 Task: Find a place to stay in Shiqiao, China from 12th to 15th July for 3 guests, with a price range of ₹12,000 to ₹16,000, 2 bedrooms, 3 beds, and 1 bathroom.
Action: Mouse moved to (526, 122)
Screenshot: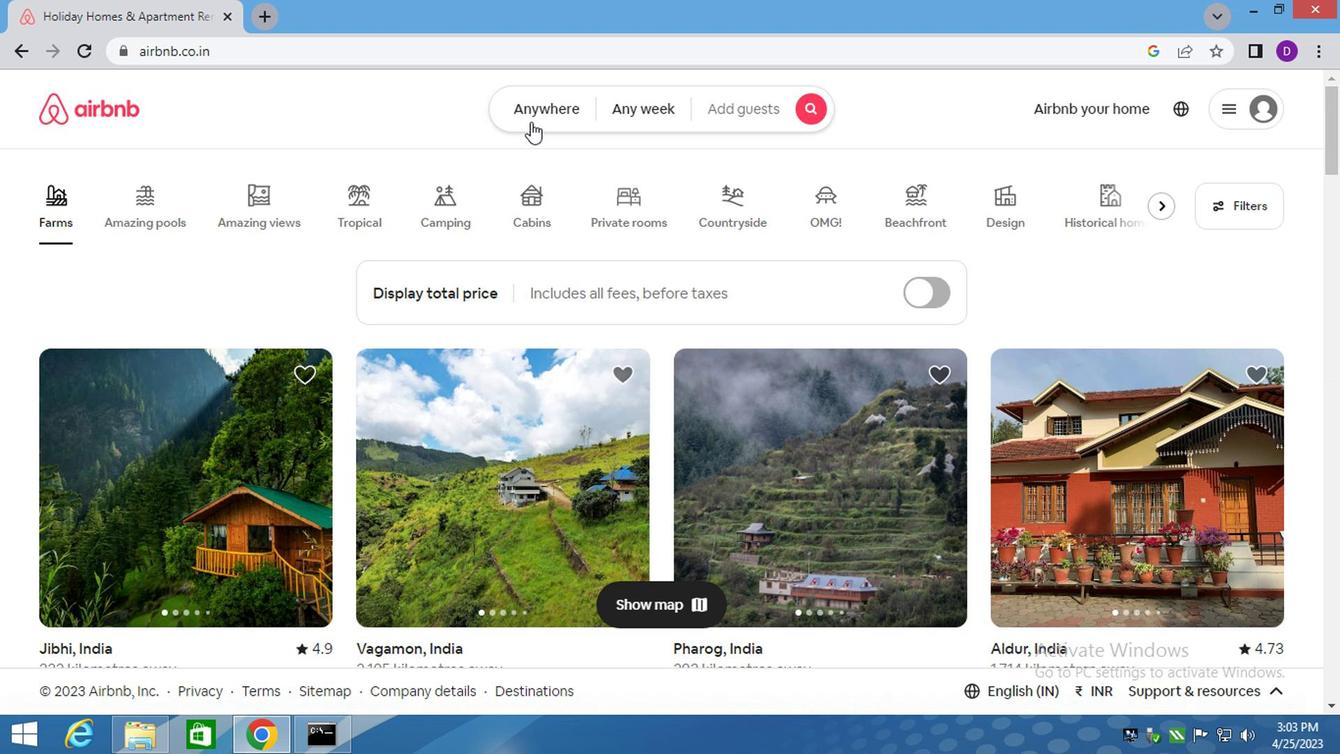 
Action: Mouse pressed left at (526, 122)
Screenshot: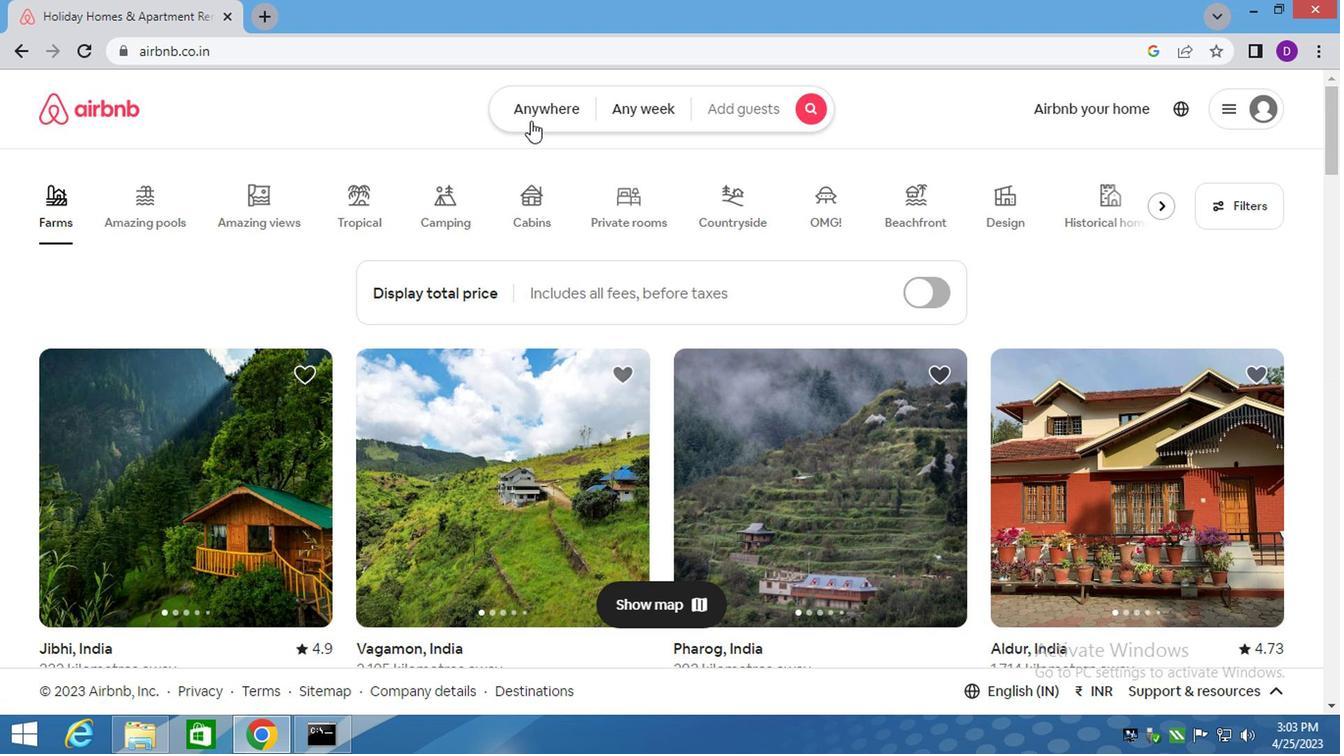 
Action: Mouse moved to (363, 192)
Screenshot: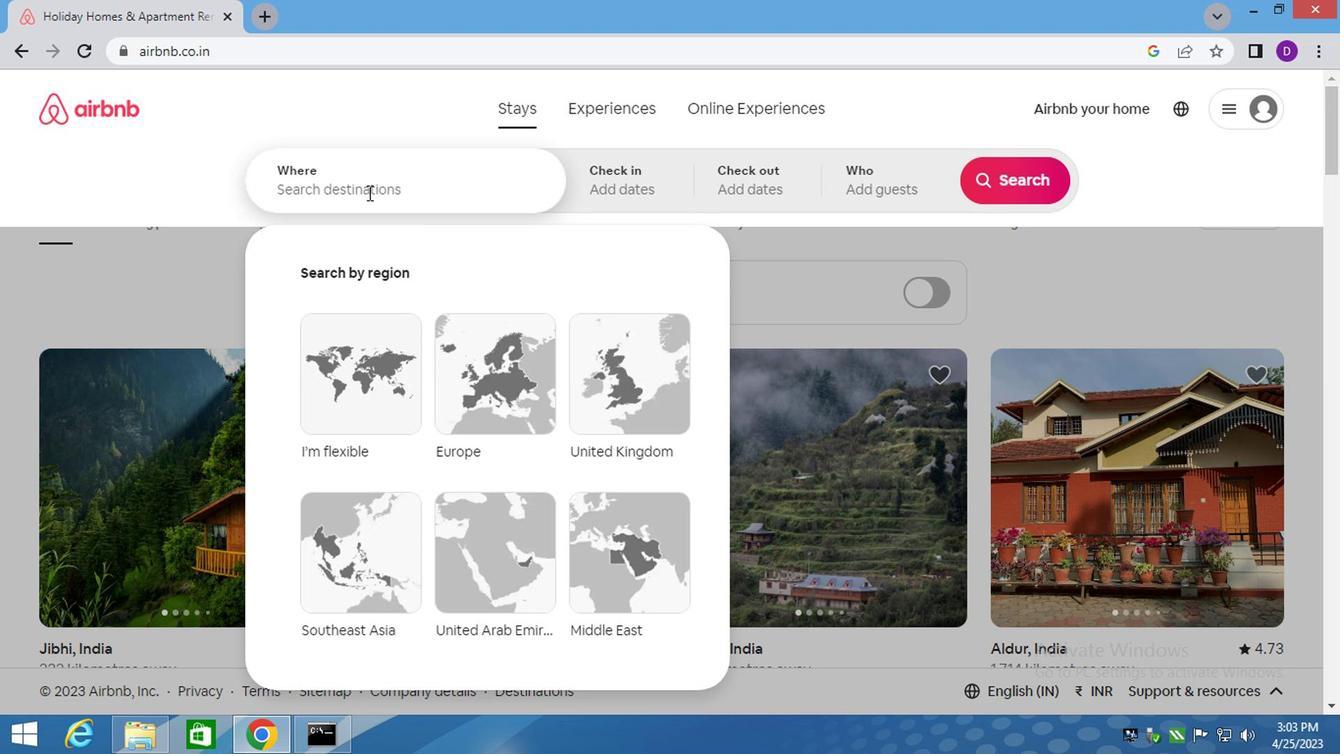 
Action: Mouse pressed left at (363, 192)
Screenshot: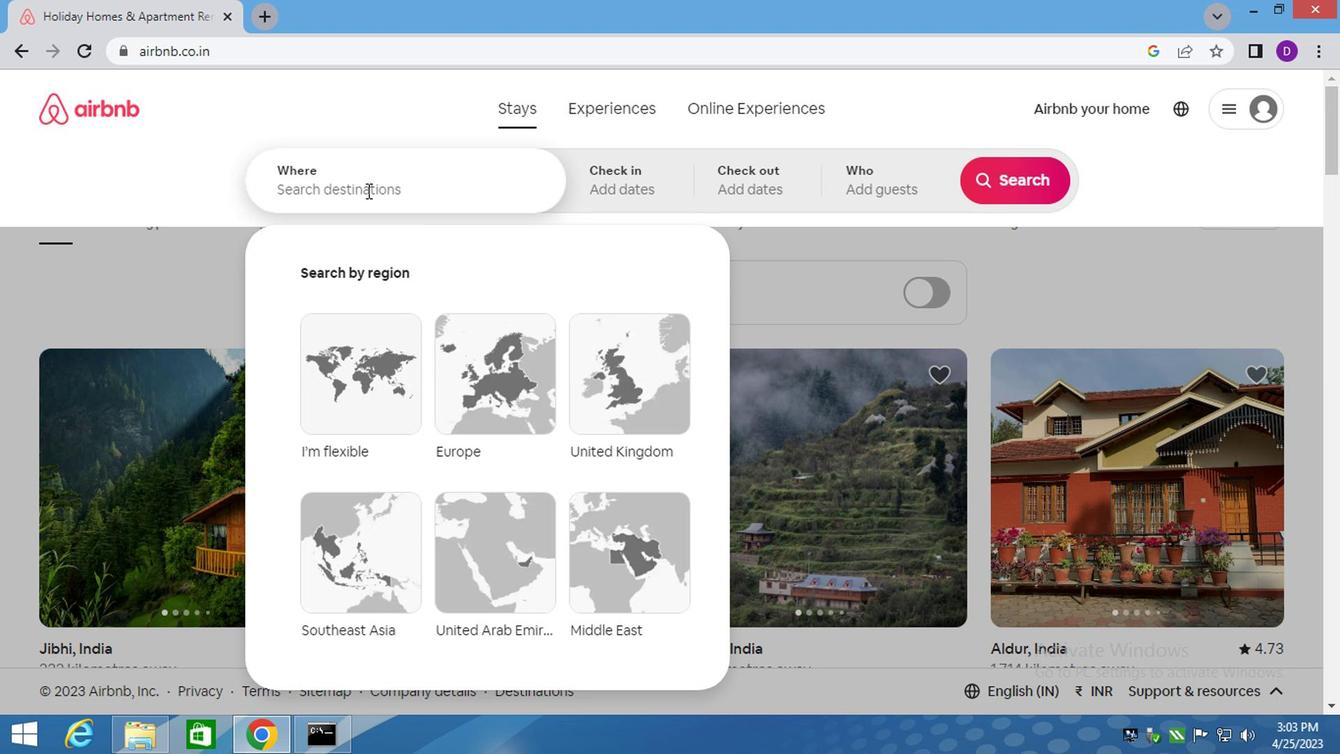 
Action: Key pressed <Key.shift>SHIQIAO,<Key.space><Key.shift>CHINA<Key.enter>
Screenshot: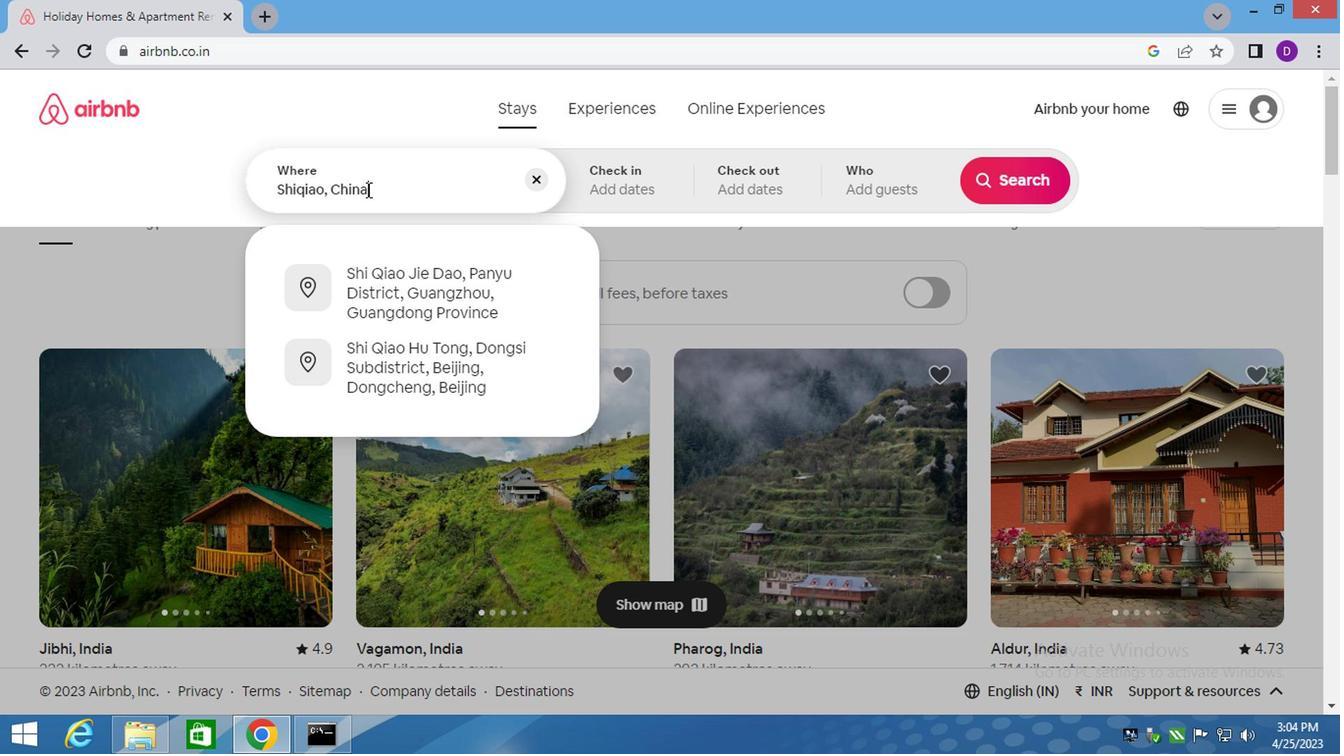 
Action: Mouse moved to (1001, 338)
Screenshot: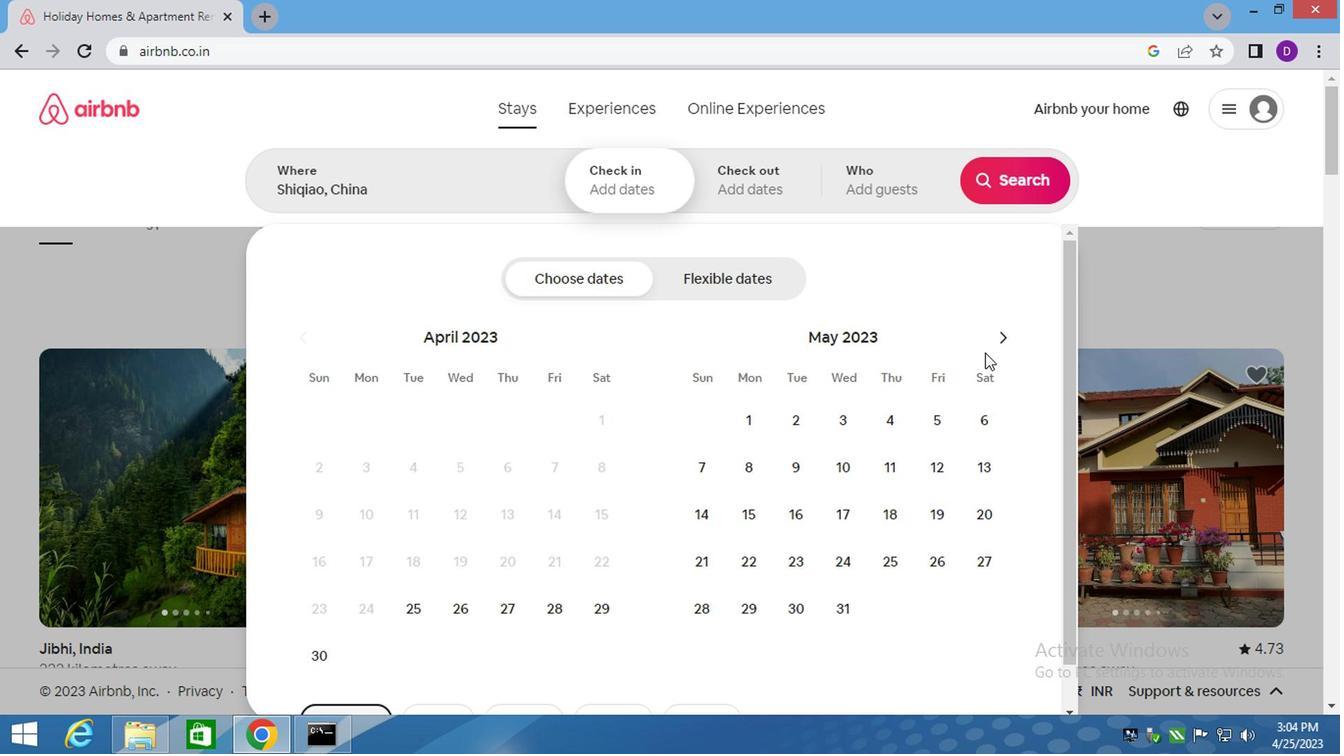 
Action: Mouse pressed left at (1001, 338)
Screenshot: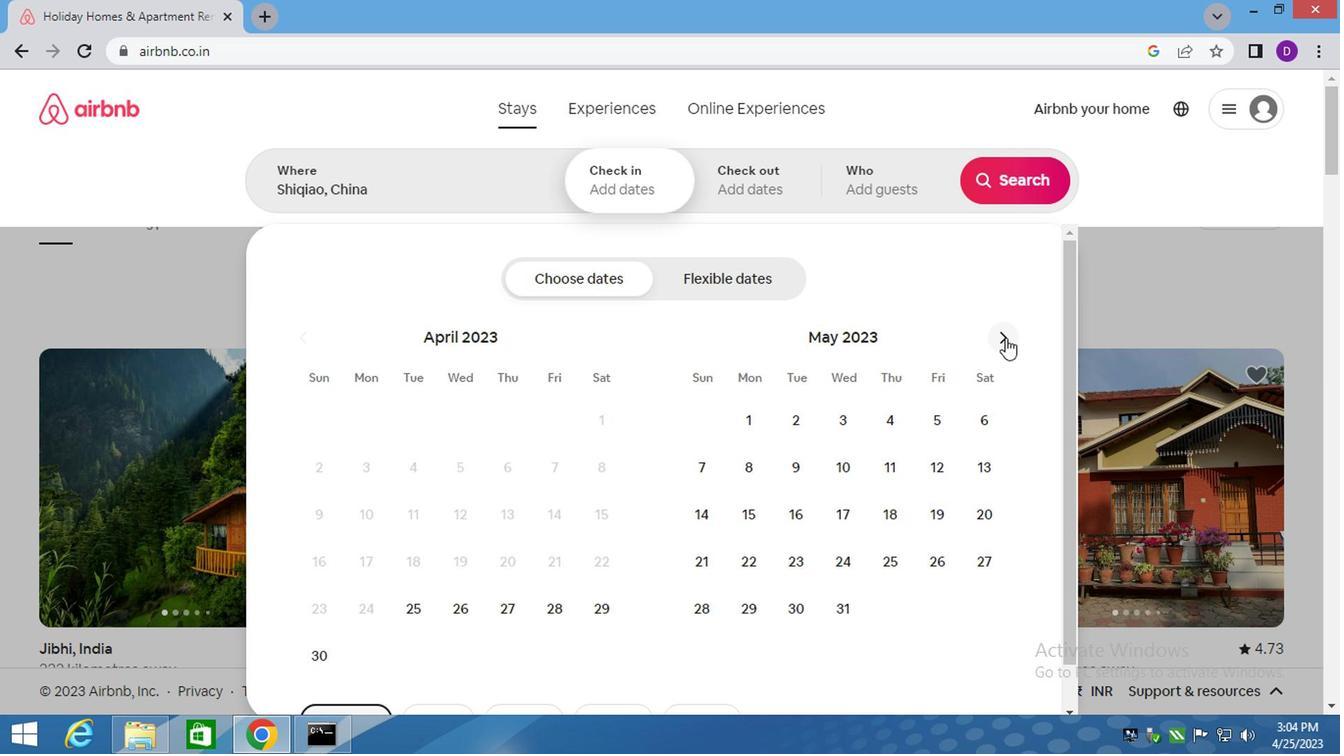 
Action: Mouse pressed left at (1001, 338)
Screenshot: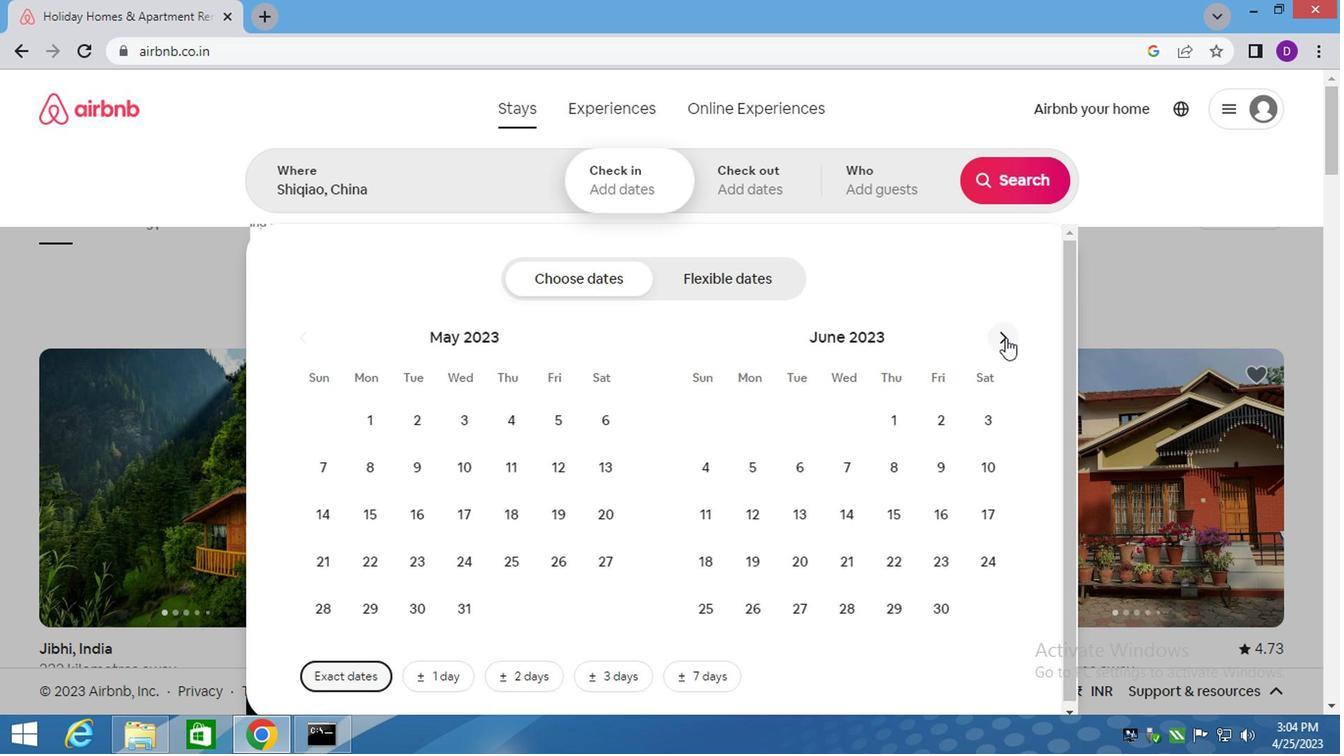 
Action: Mouse moved to (833, 517)
Screenshot: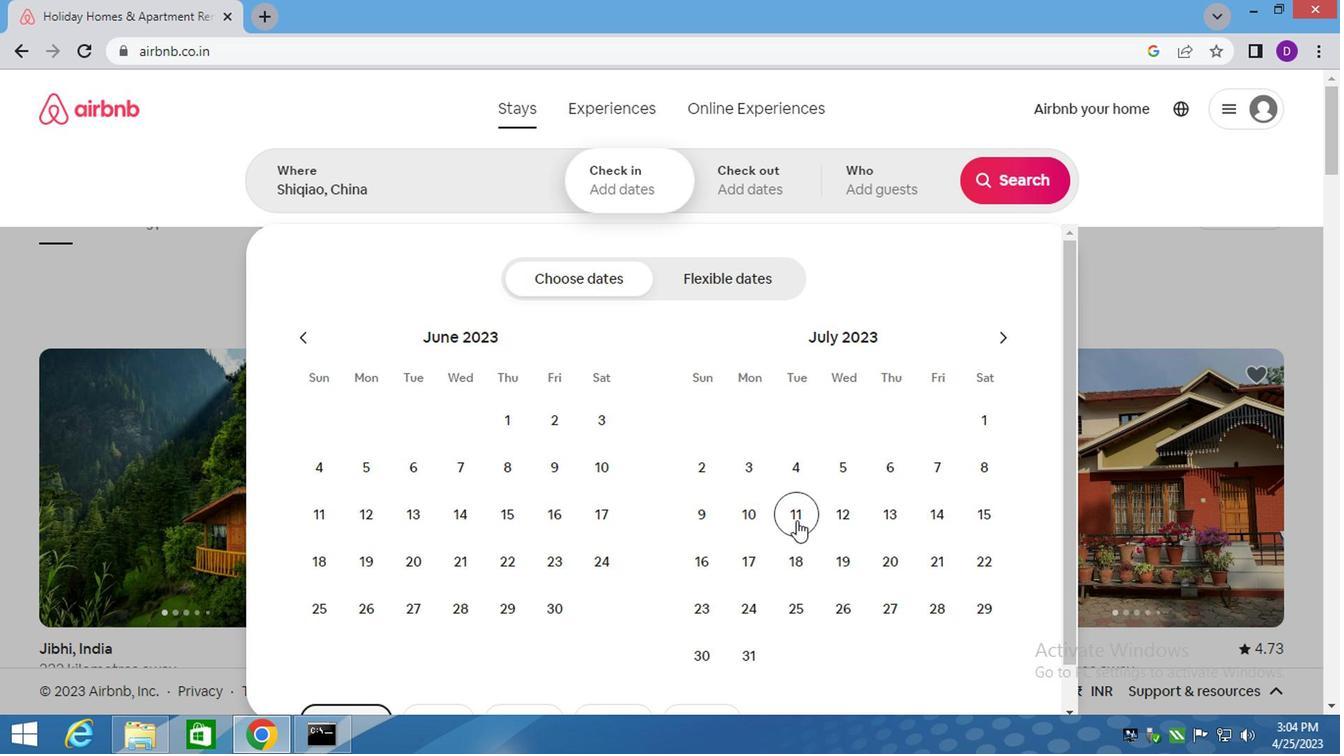 
Action: Mouse pressed left at (833, 517)
Screenshot: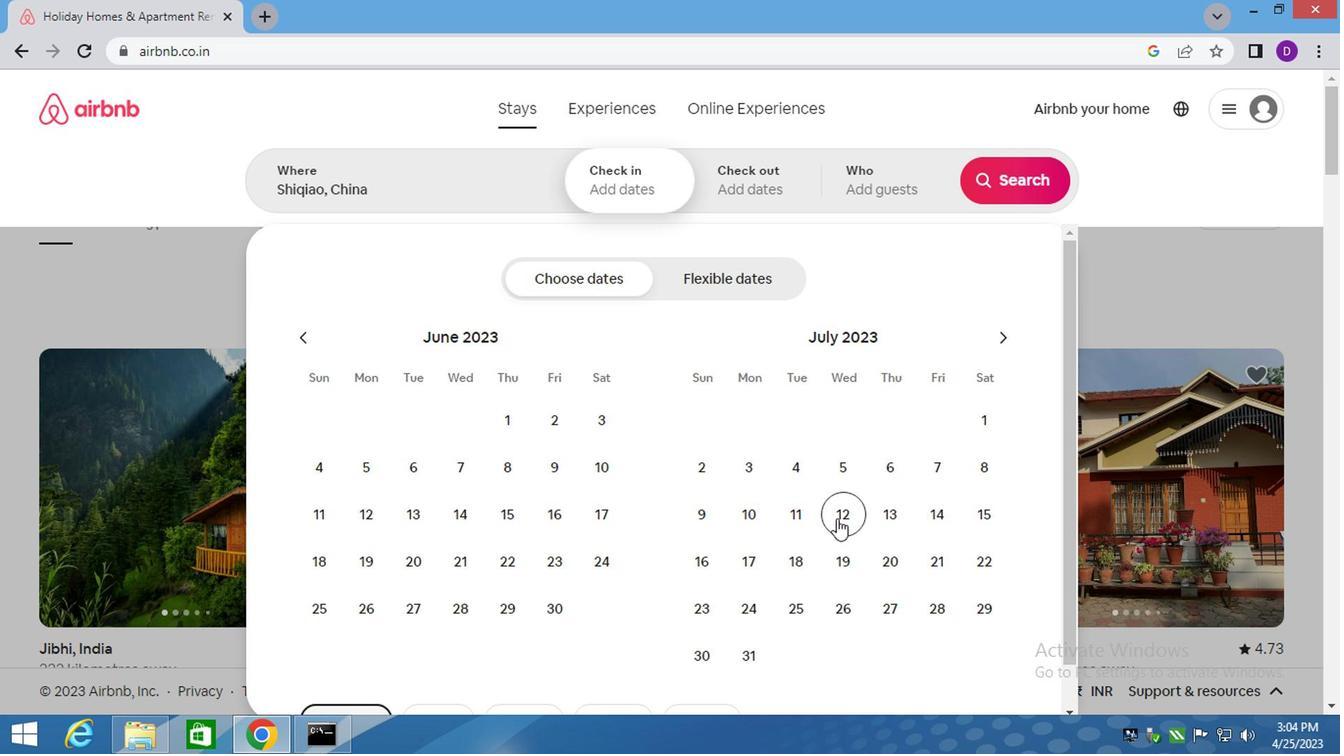 
Action: Mouse moved to (982, 516)
Screenshot: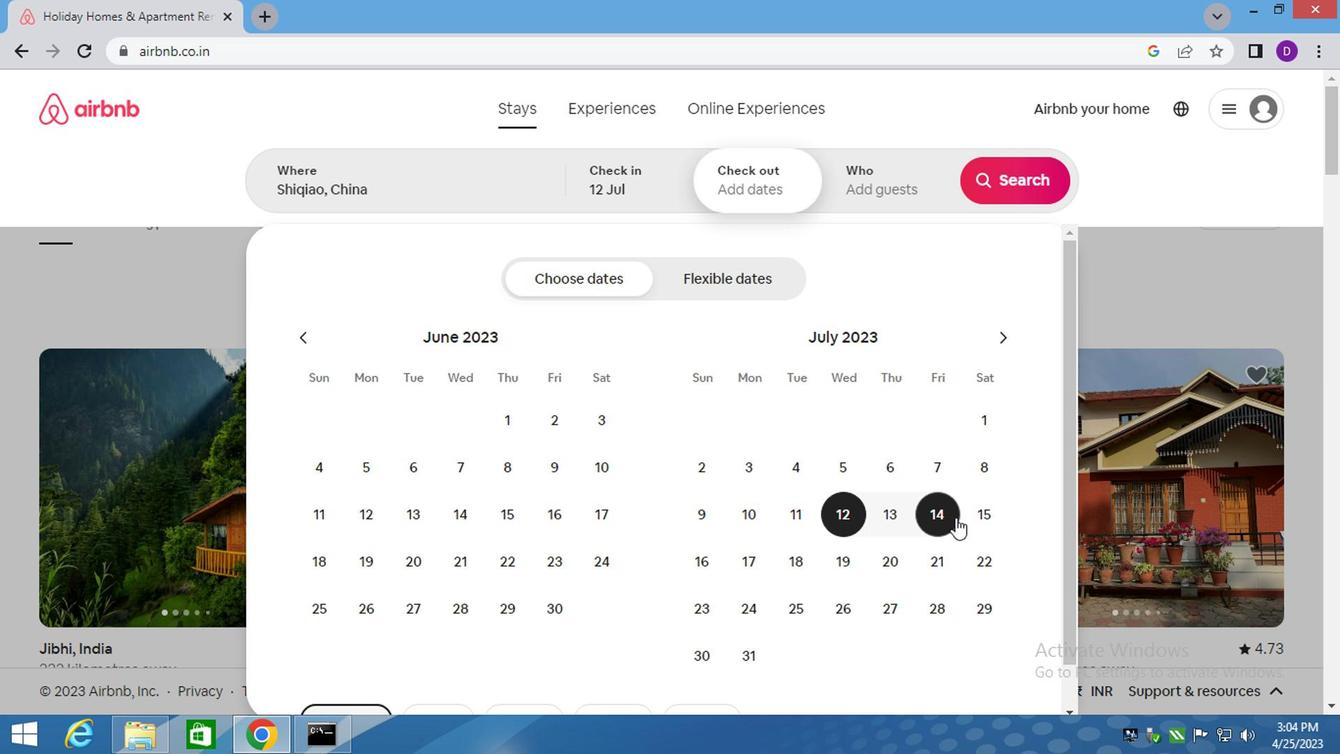 
Action: Mouse pressed left at (982, 516)
Screenshot: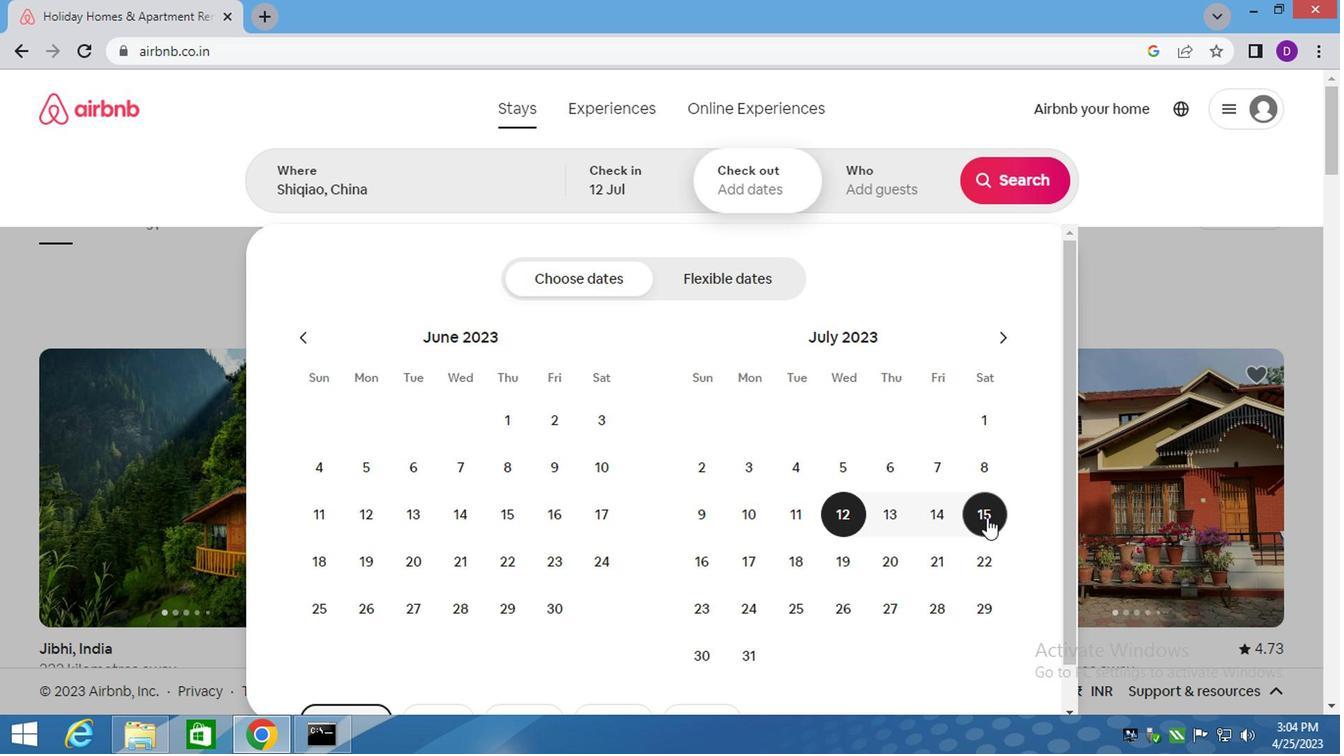 
Action: Mouse moved to (870, 201)
Screenshot: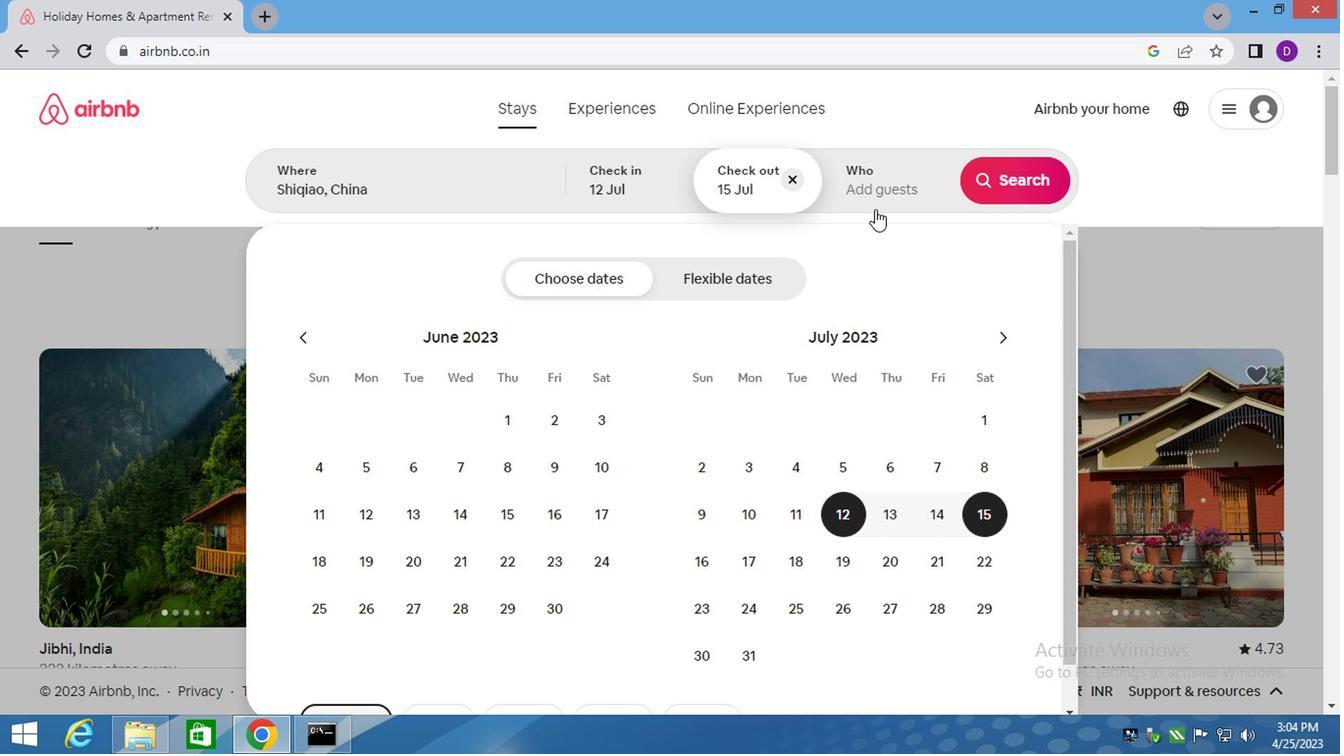
Action: Mouse pressed left at (870, 201)
Screenshot: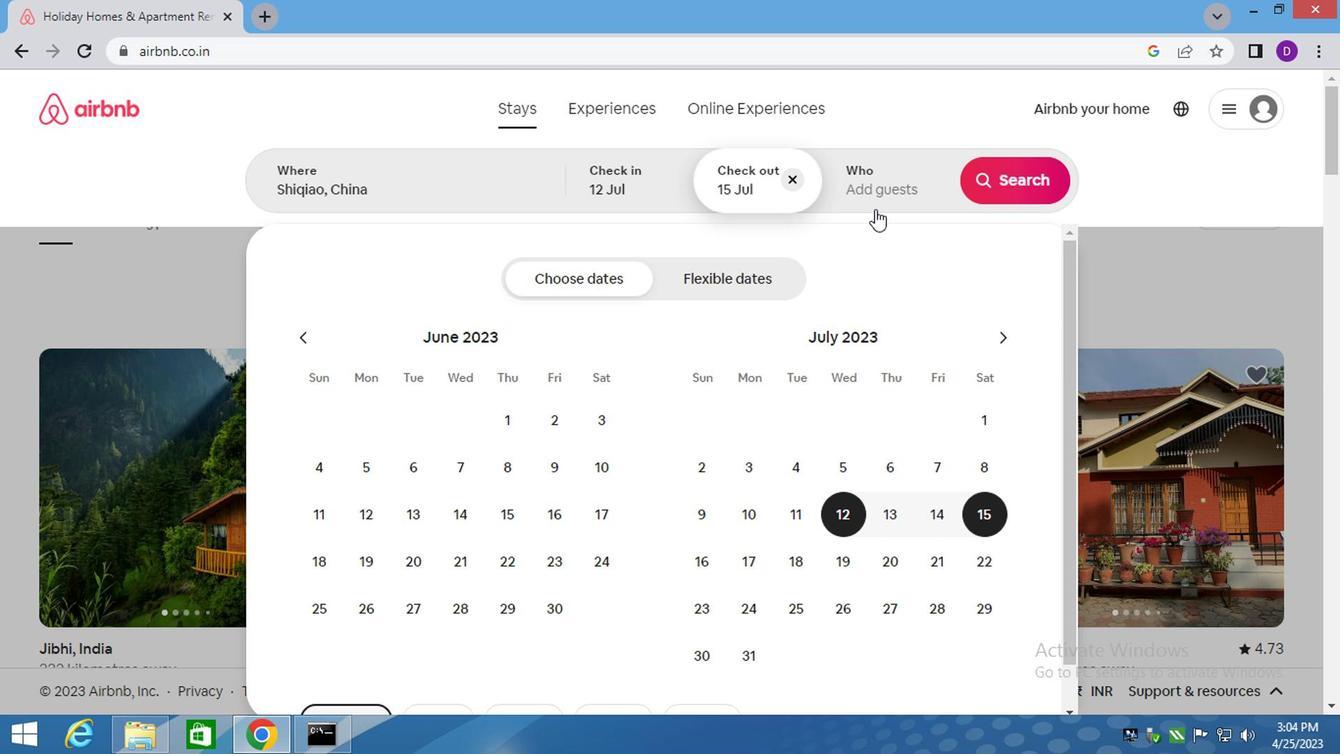 
Action: Mouse moved to (1022, 291)
Screenshot: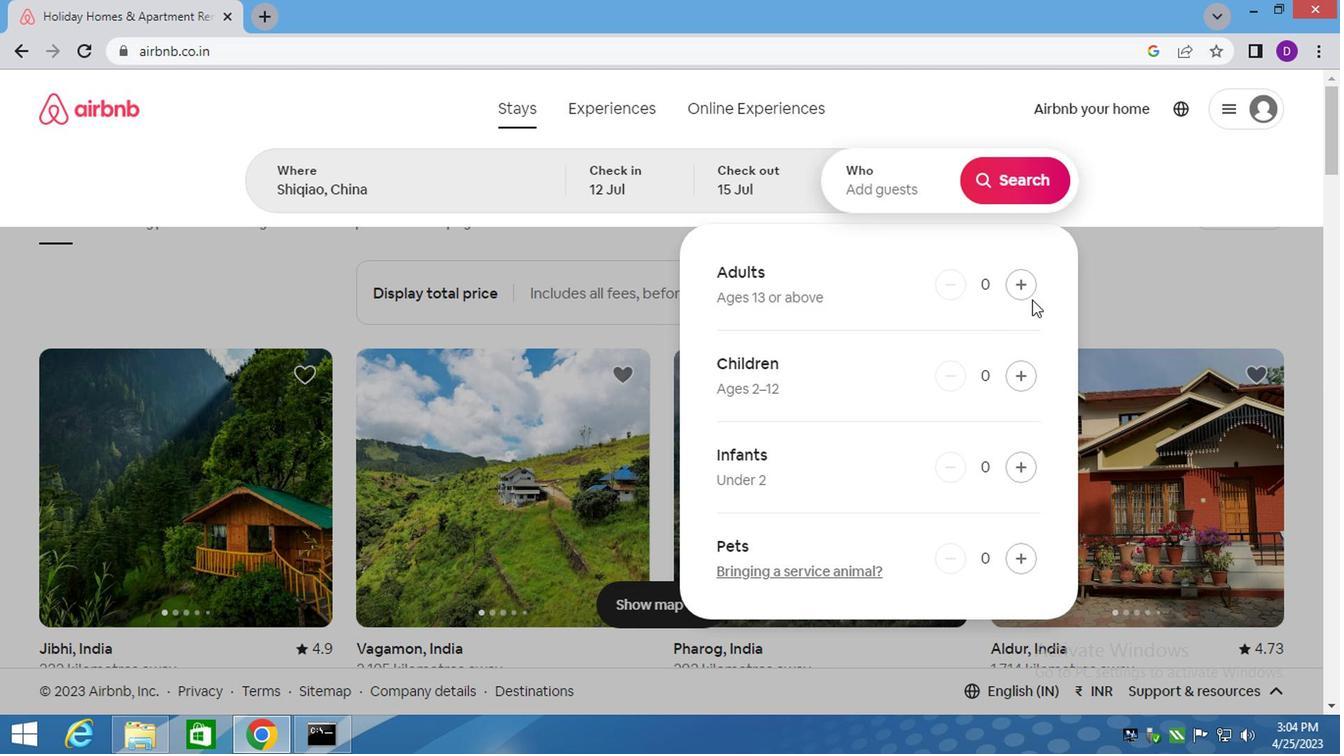
Action: Mouse pressed left at (1022, 291)
Screenshot: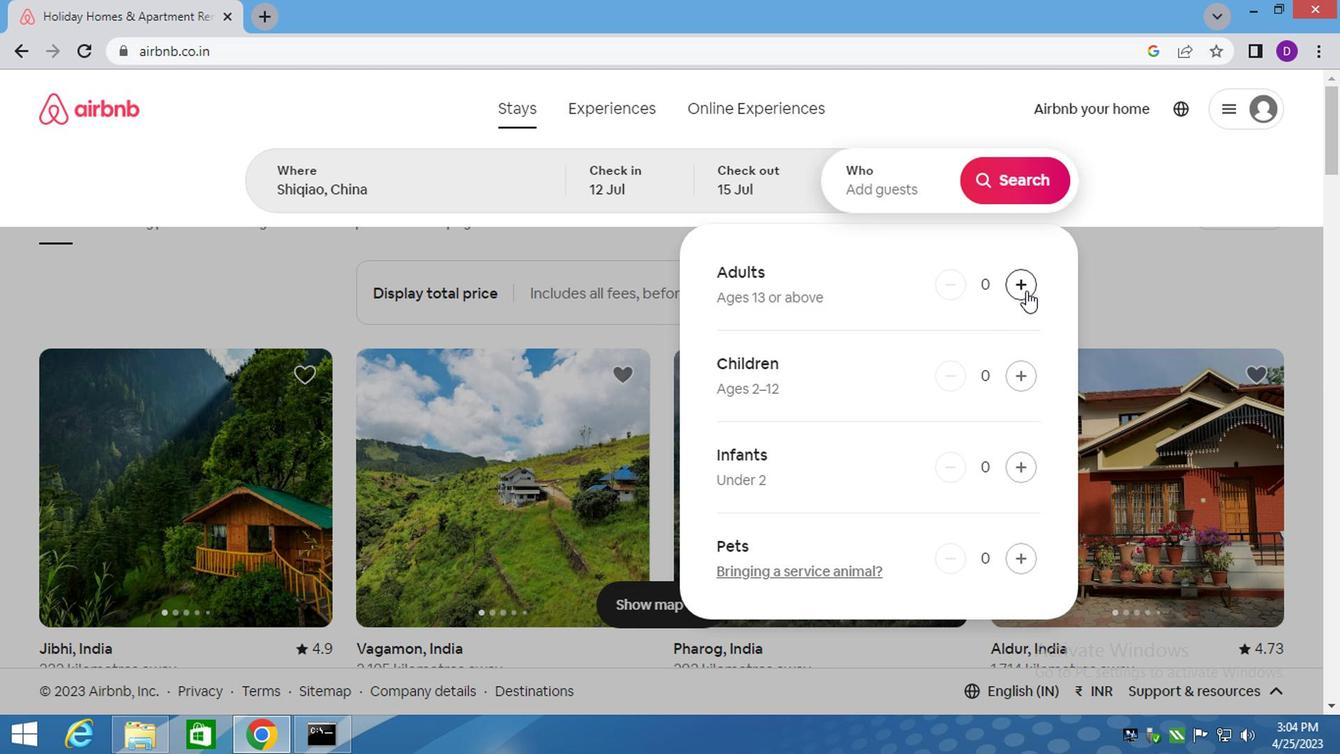 
Action: Mouse pressed left at (1022, 291)
Screenshot: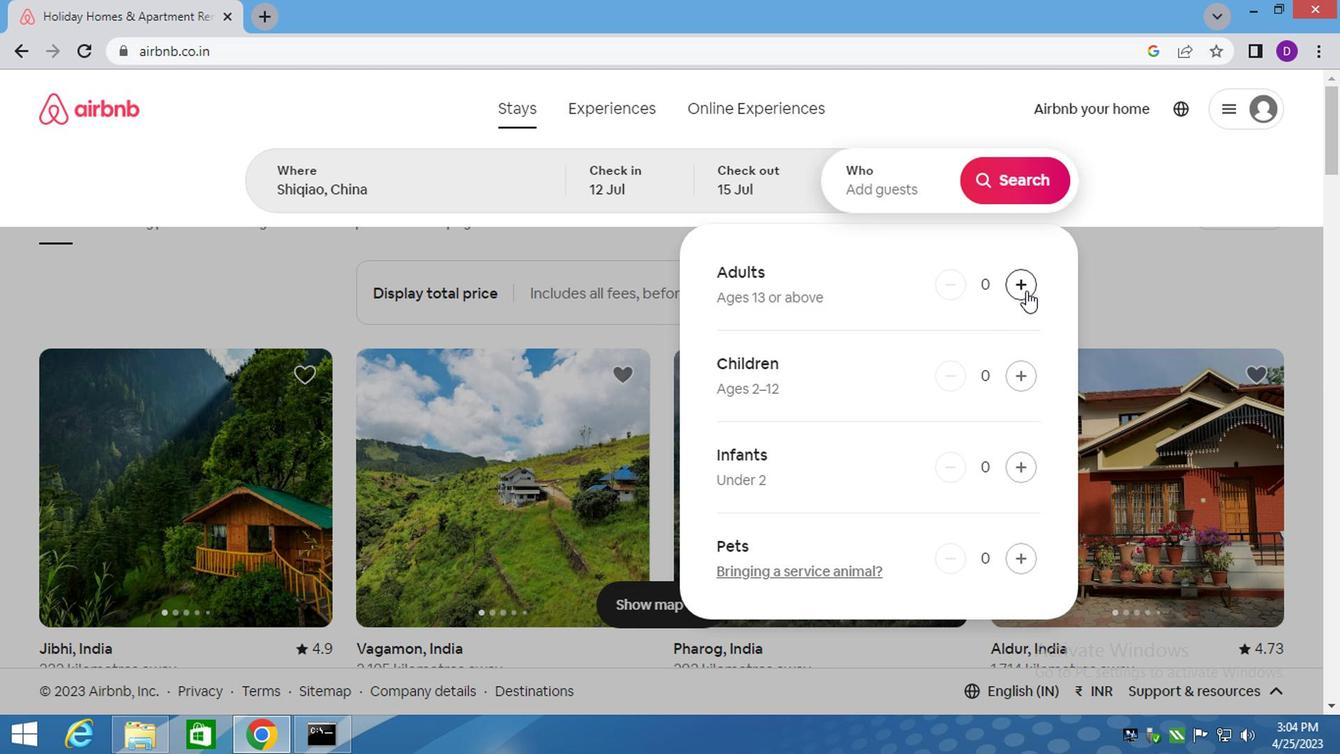
Action: Mouse pressed left at (1022, 291)
Screenshot: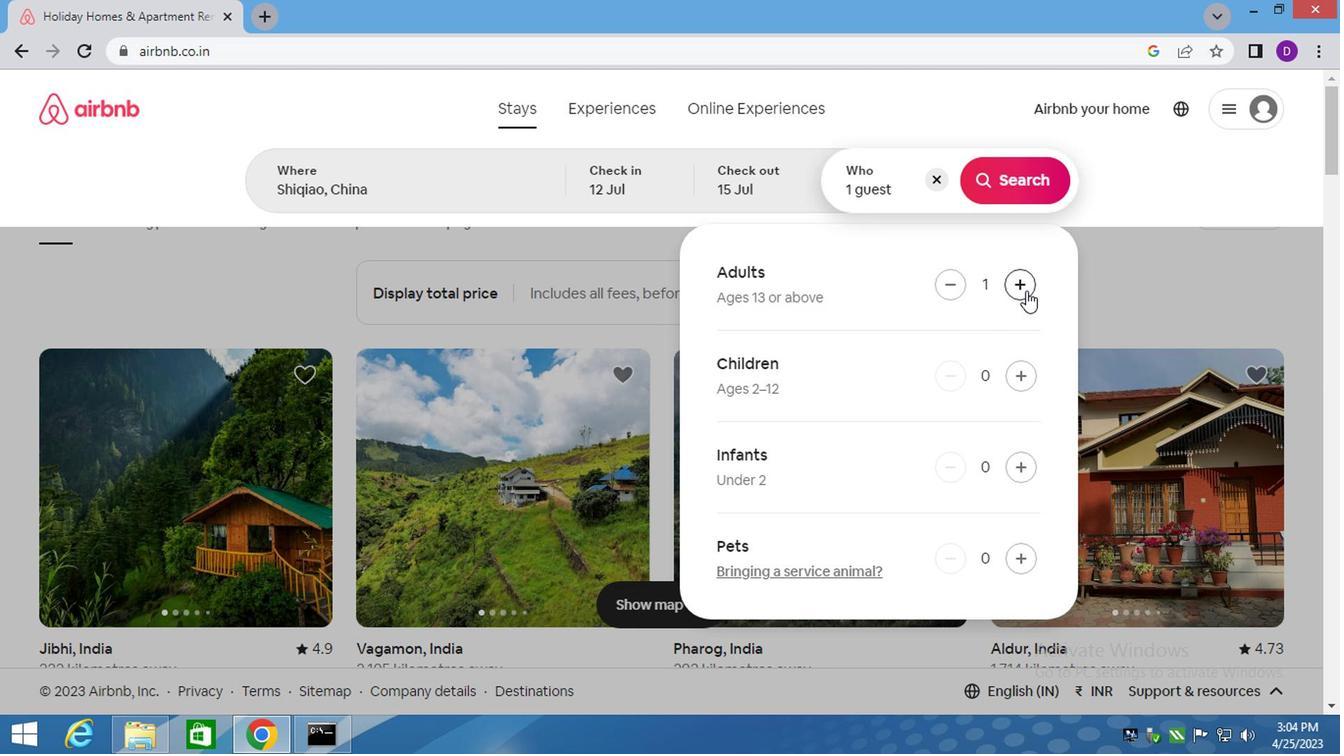 
Action: Mouse moved to (1022, 173)
Screenshot: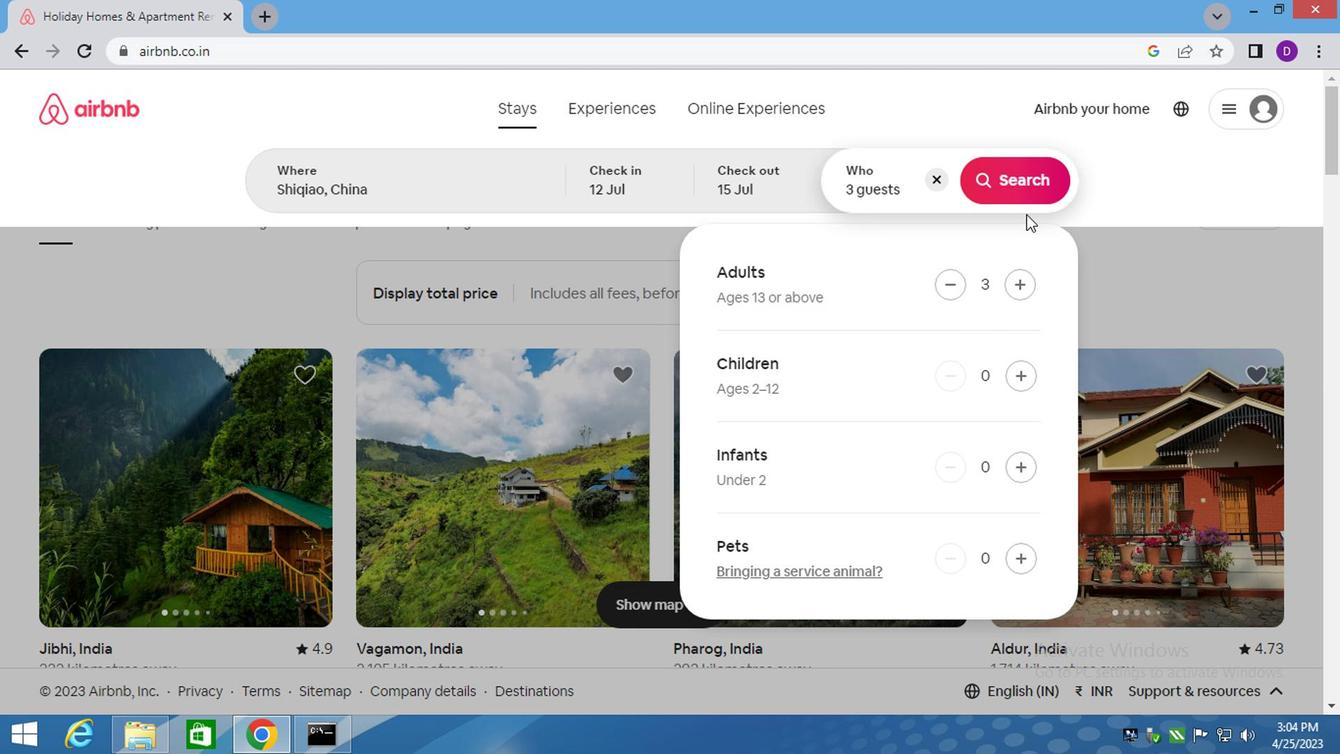
Action: Mouse pressed left at (1022, 173)
Screenshot: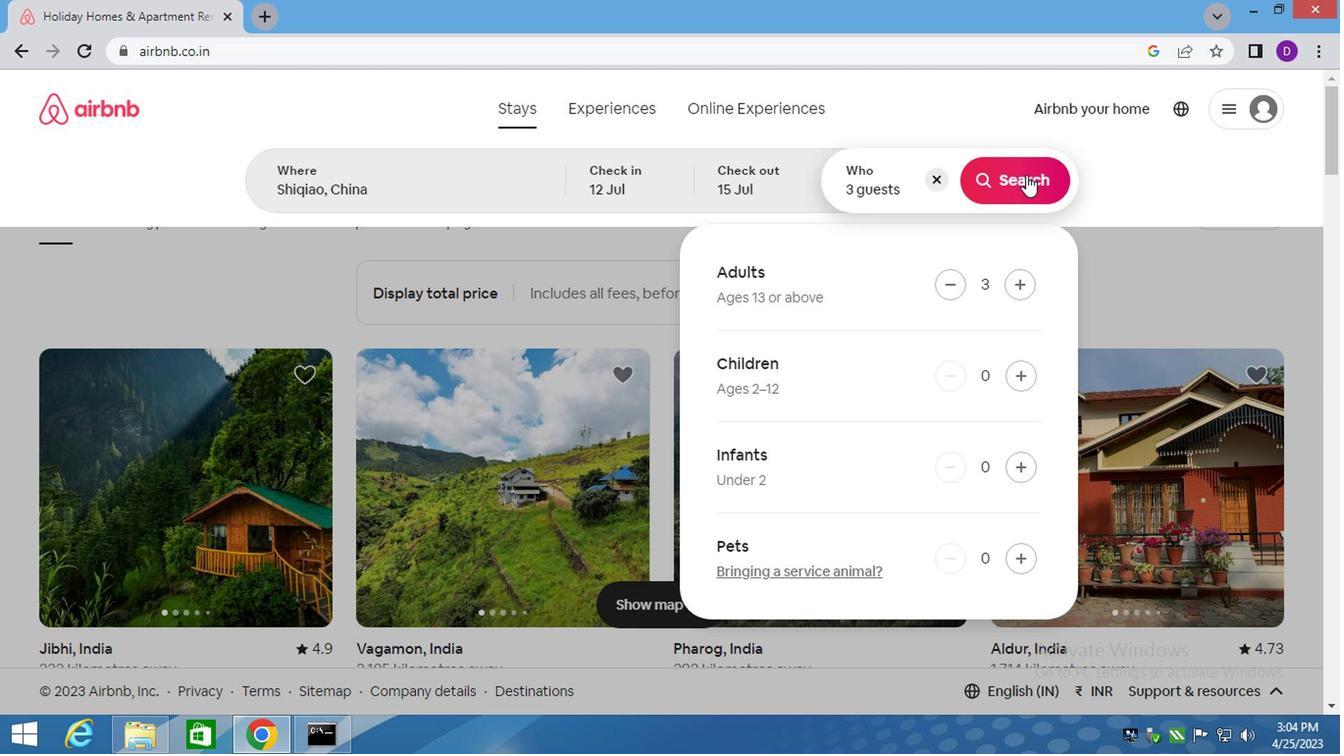 
Action: Mouse moved to (1243, 187)
Screenshot: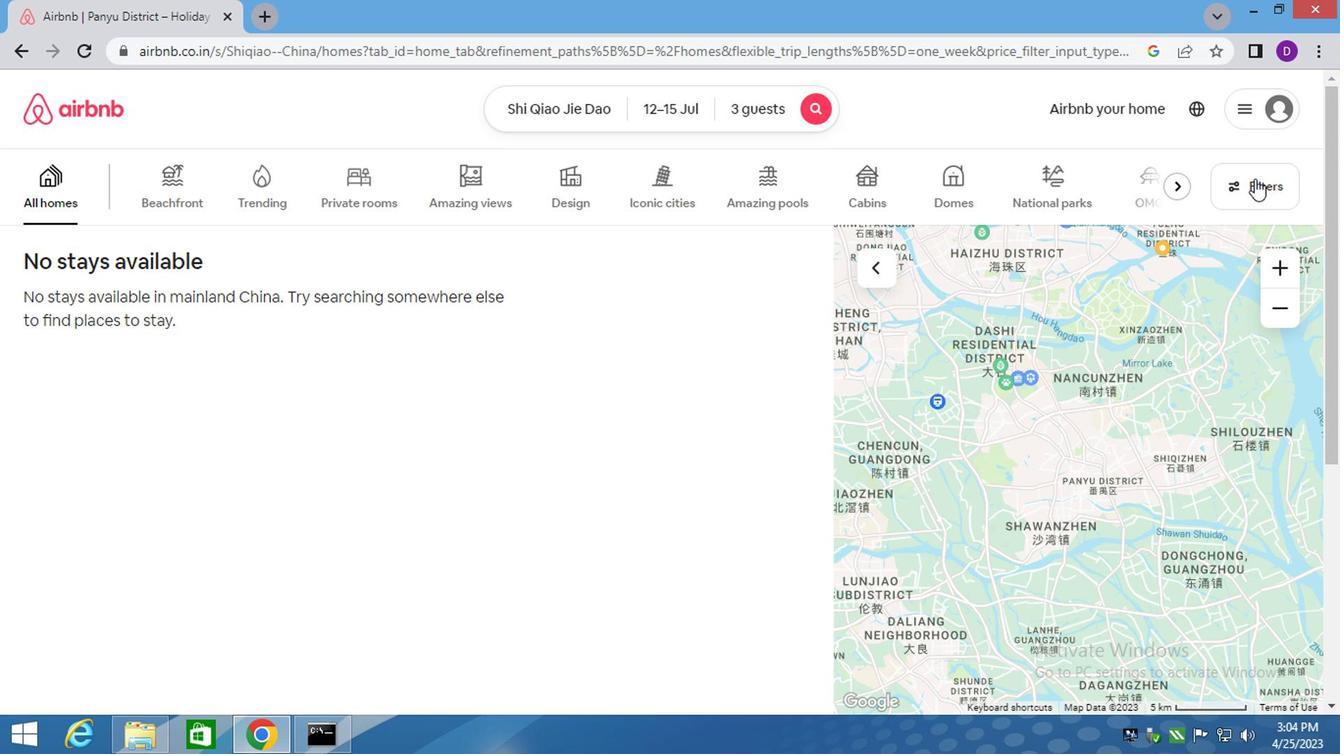 
Action: Mouse pressed left at (1243, 187)
Screenshot: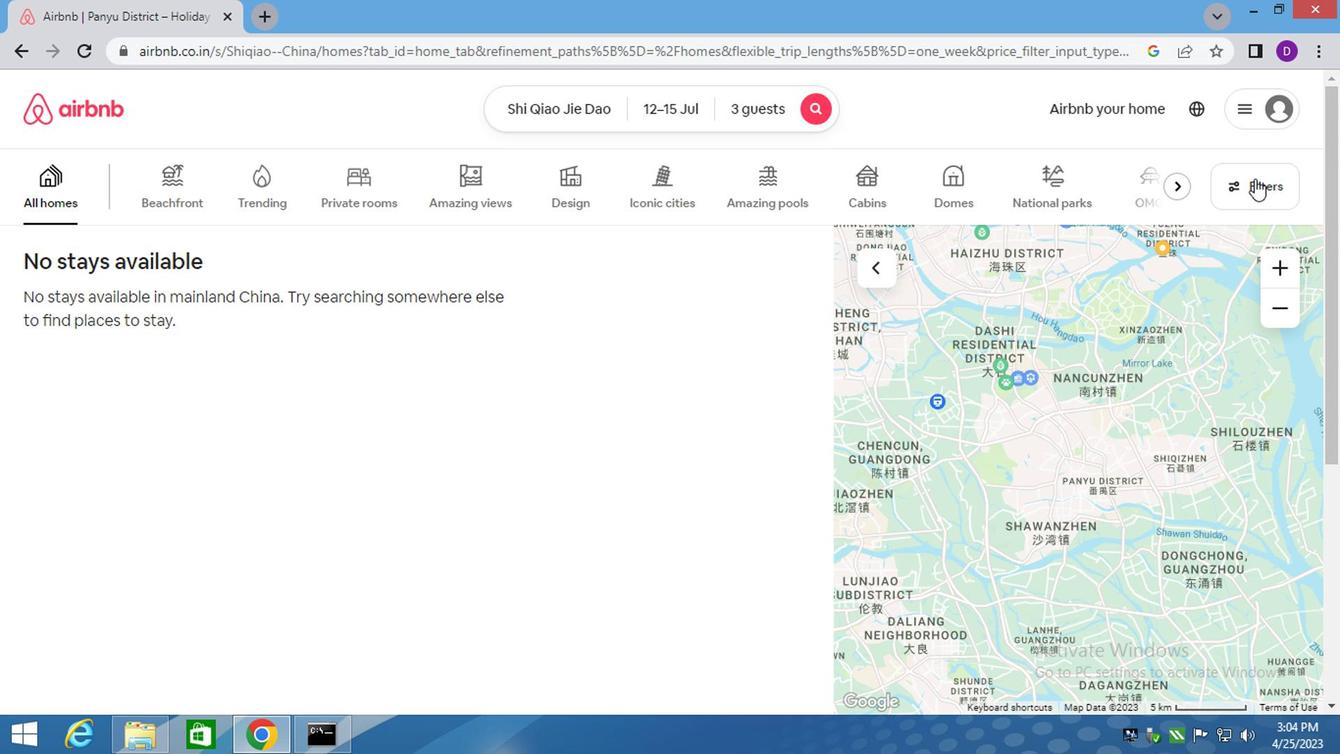 
Action: Mouse moved to (467, 313)
Screenshot: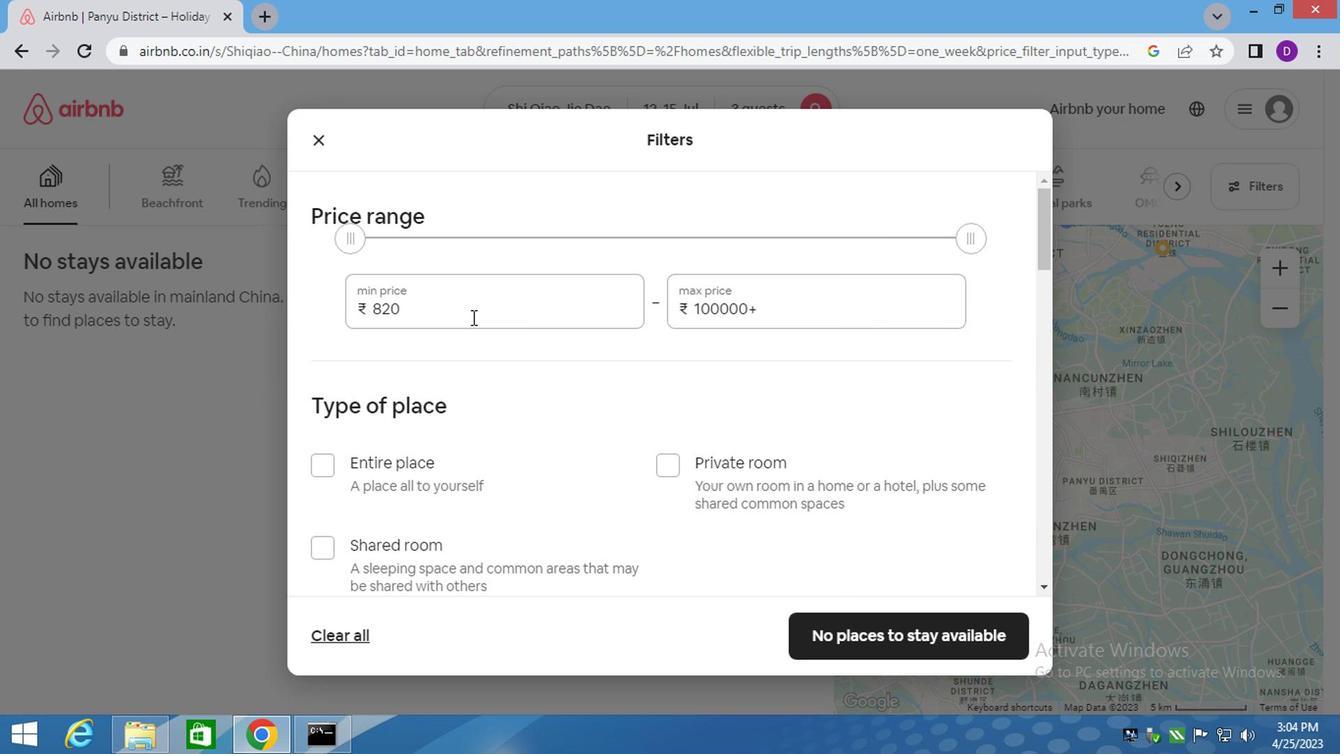 
Action: Mouse pressed left at (467, 313)
Screenshot: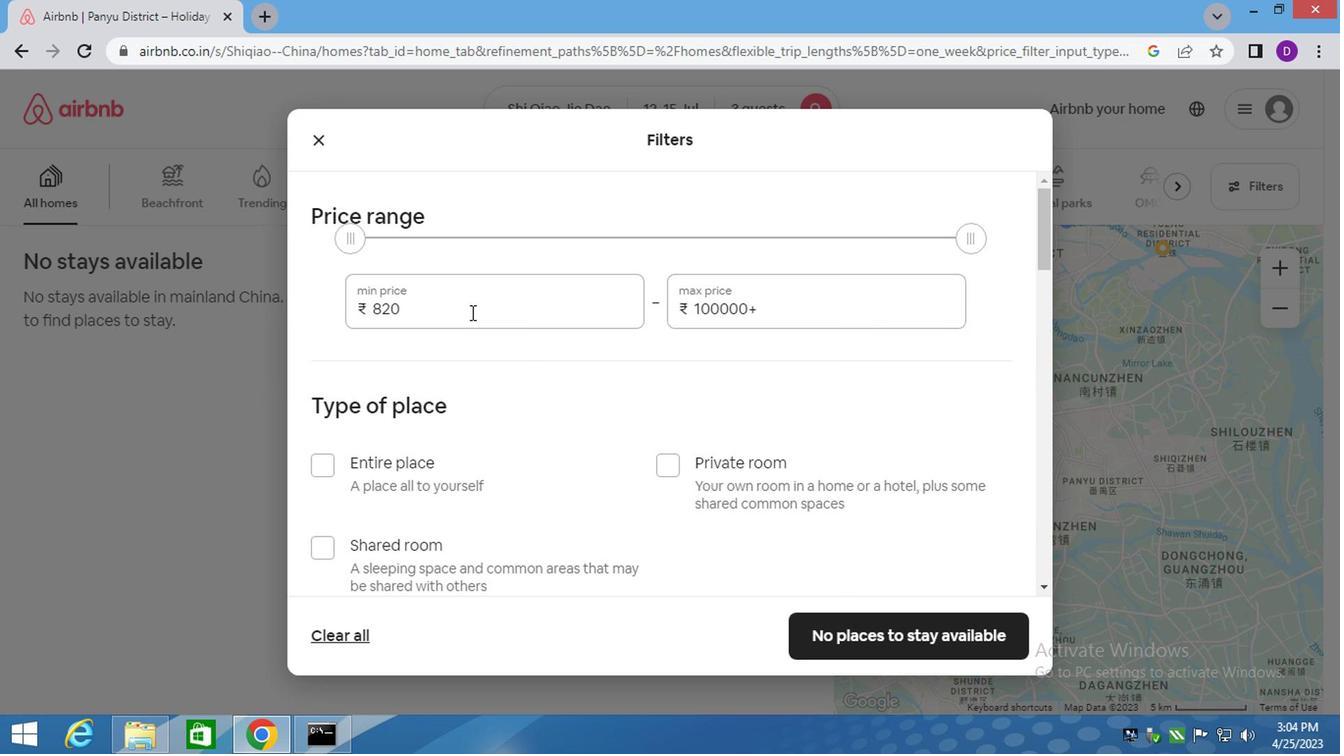 
Action: Mouse pressed left at (467, 313)
Screenshot: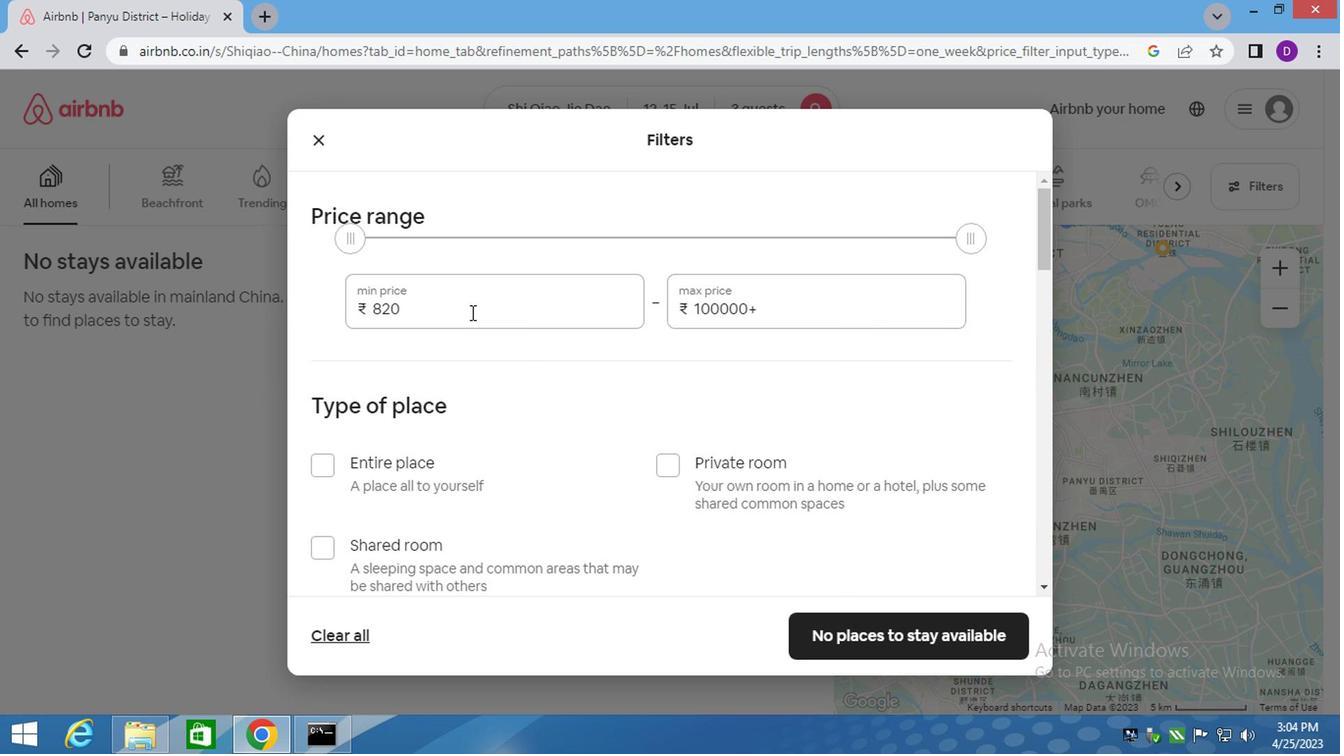 
Action: Key pressed 12000<Key.tab>16000
Screenshot: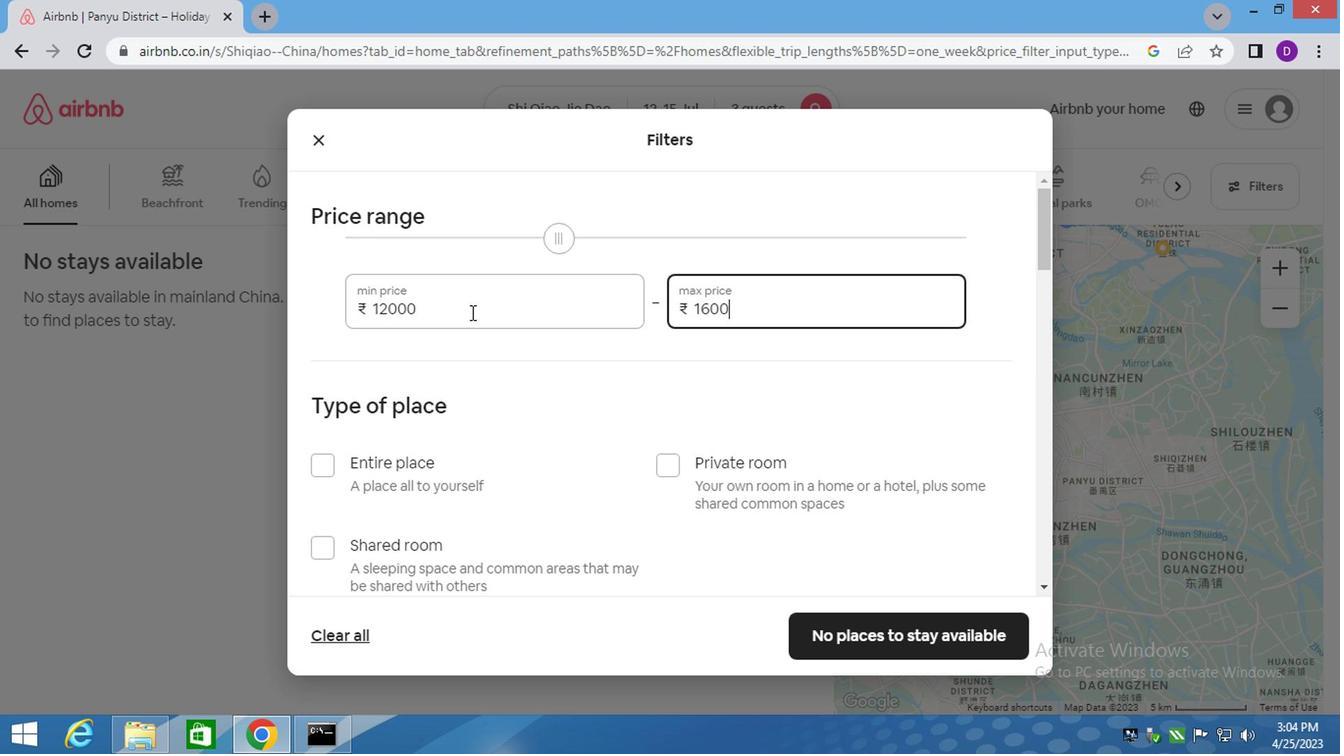 
Action: Mouse moved to (531, 356)
Screenshot: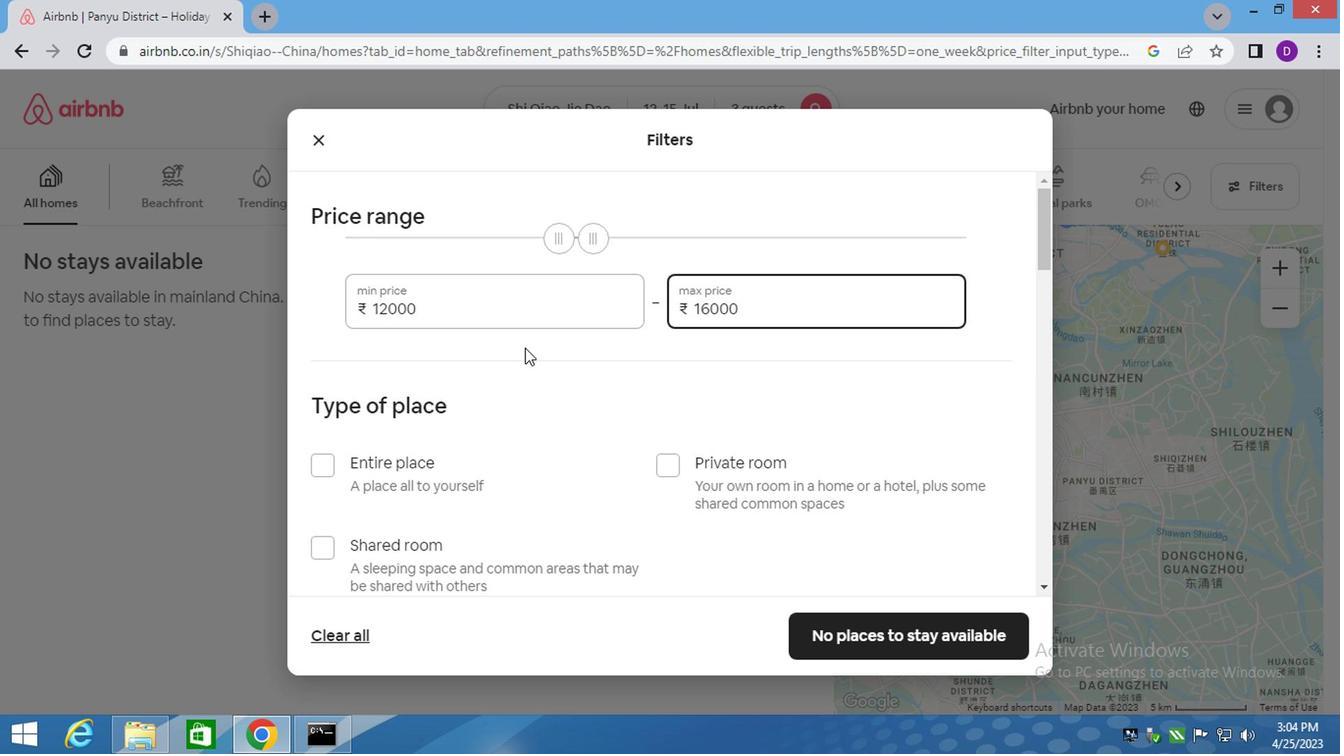 
Action: Mouse scrolled (531, 355) with delta (0, 0)
Screenshot: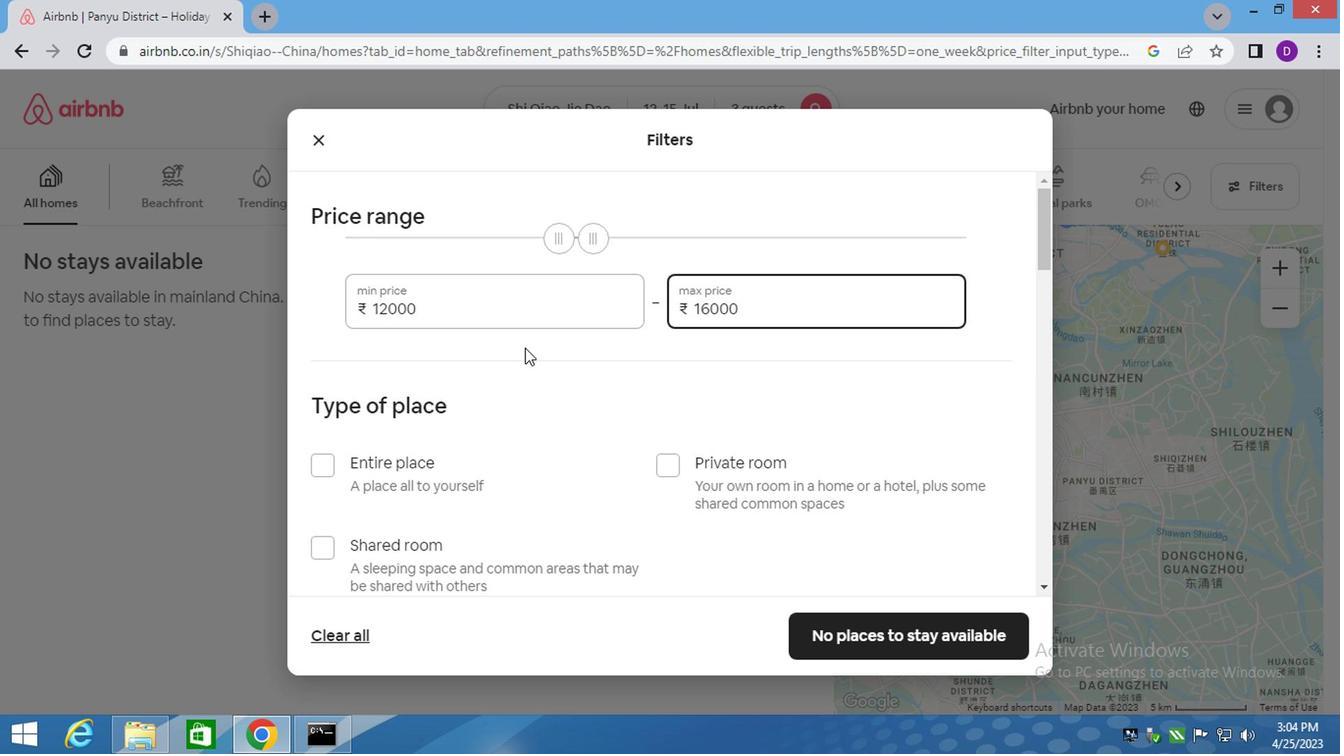 
Action: Mouse moved to (321, 372)
Screenshot: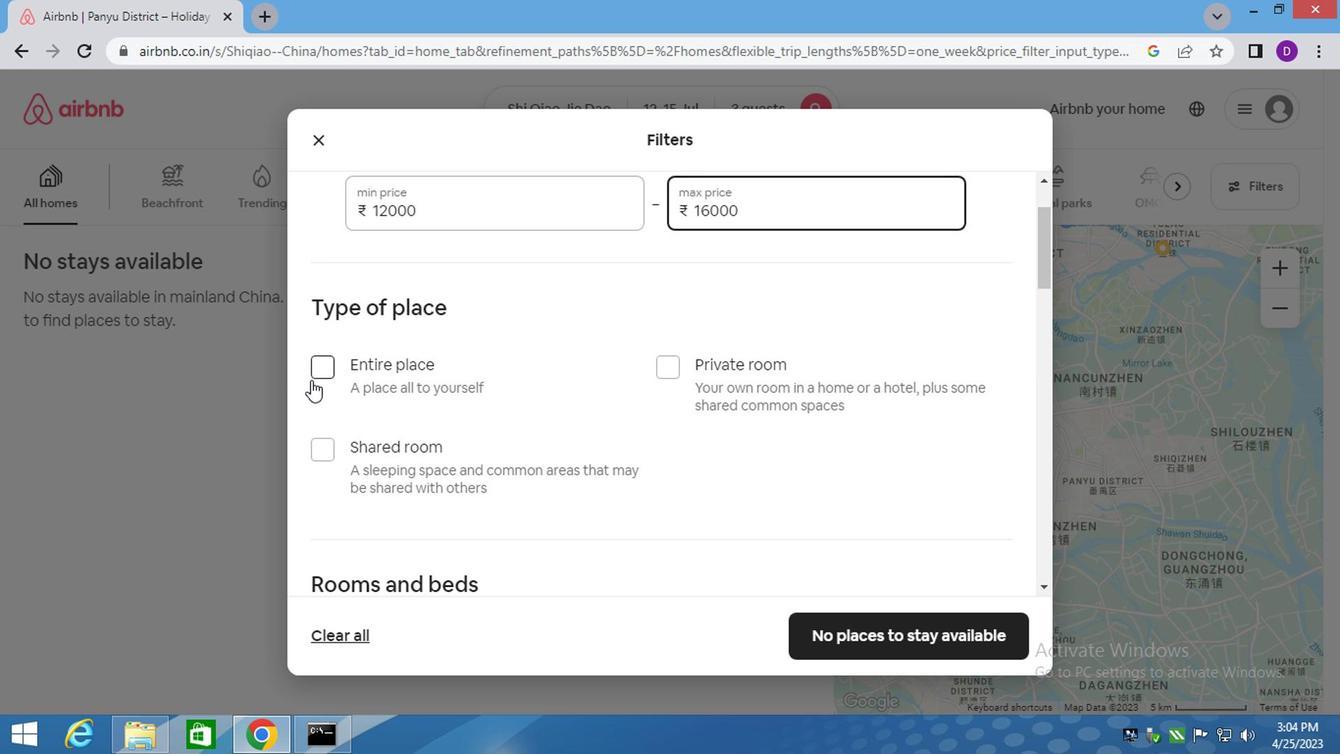 
Action: Mouse pressed left at (321, 372)
Screenshot: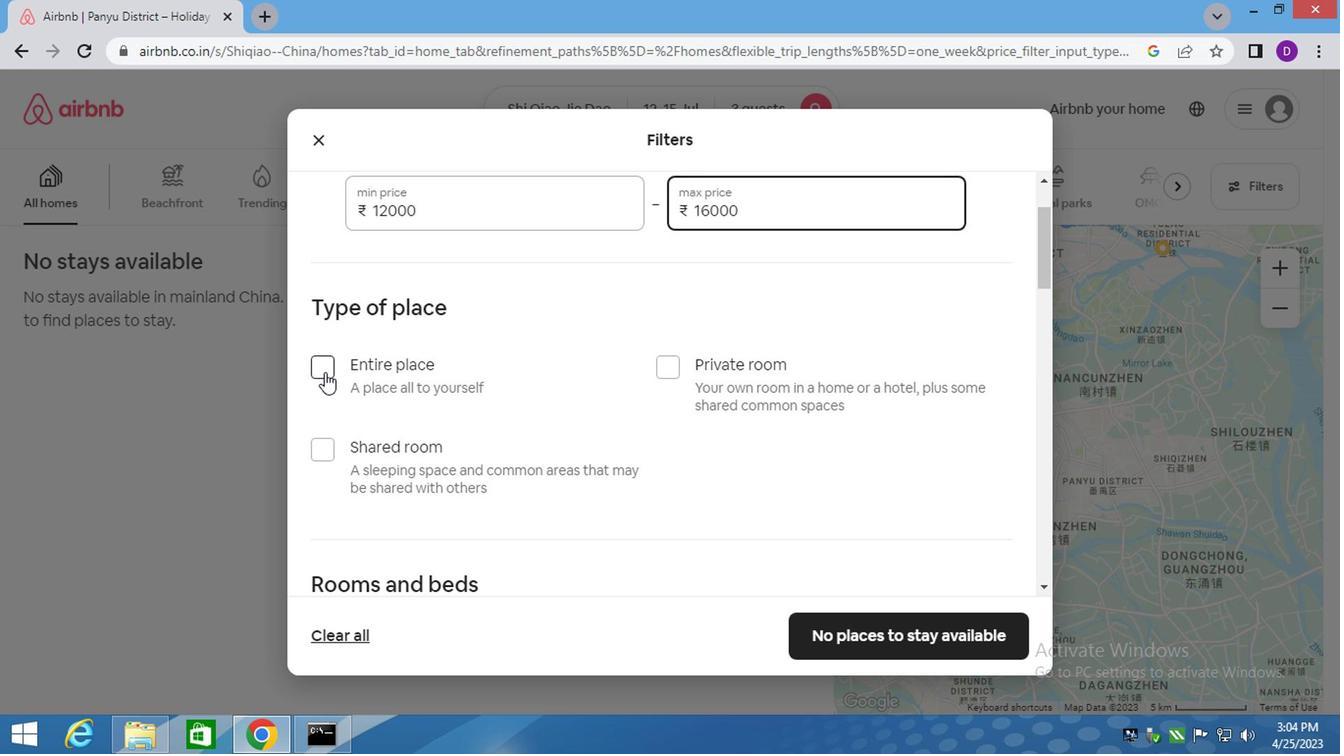 
Action: Mouse moved to (431, 435)
Screenshot: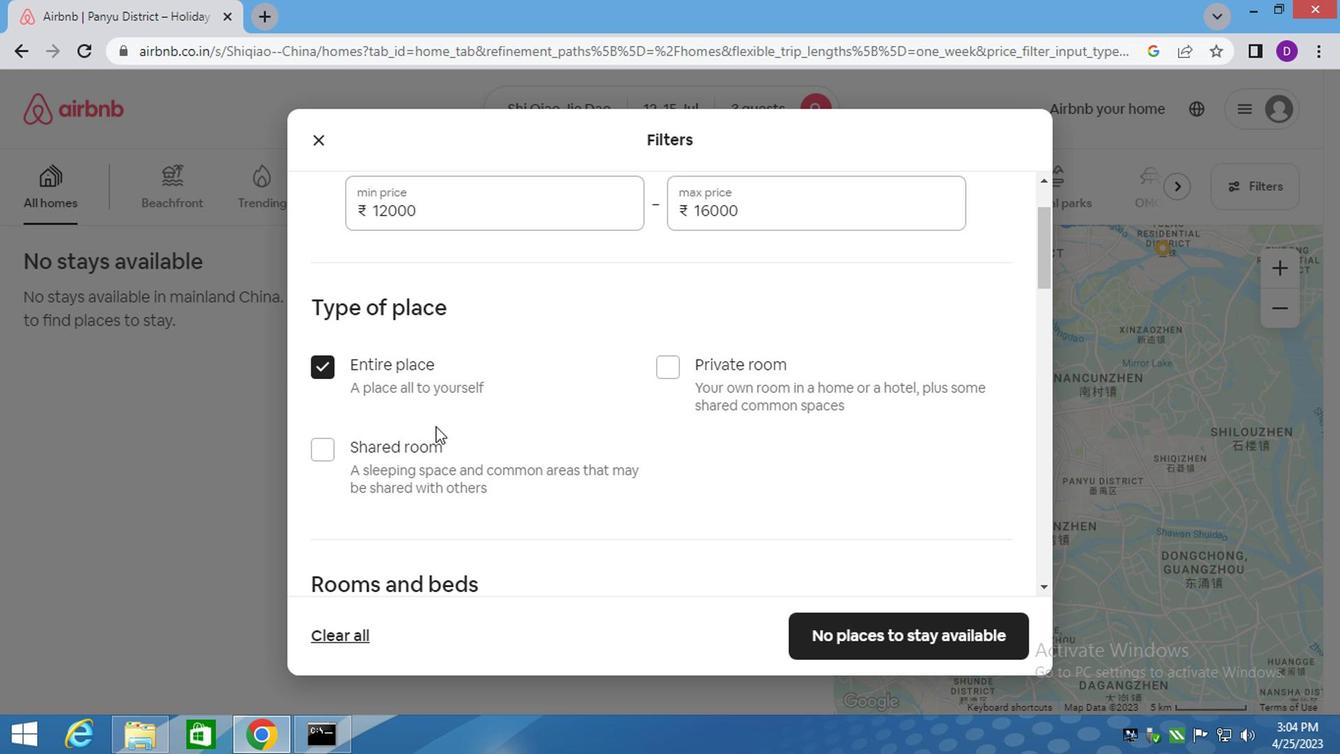 
Action: Mouse scrolled (431, 434) with delta (0, -1)
Screenshot: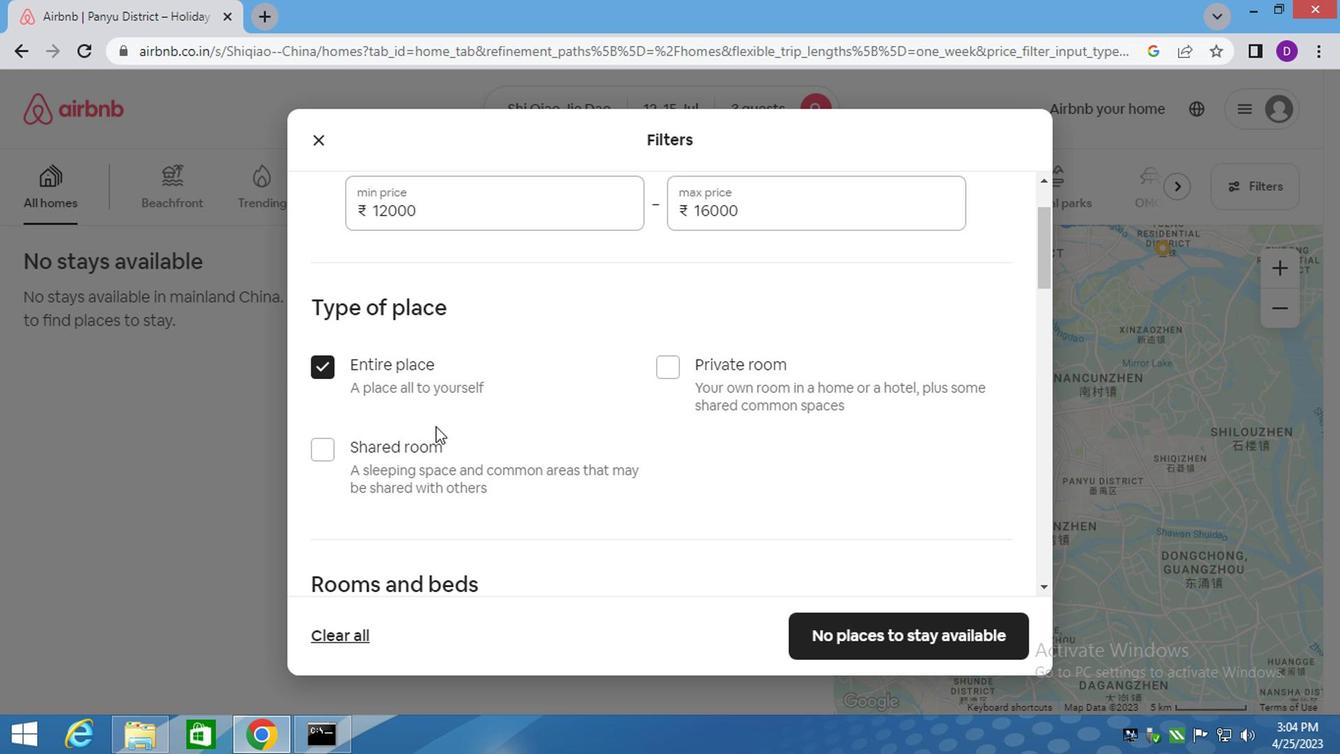 
Action: Mouse moved to (432, 443)
Screenshot: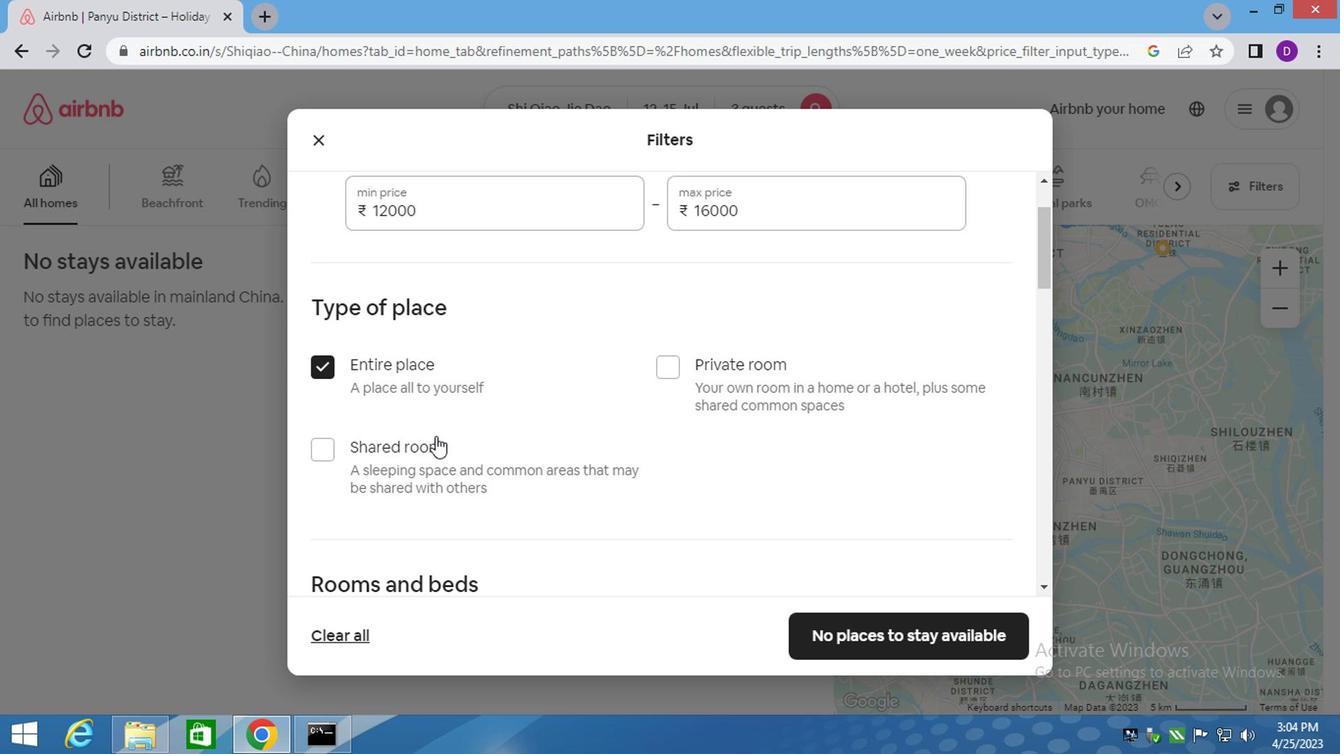 
Action: Mouse scrolled (432, 442) with delta (0, 0)
Screenshot: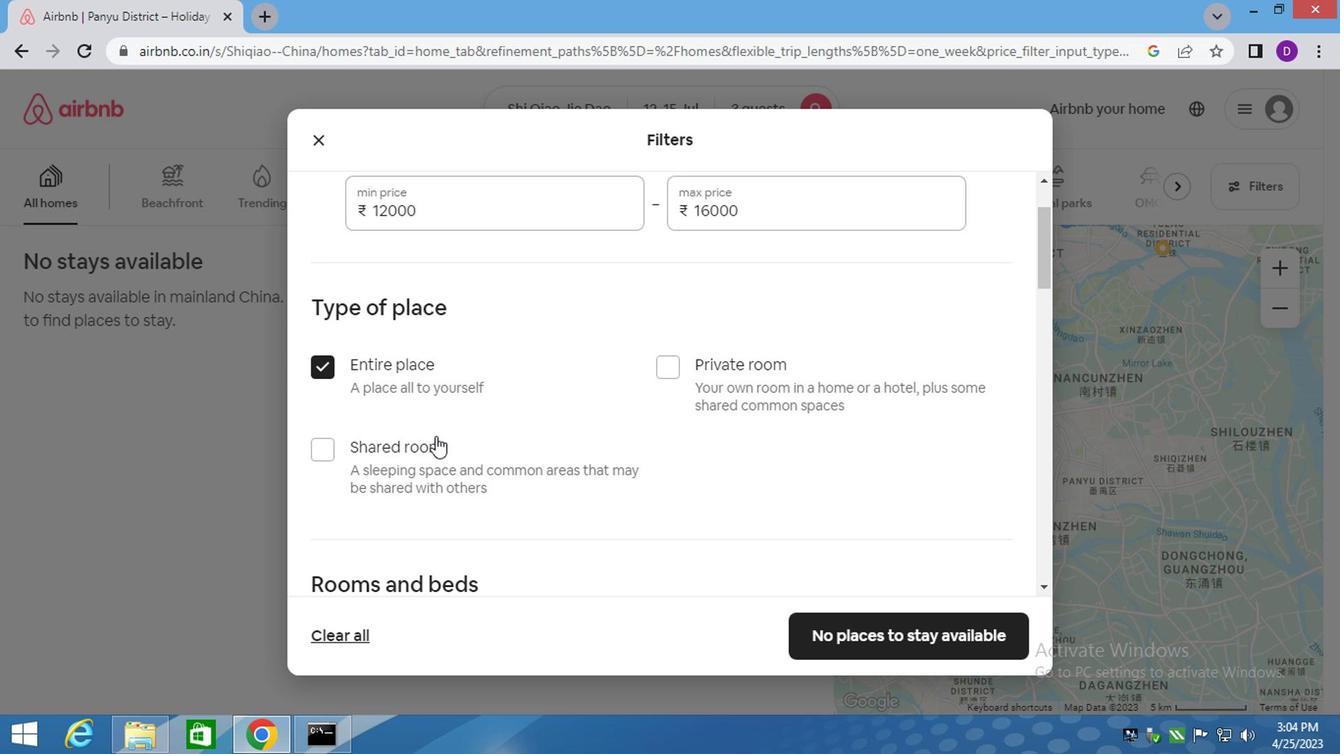 
Action: Mouse moved to (457, 433)
Screenshot: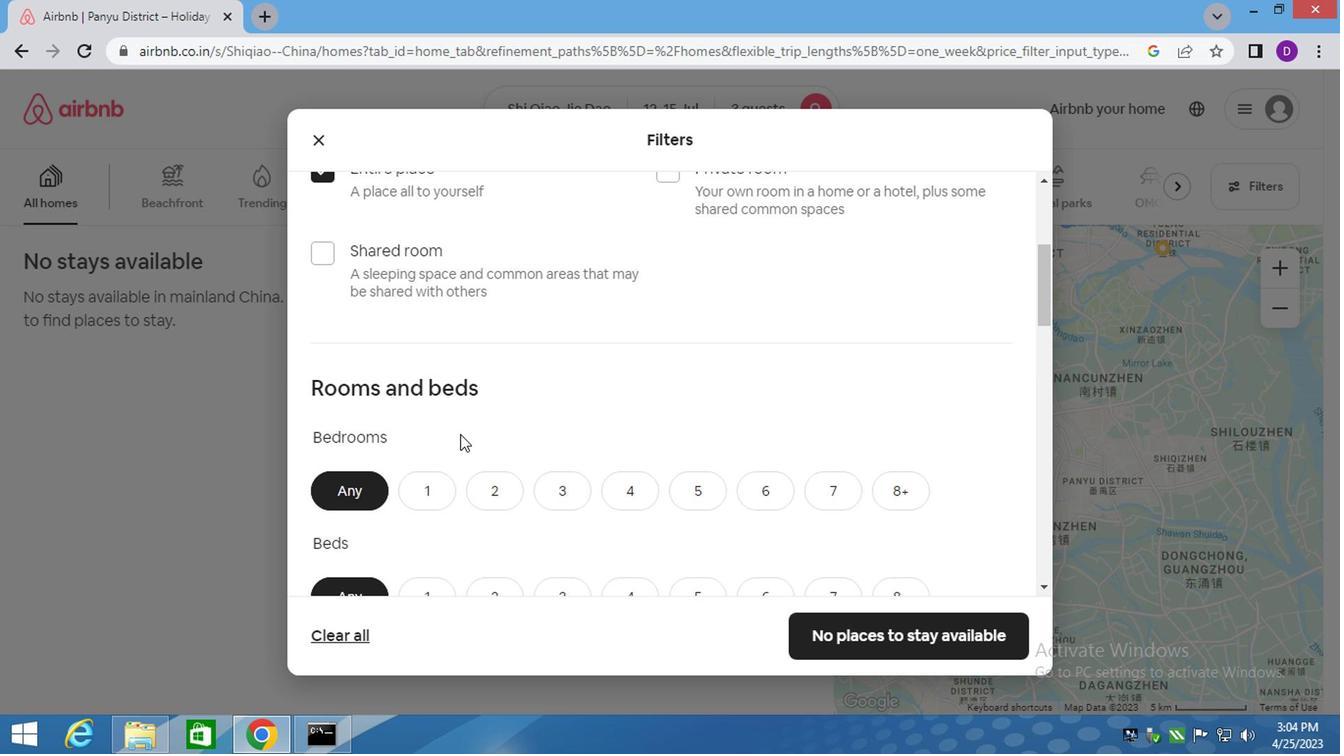 
Action: Mouse scrolled (457, 432) with delta (0, 0)
Screenshot: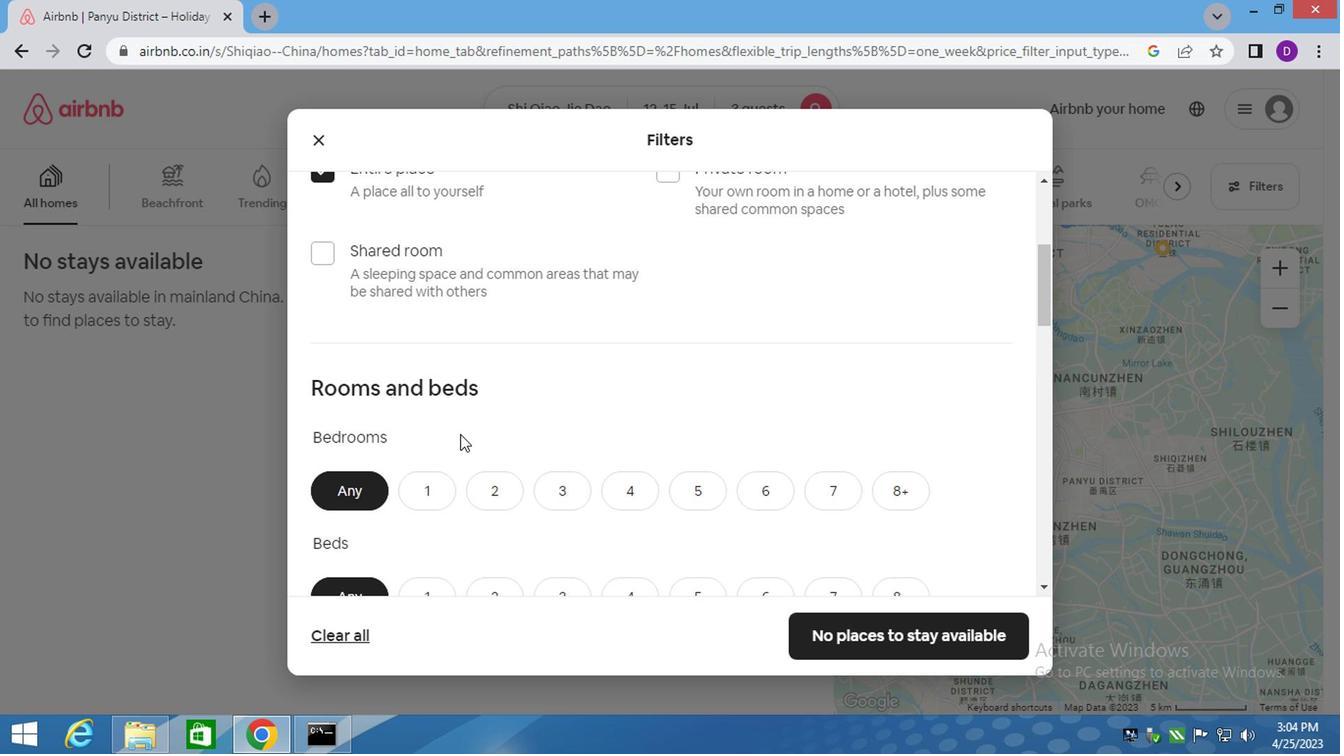 
Action: Mouse moved to (489, 401)
Screenshot: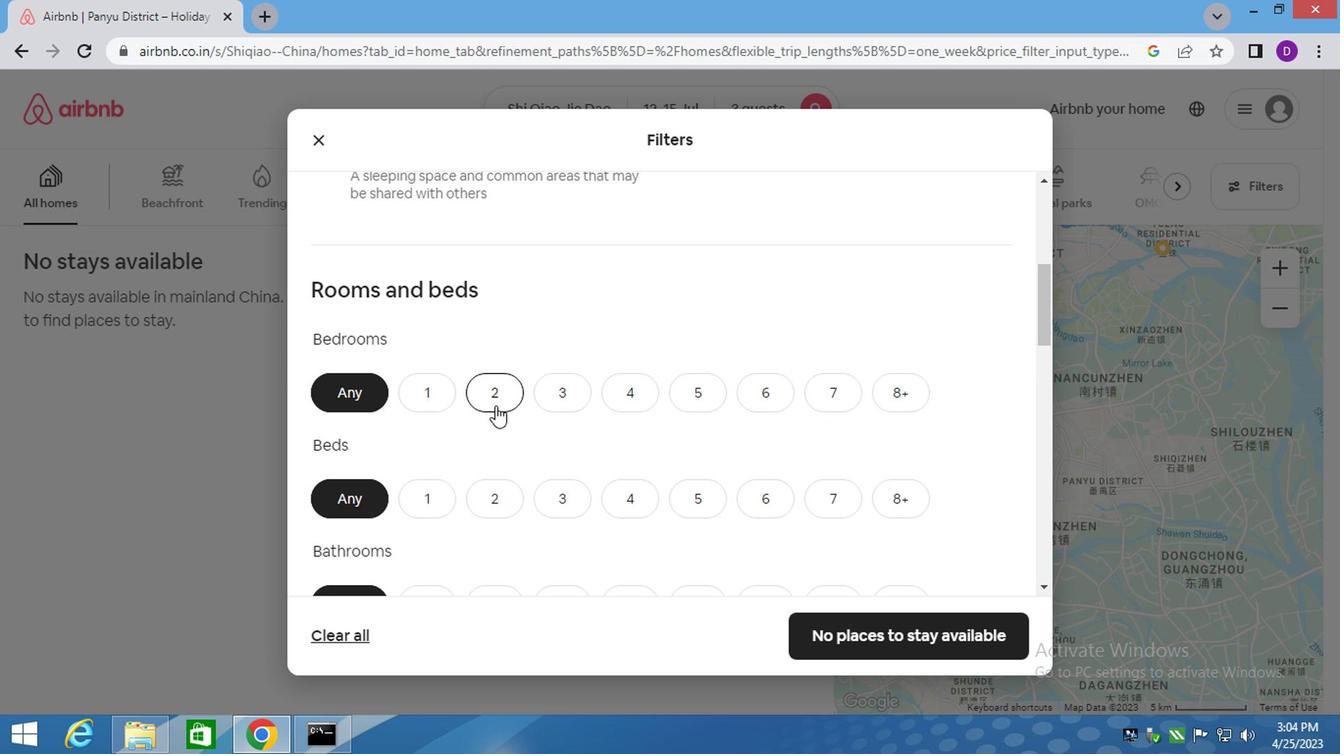
Action: Mouse pressed left at (489, 401)
Screenshot: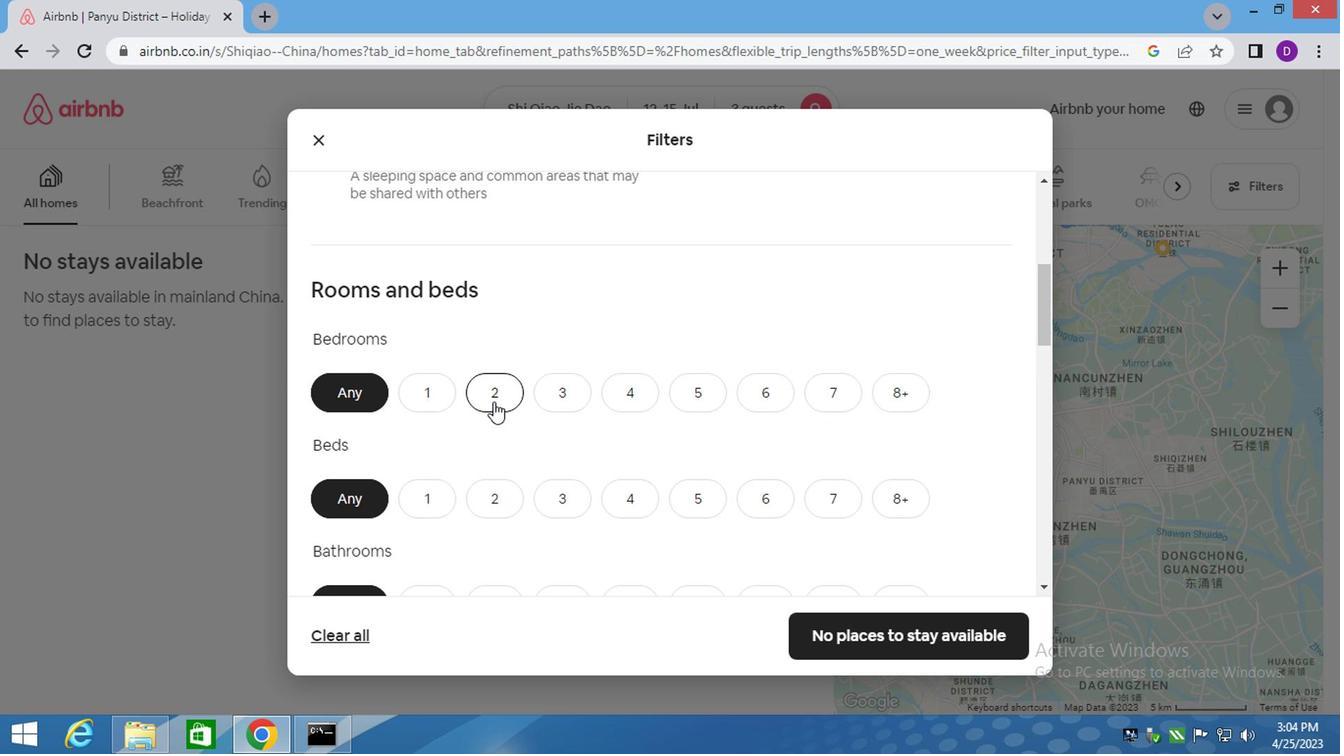 
Action: Mouse moved to (548, 483)
Screenshot: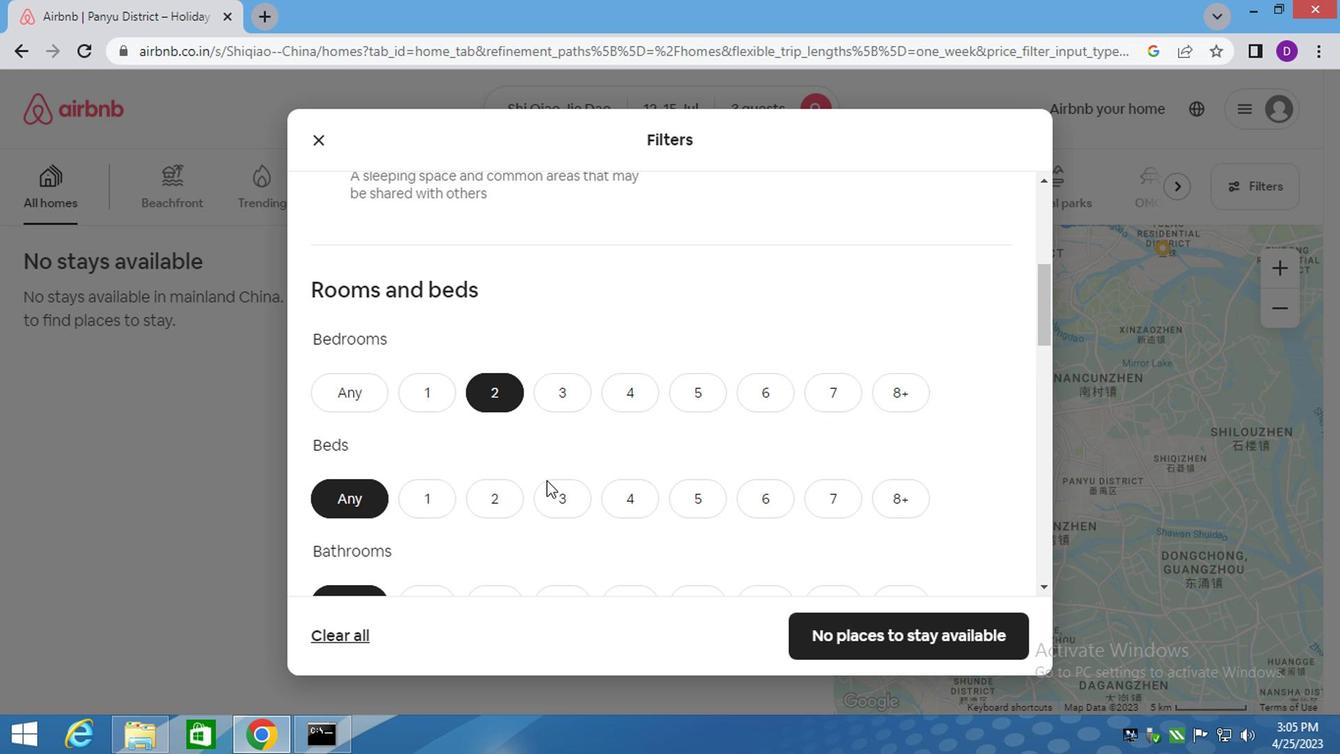 
Action: Mouse pressed left at (548, 483)
Screenshot: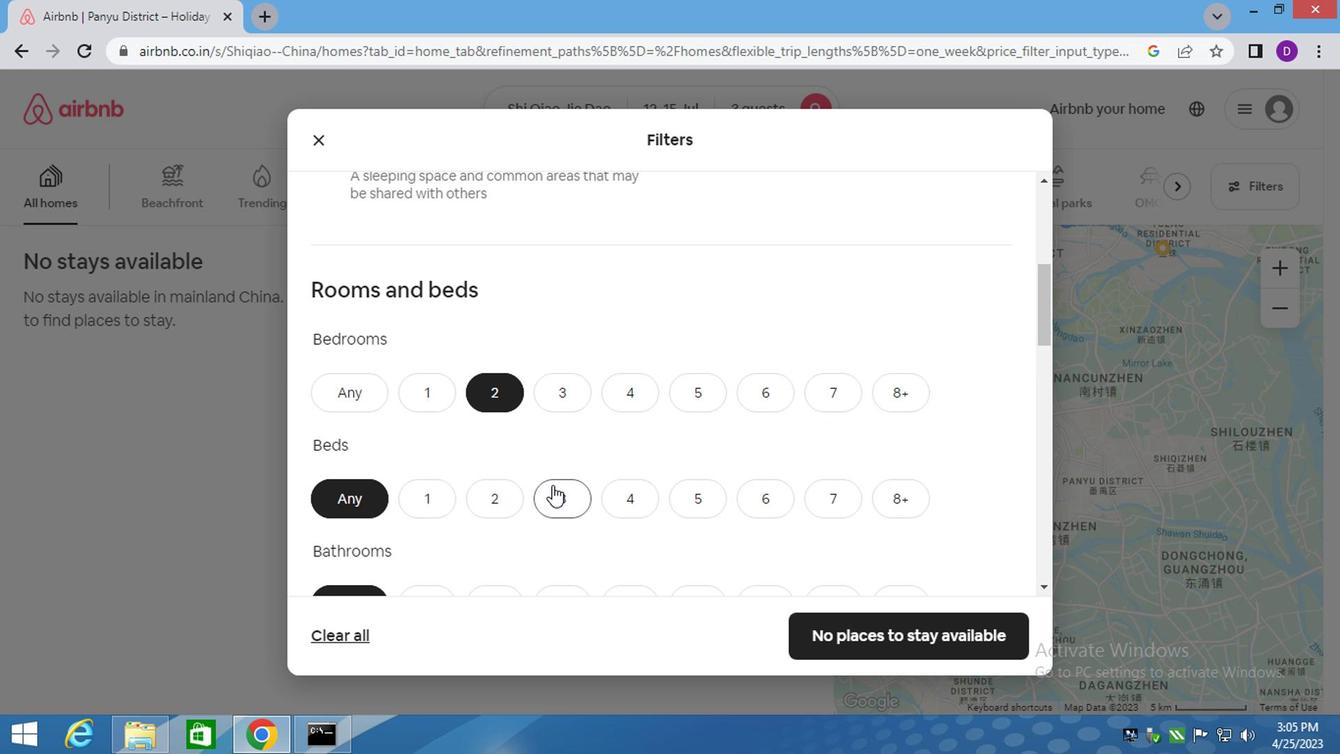
Action: Mouse moved to (539, 483)
Screenshot: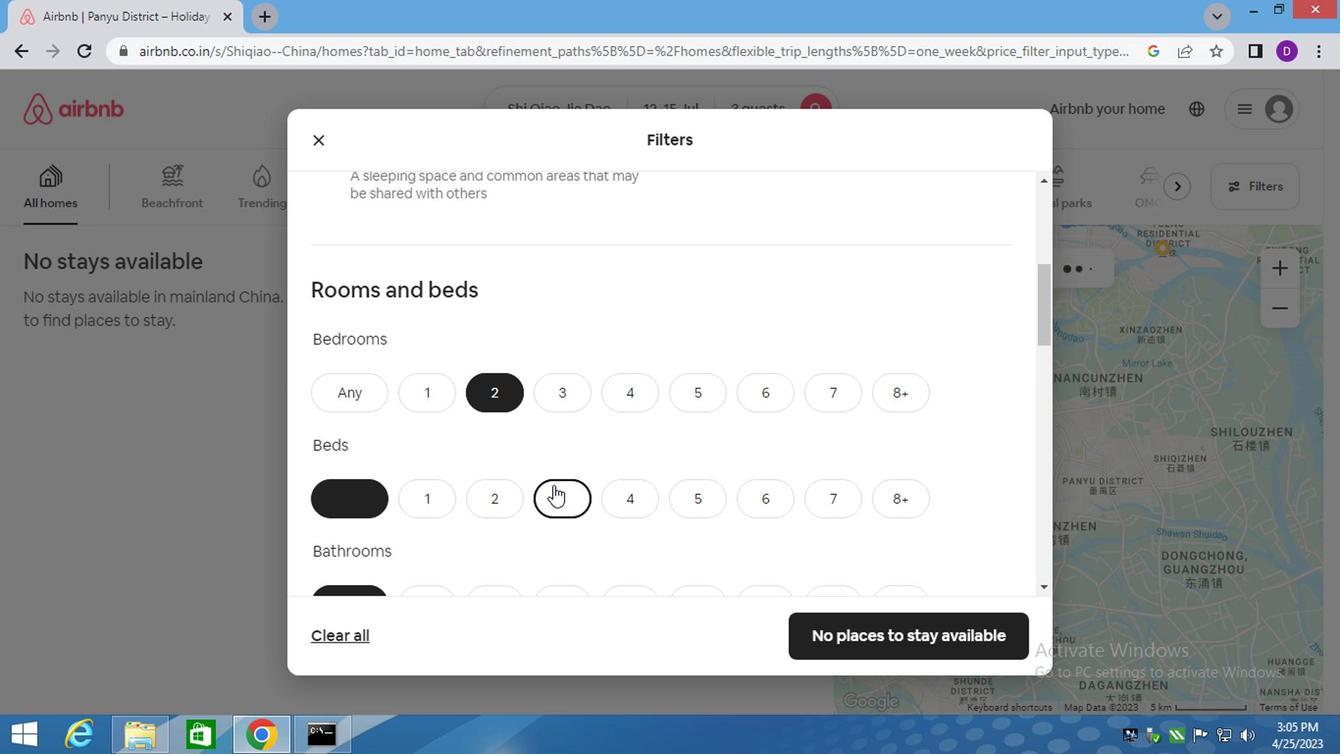 
Action: Mouse scrolled (539, 483) with delta (0, 0)
Screenshot: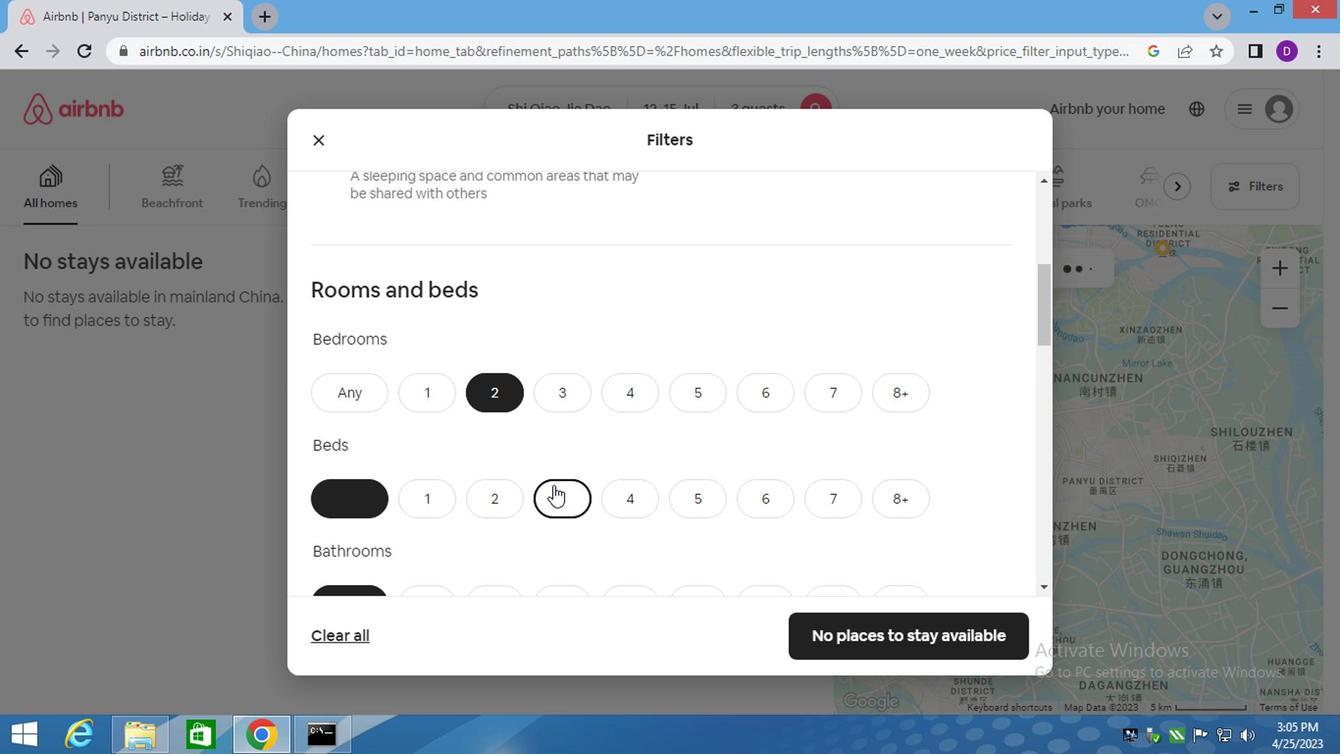 
Action: Mouse moved to (400, 490)
Screenshot: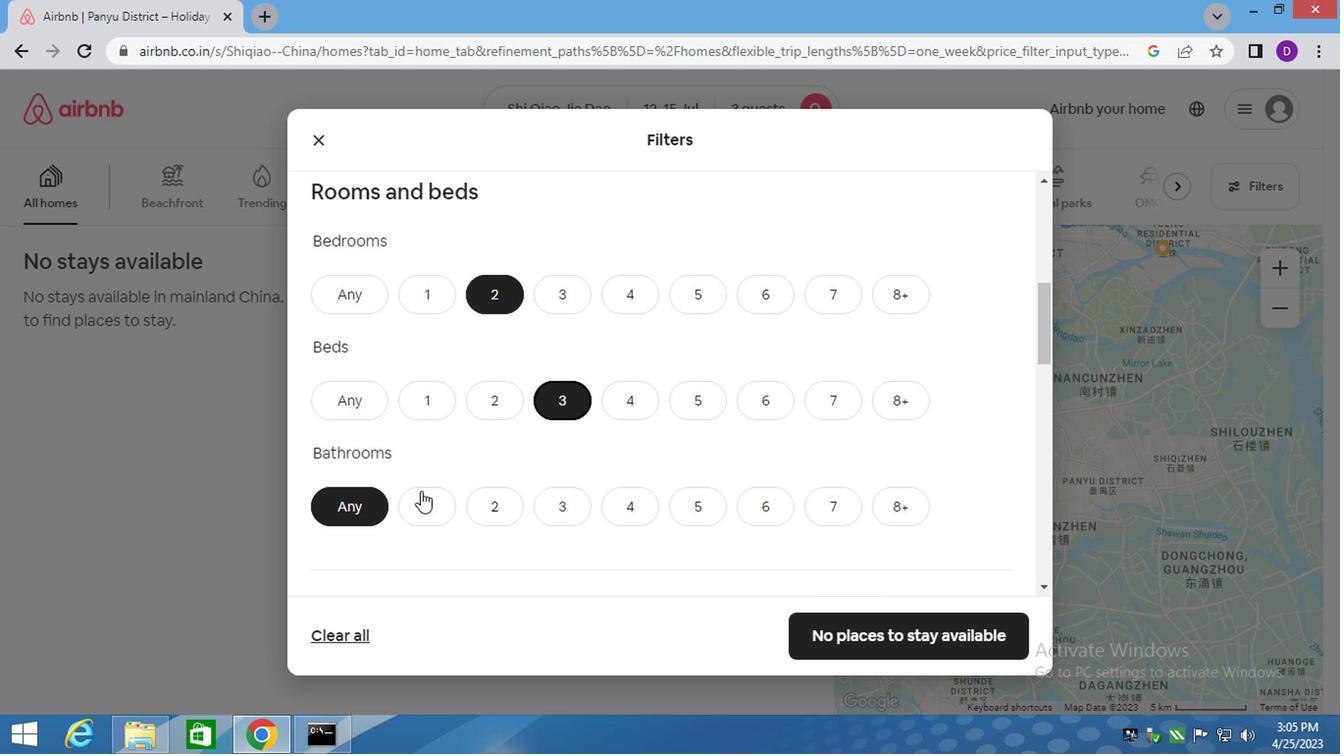 
Action: Mouse pressed left at (400, 490)
Screenshot: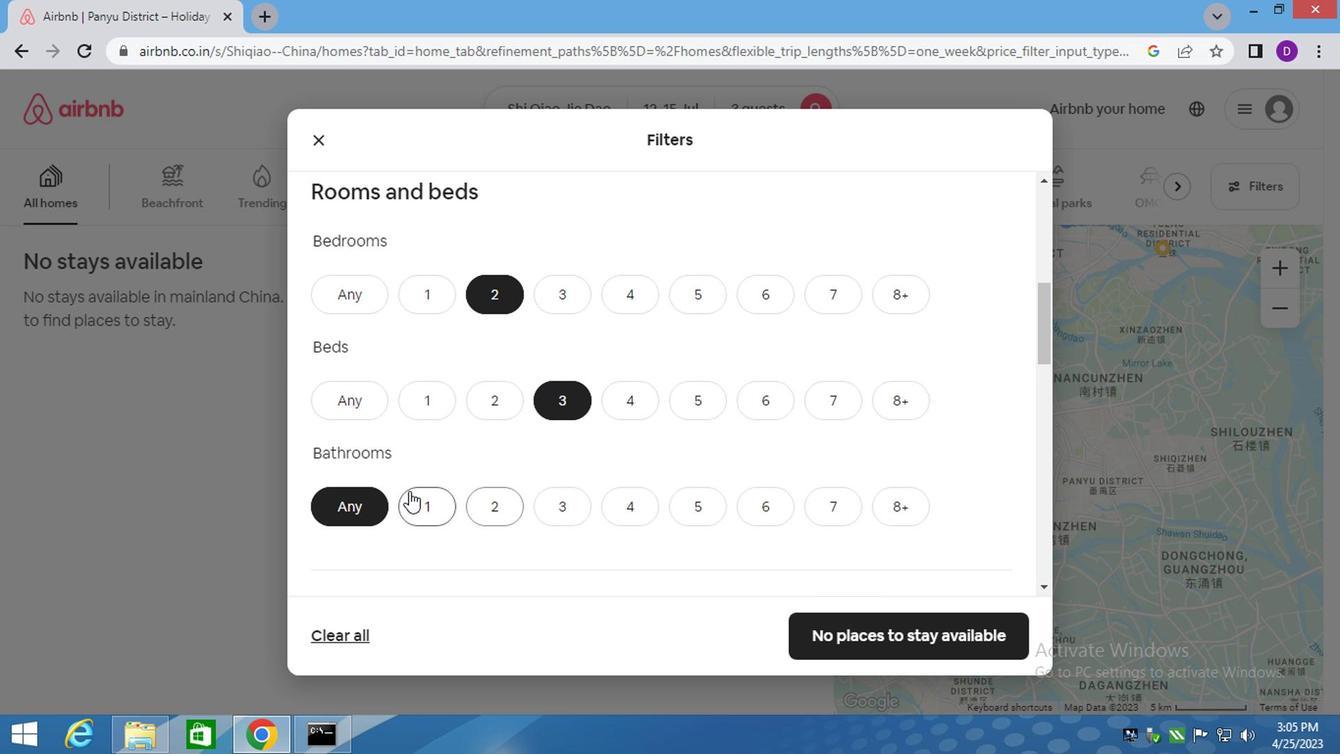 
Action: Mouse moved to (518, 505)
Screenshot: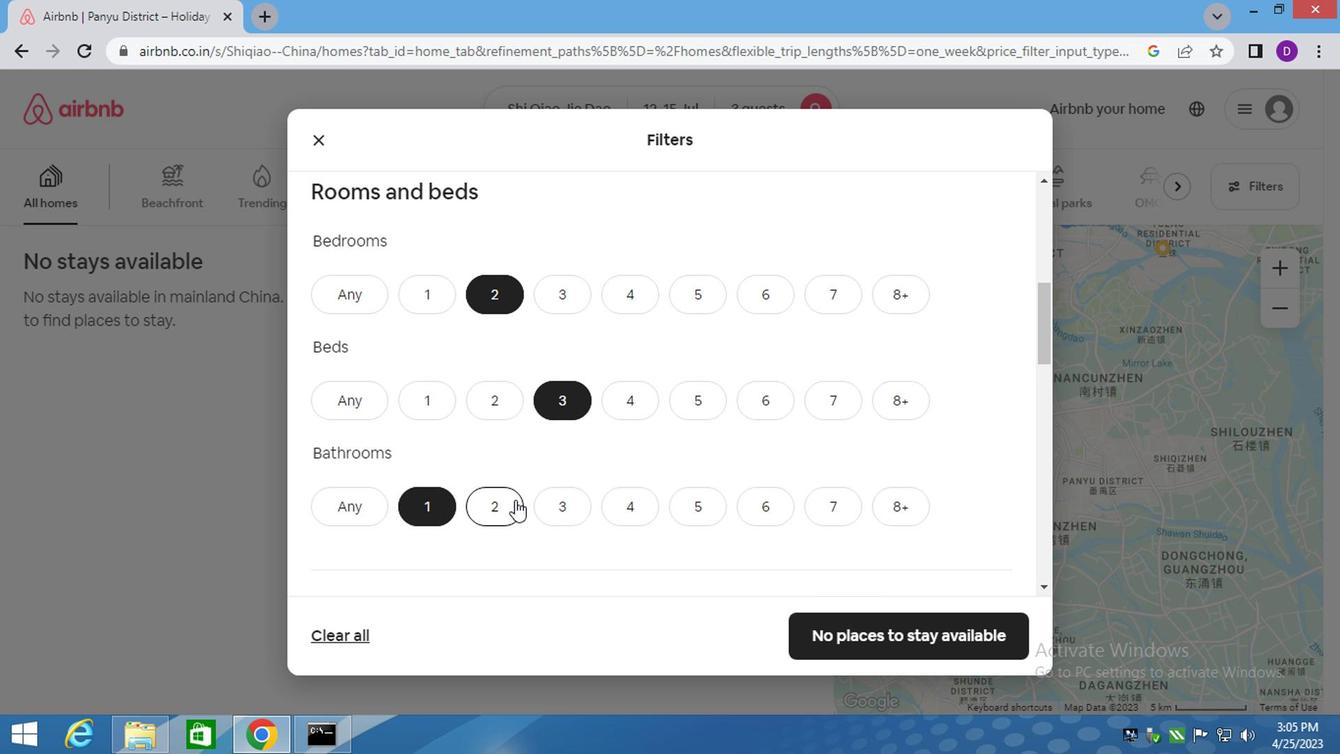 
Action: Mouse scrolled (518, 504) with delta (0, 0)
Screenshot: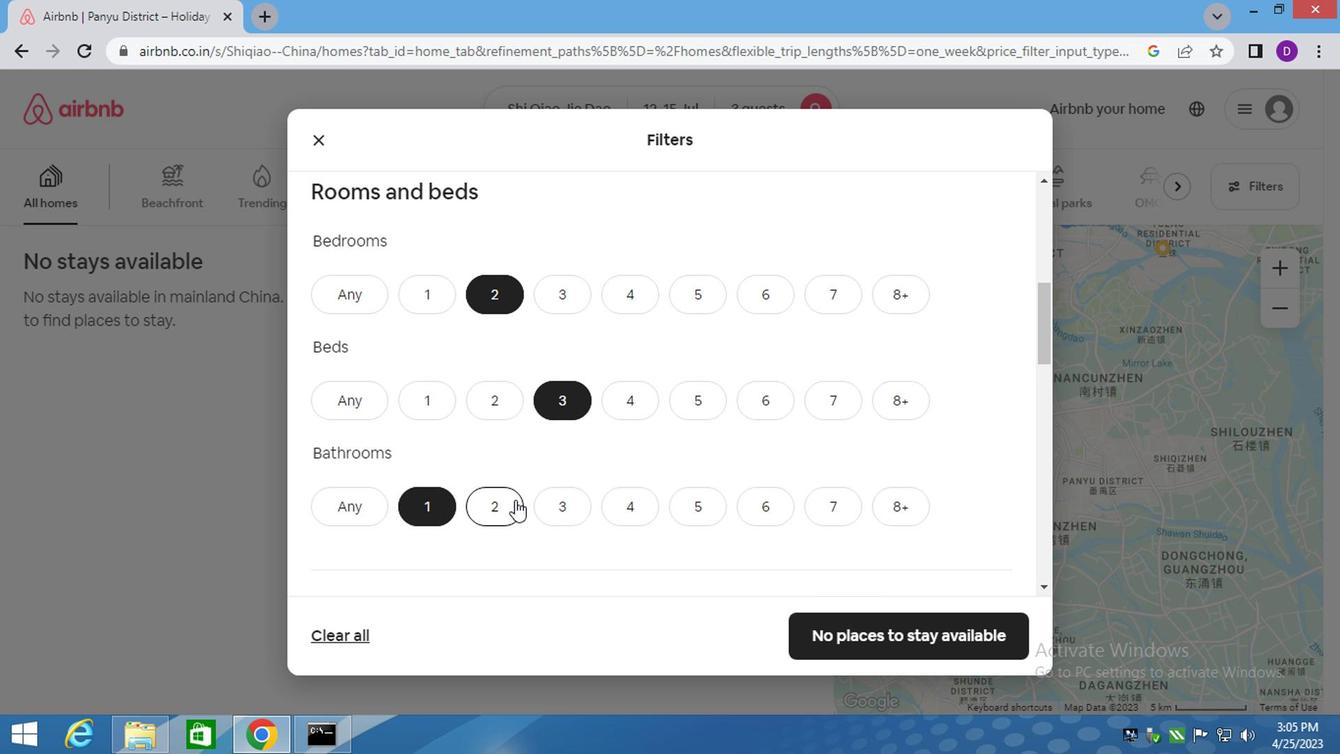 
Action: Mouse moved to (518, 510)
Screenshot: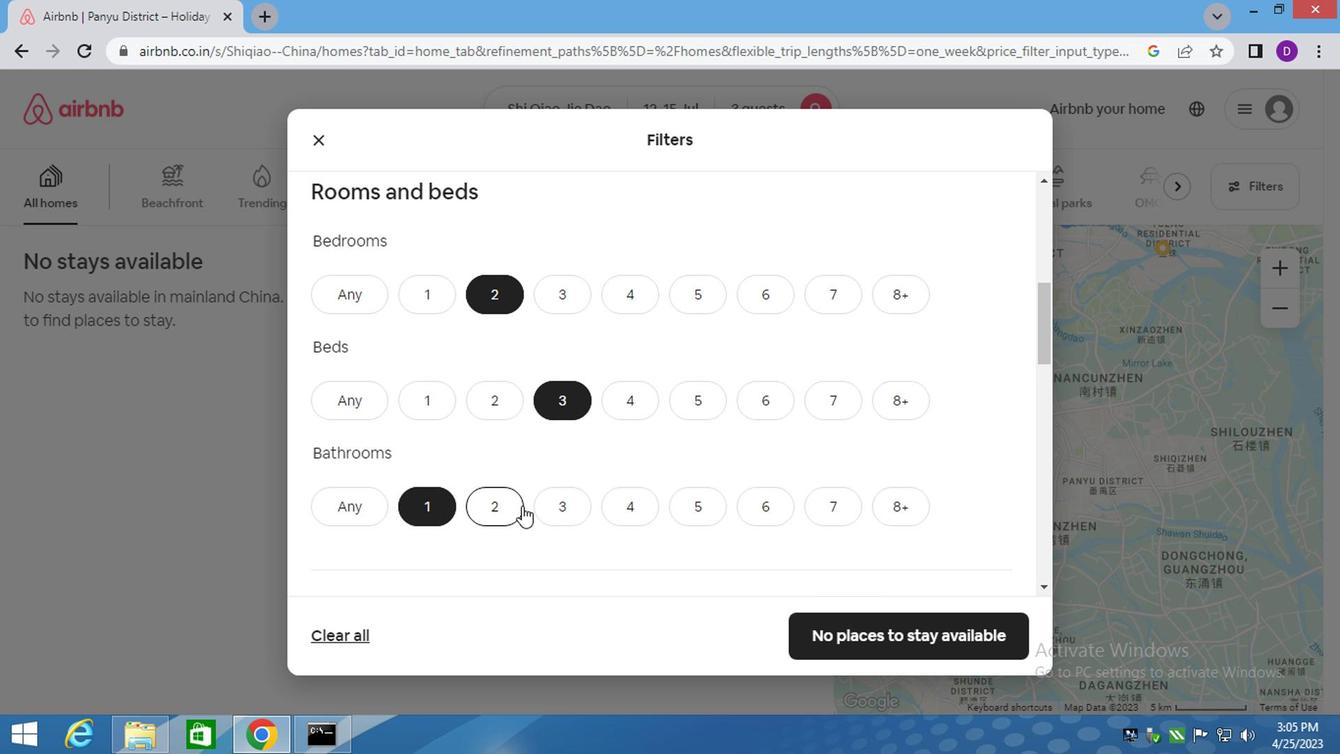 
Action: Mouse scrolled (518, 509) with delta (0, 0)
Screenshot: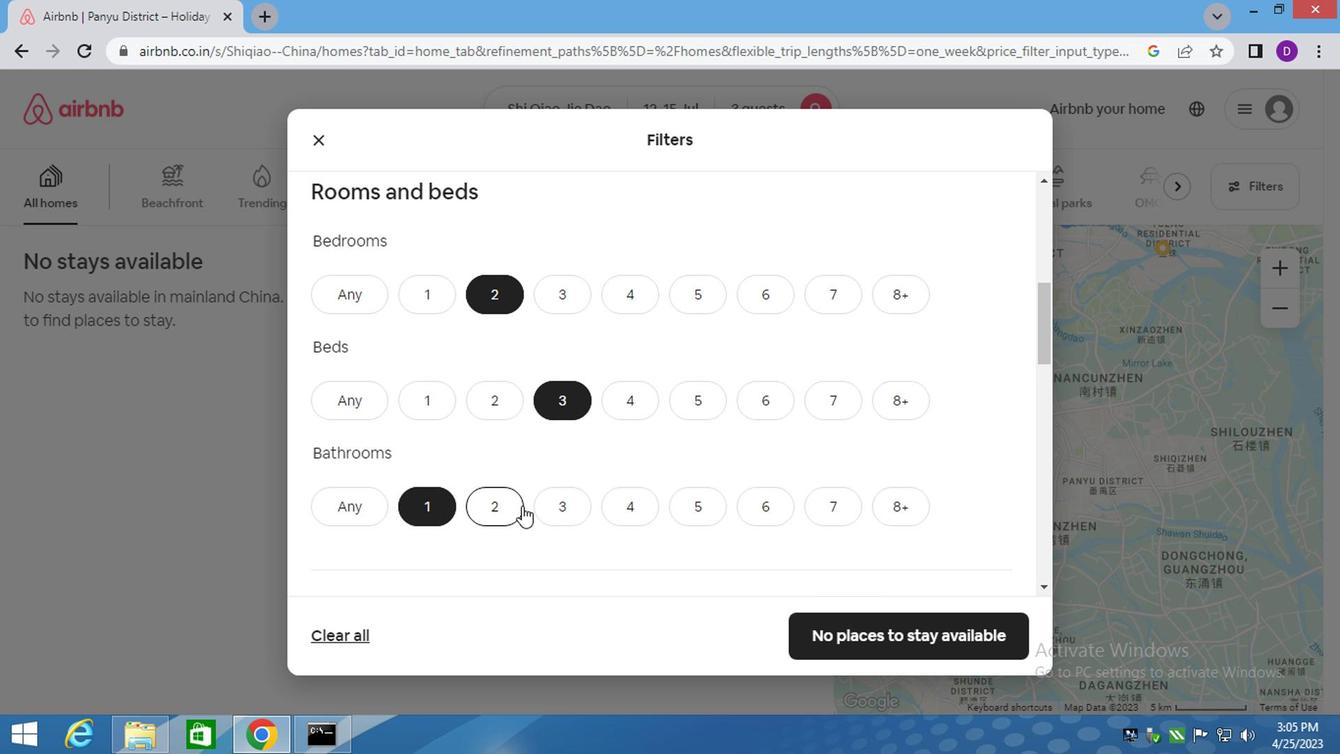 
Action: Mouse moved to (491, 497)
Screenshot: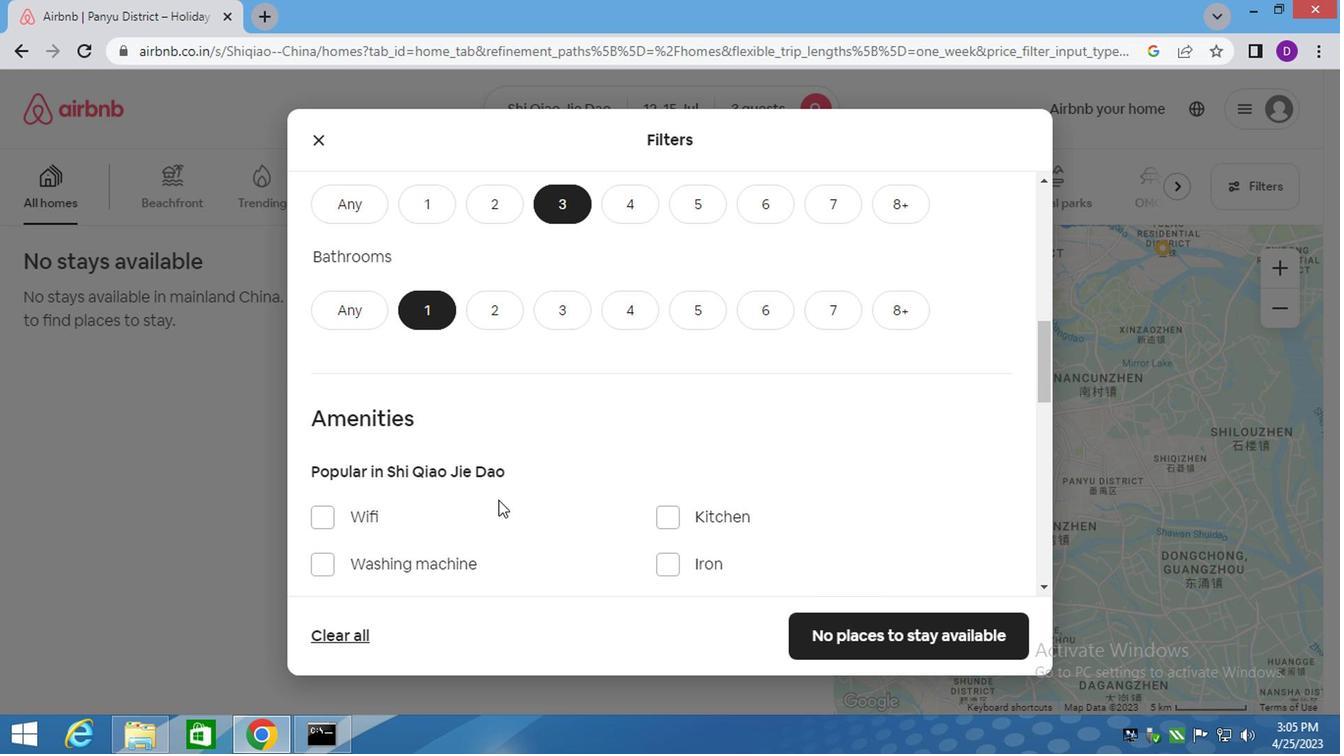 
Action: Mouse scrolled (491, 496) with delta (0, -1)
Screenshot: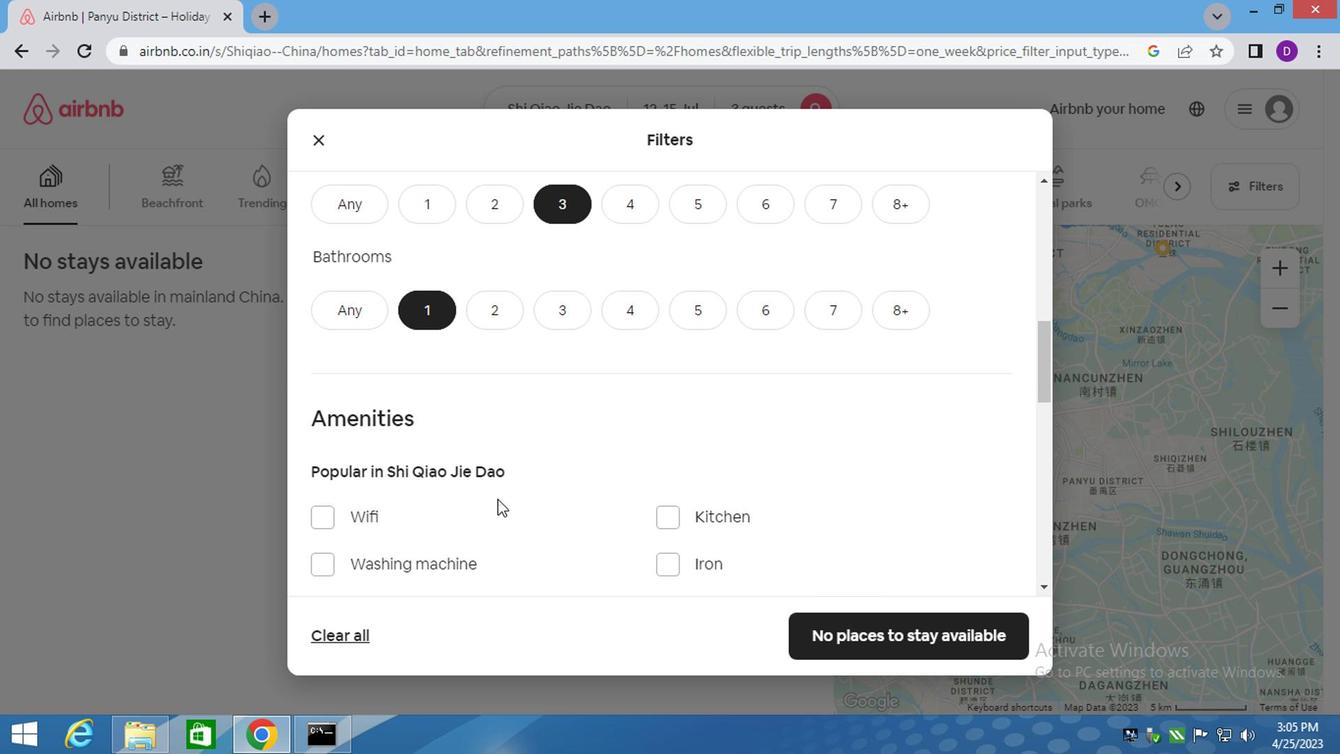 
Action: Mouse scrolled (491, 496) with delta (0, -1)
Screenshot: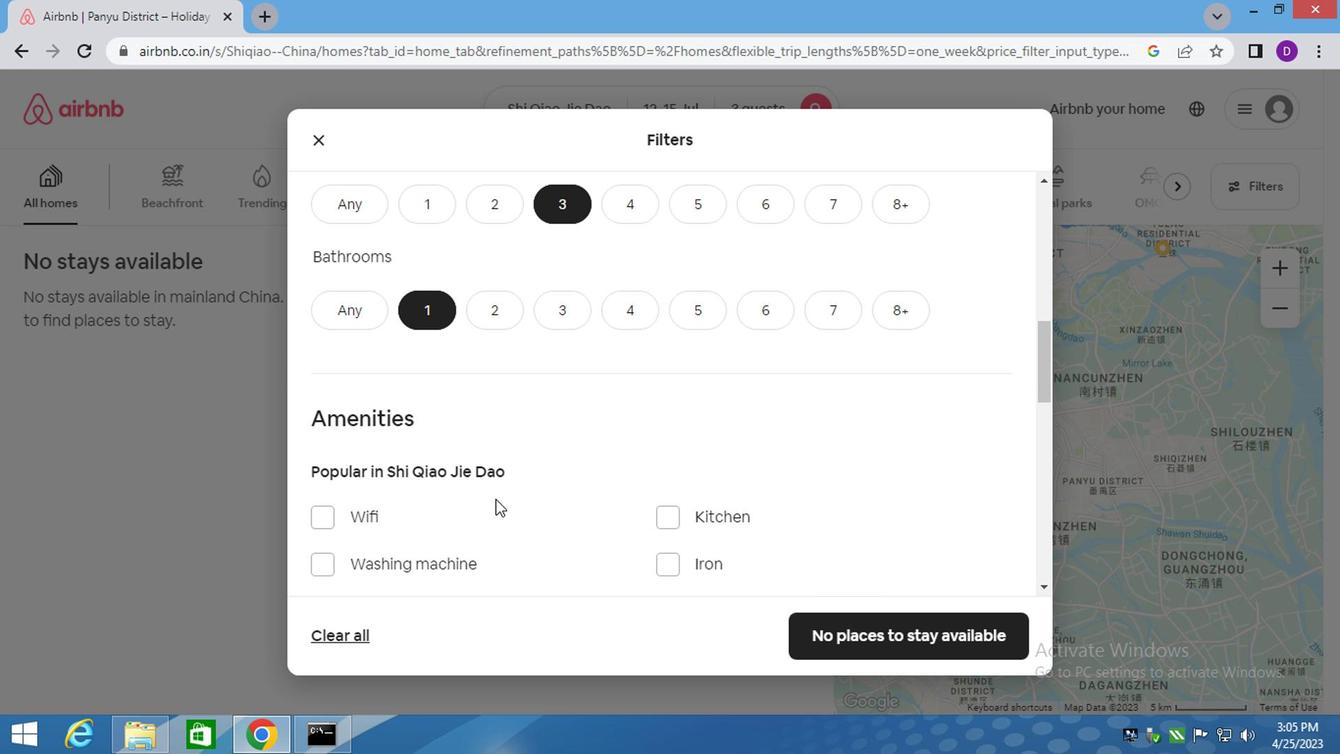 
Action: Mouse moved to (562, 501)
Screenshot: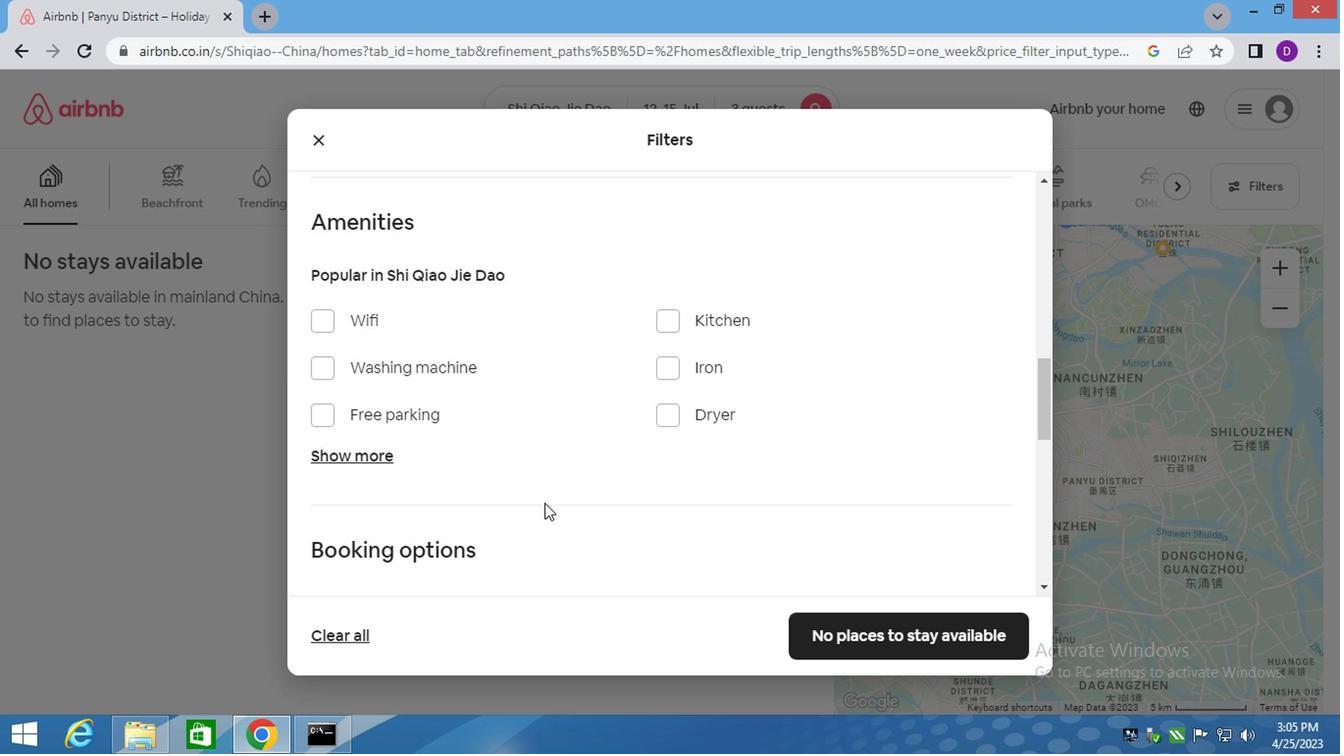 
Action: Mouse scrolled (562, 500) with delta (0, 0)
Screenshot: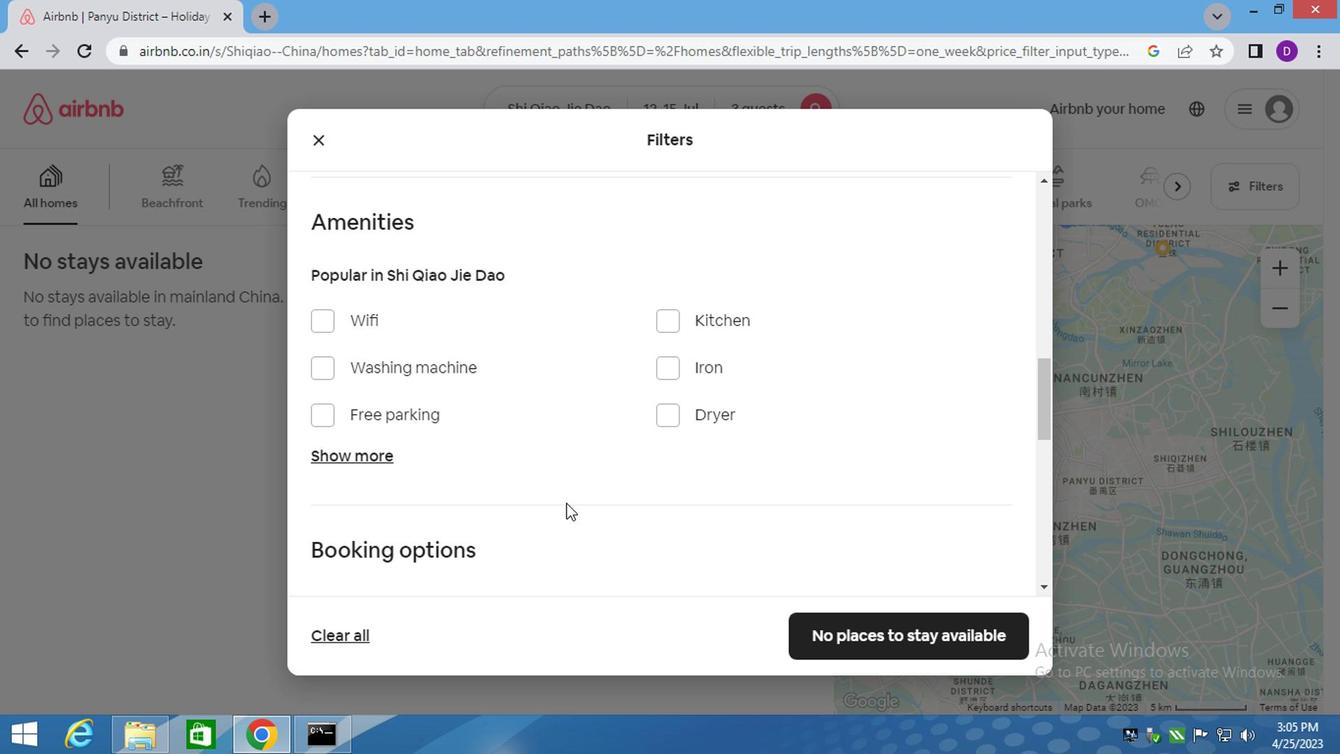
Action: Mouse scrolled (562, 500) with delta (0, 0)
Screenshot: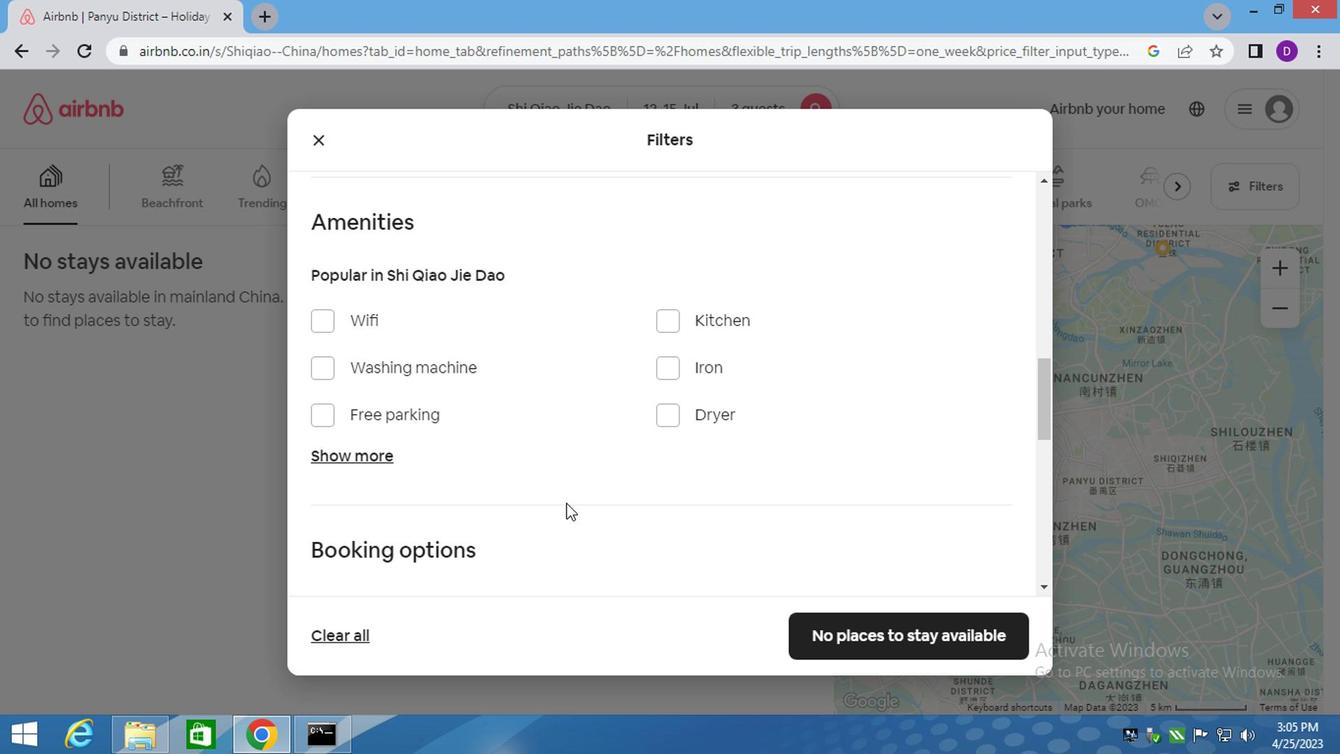 
Action: Mouse moved to (972, 487)
Screenshot: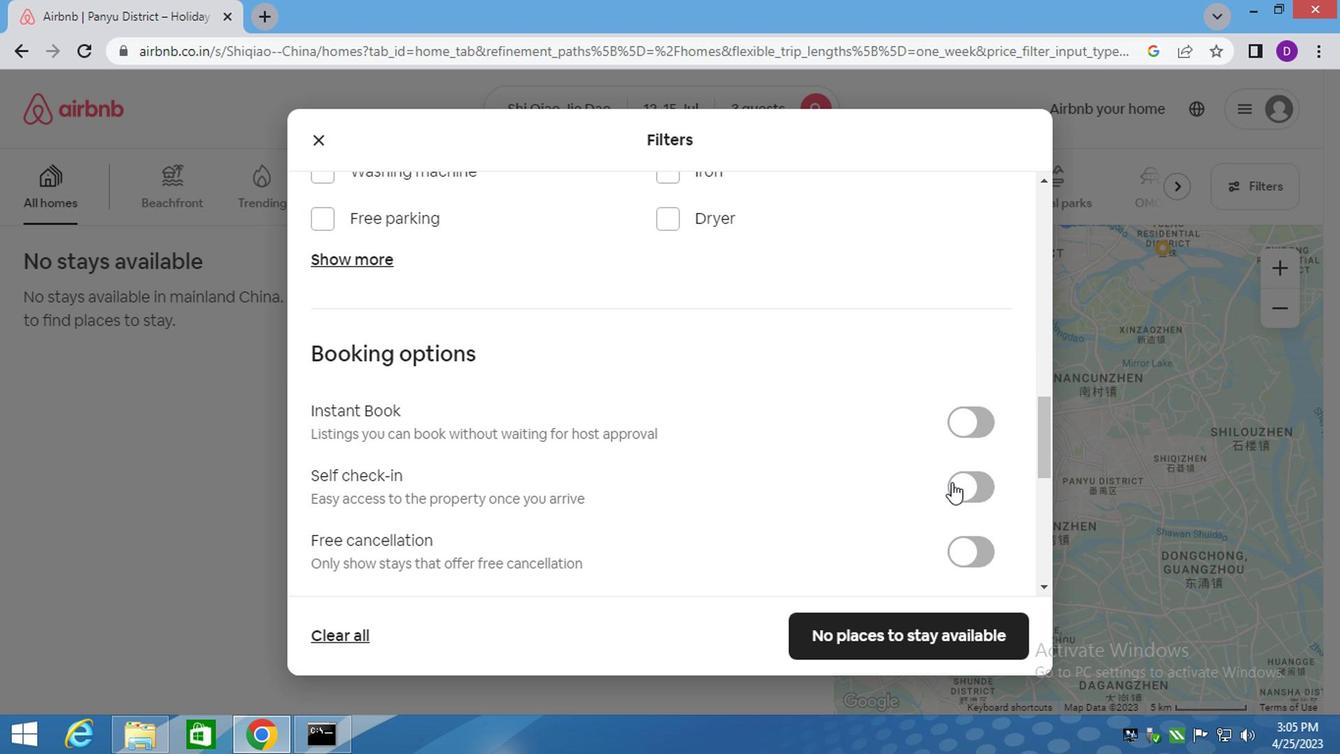 
Action: Mouse pressed left at (972, 487)
Screenshot: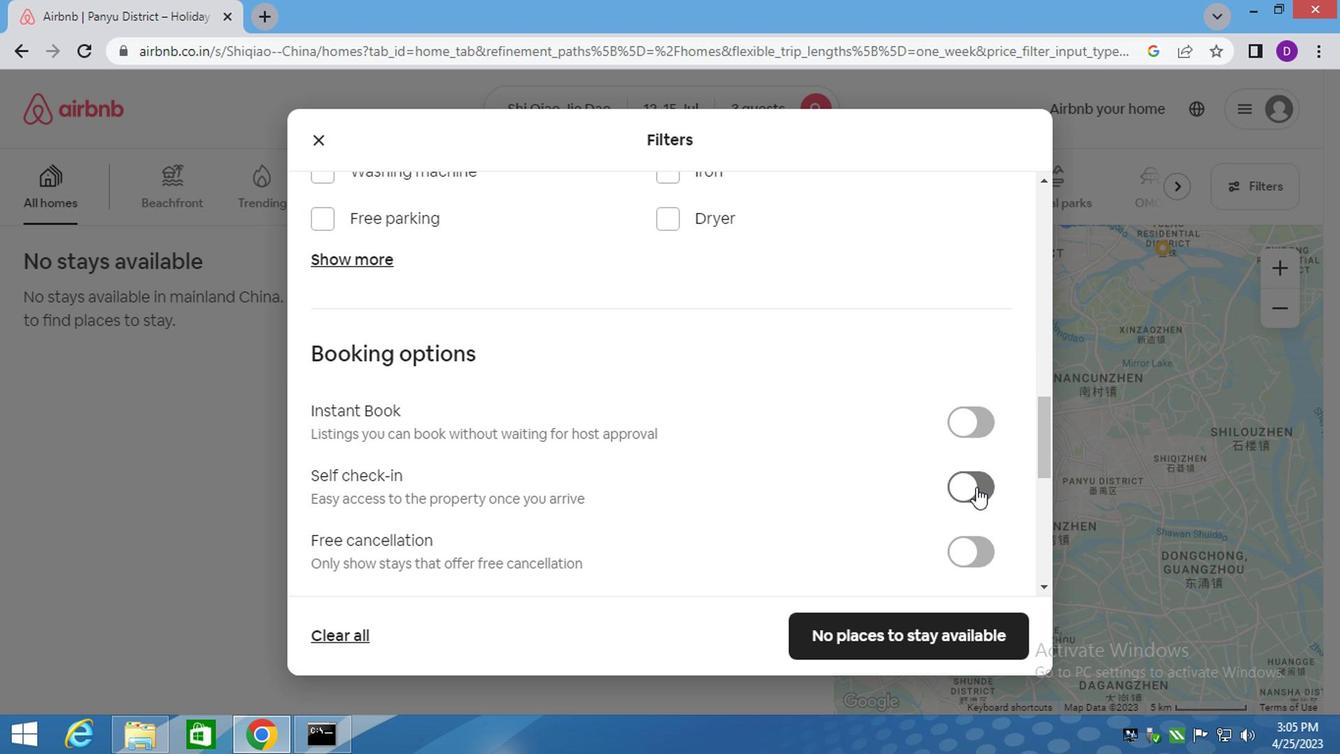 
Action: Mouse moved to (594, 492)
Screenshot: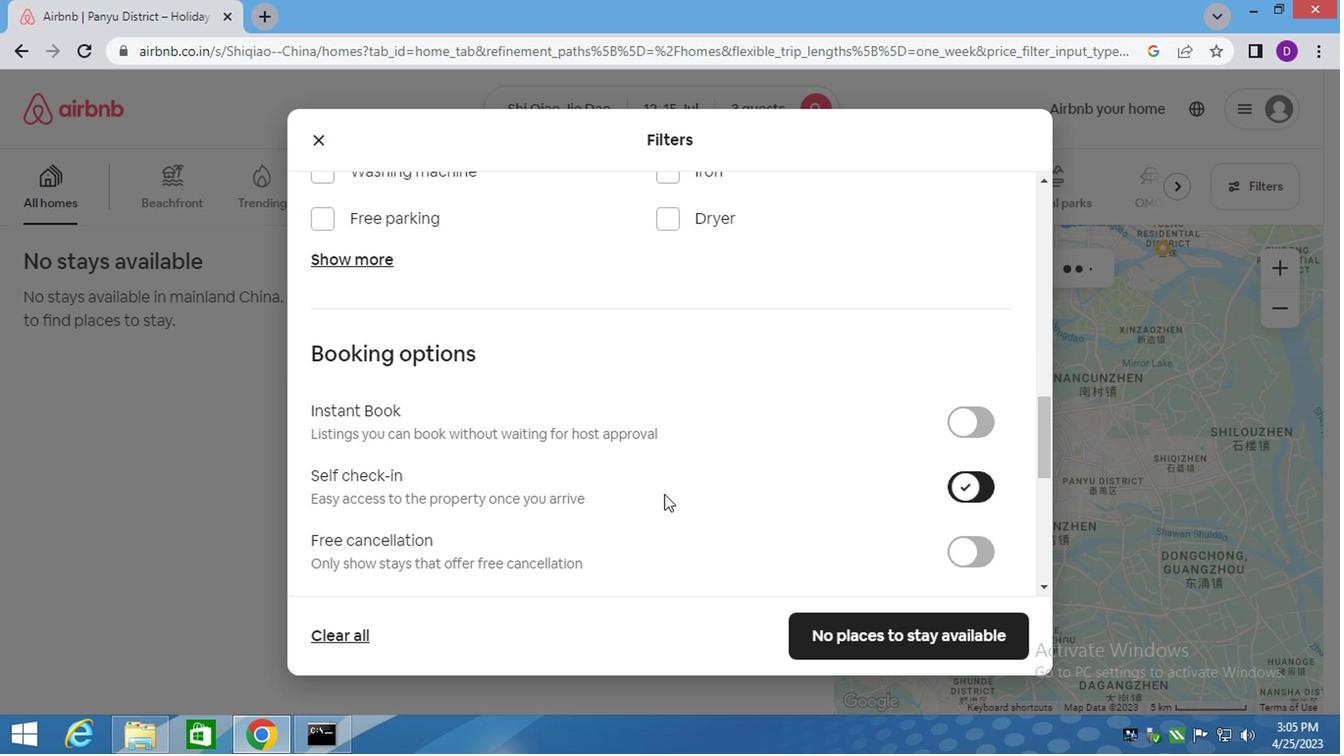 
Action: Mouse scrolled (596, 492) with delta (0, 0)
Screenshot: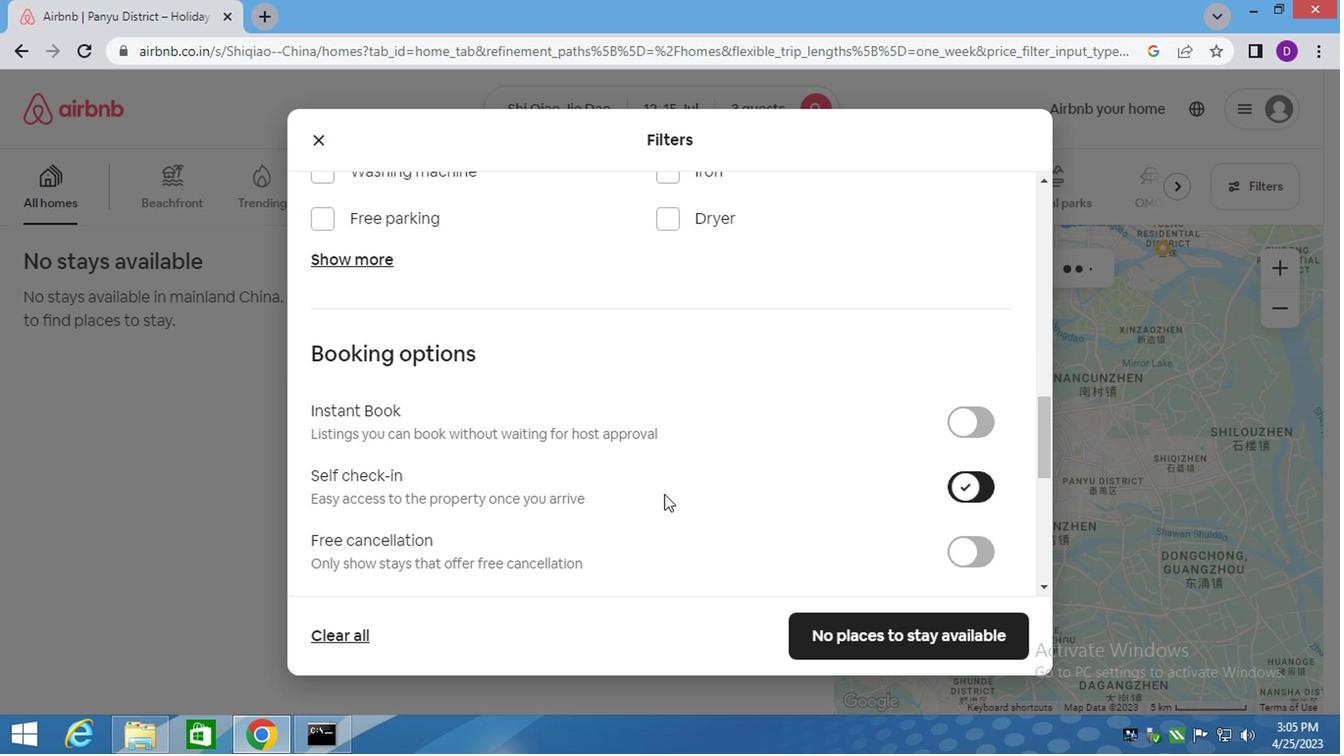 
Action: Mouse moved to (593, 492)
Screenshot: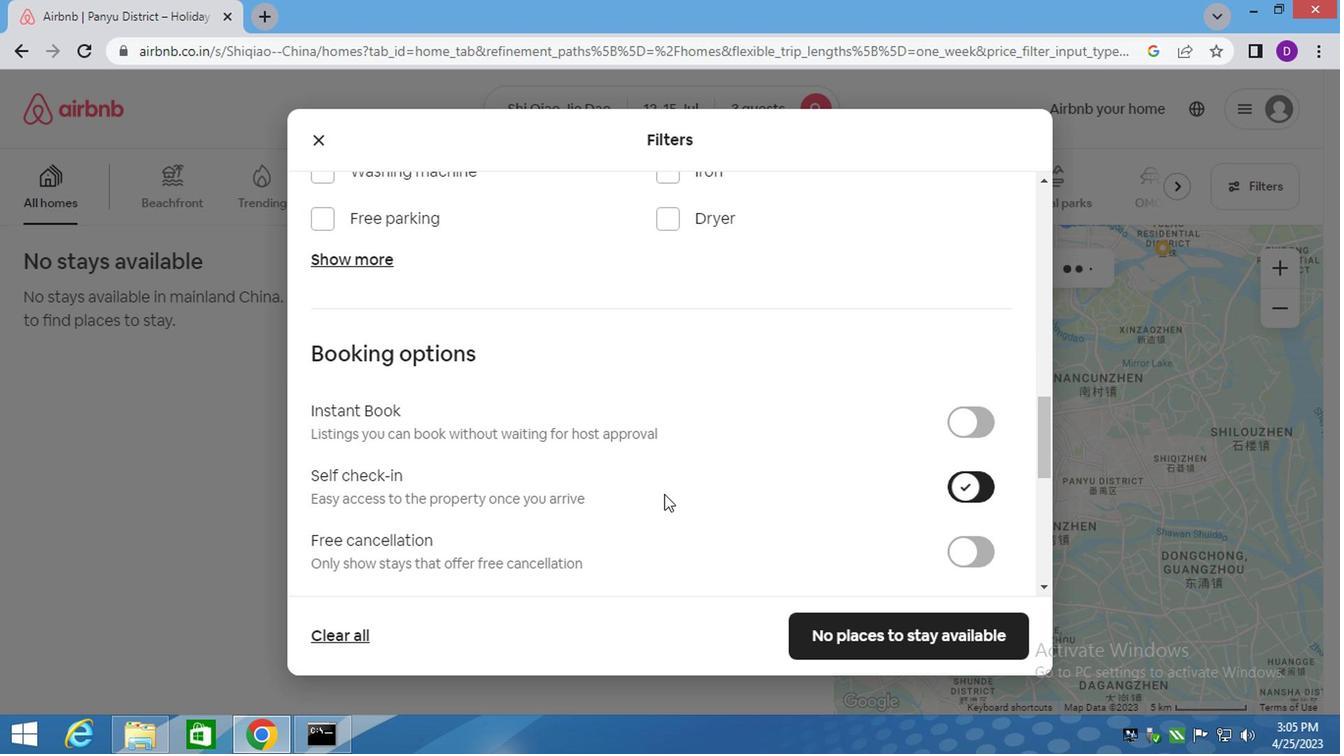 
Action: Mouse scrolled (593, 492) with delta (0, 0)
Screenshot: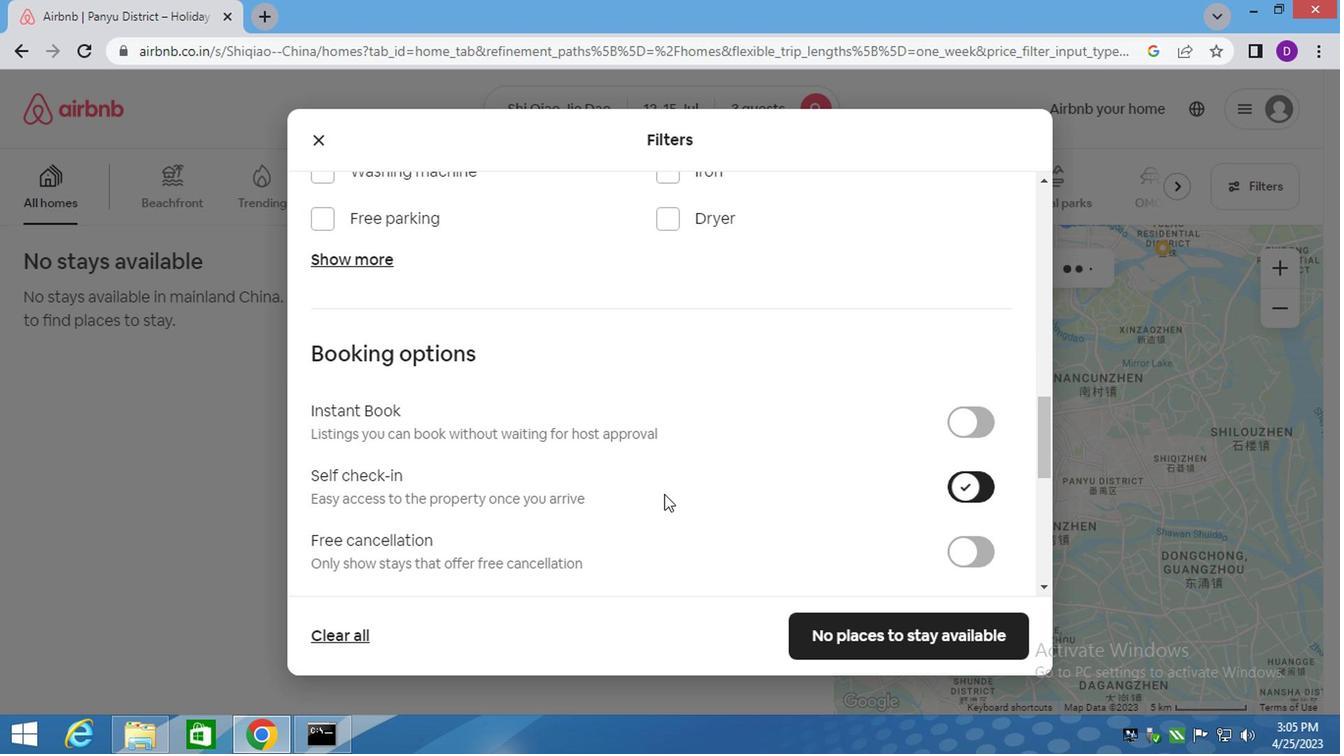 
Action: Mouse scrolled (593, 492) with delta (0, 0)
Screenshot: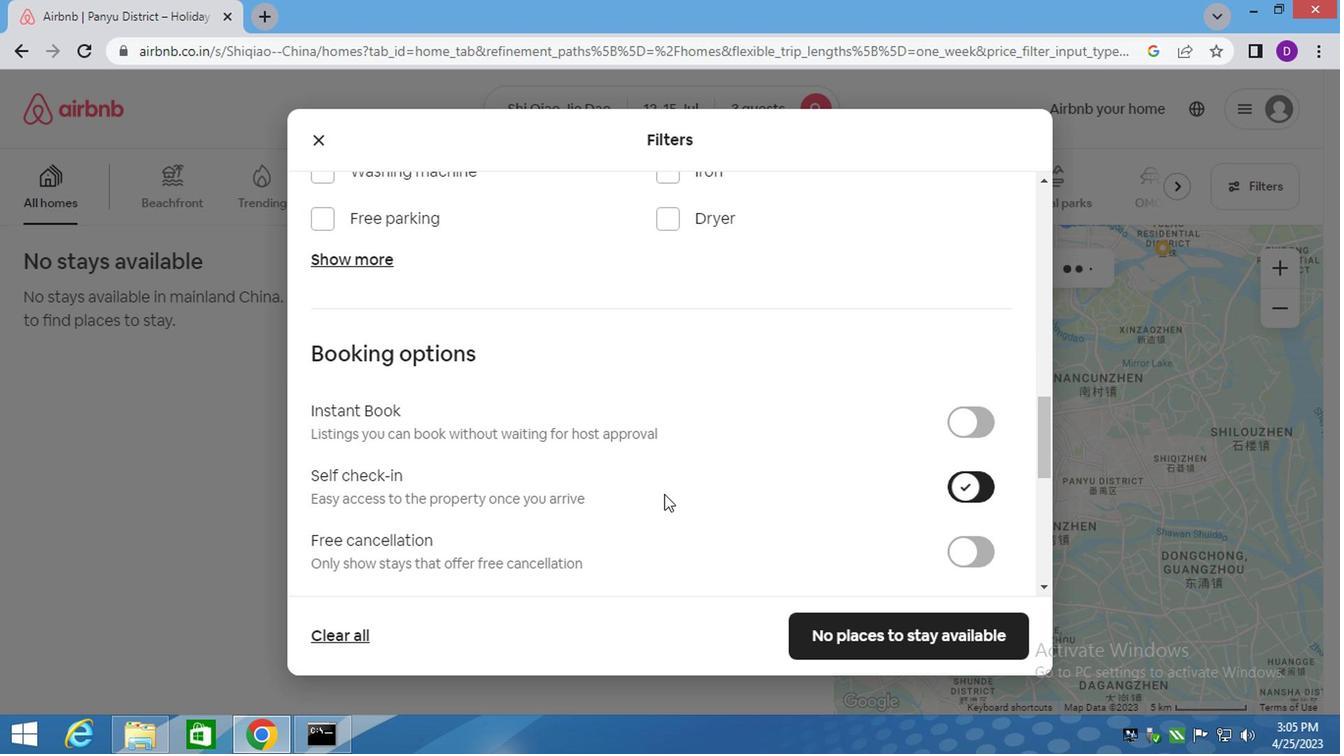
Action: Mouse moved to (592, 492)
Screenshot: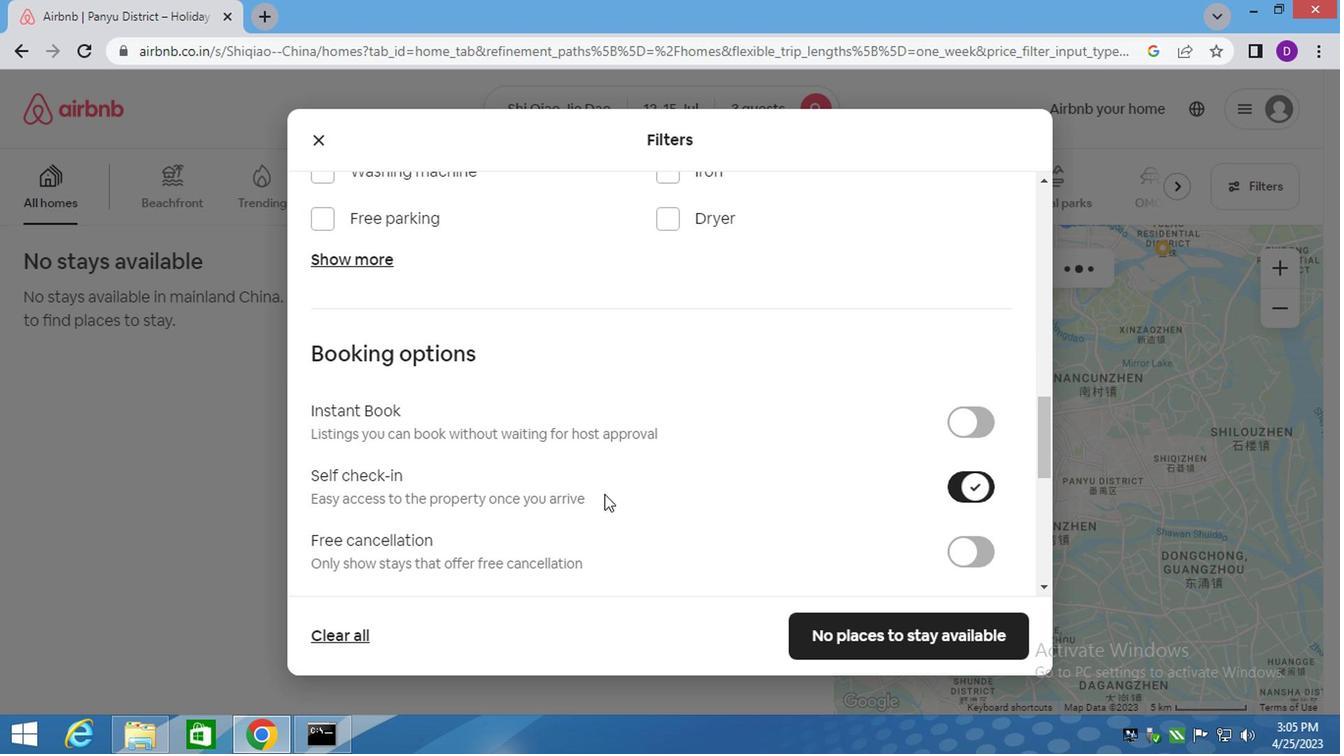 
Action: Mouse scrolled (593, 492) with delta (0, 0)
Screenshot: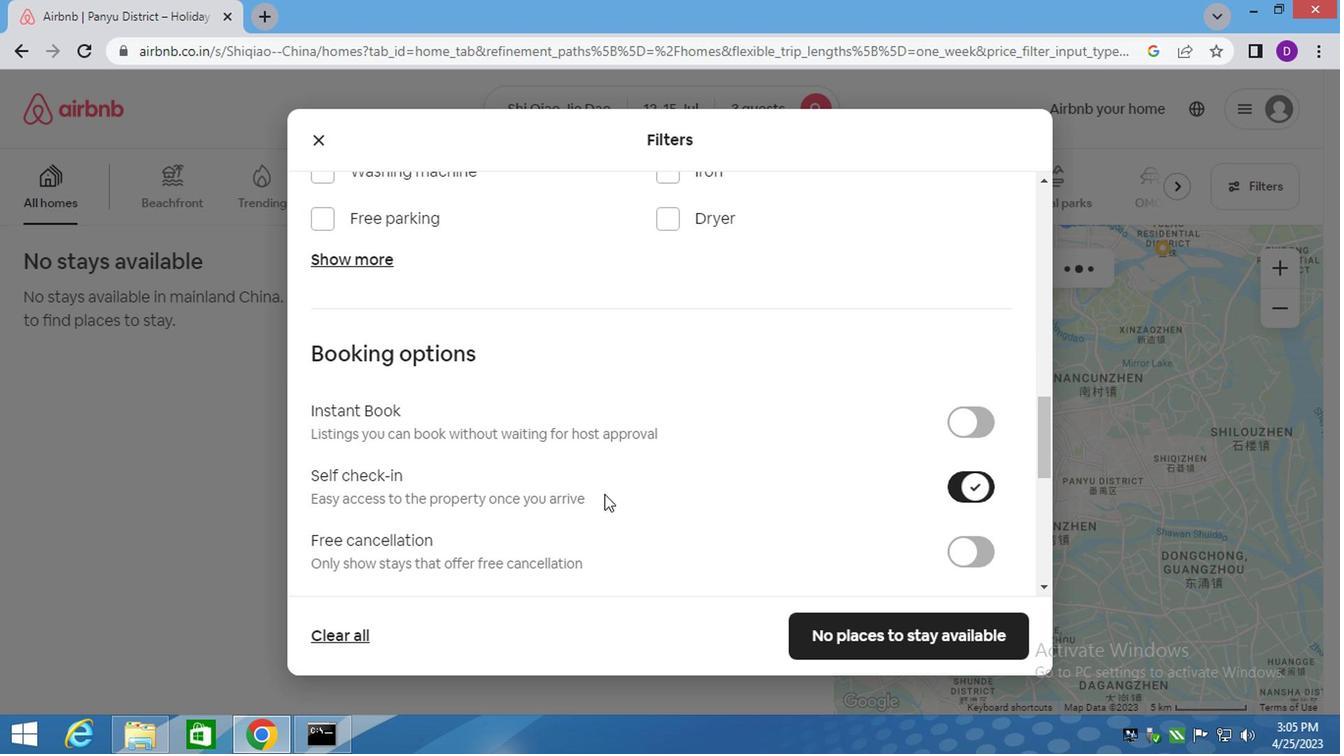 
Action: Mouse scrolled (592, 492) with delta (0, 0)
Screenshot: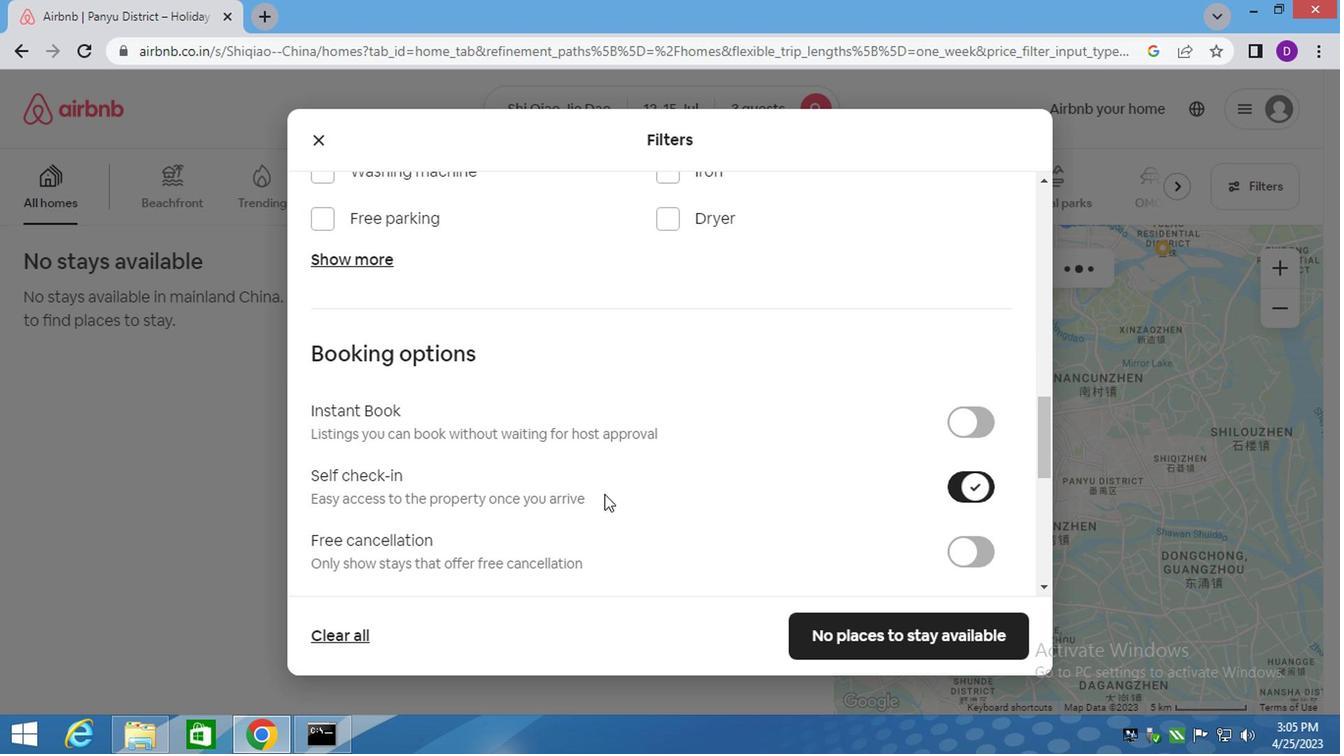 
Action: Mouse moved to (592, 492)
Screenshot: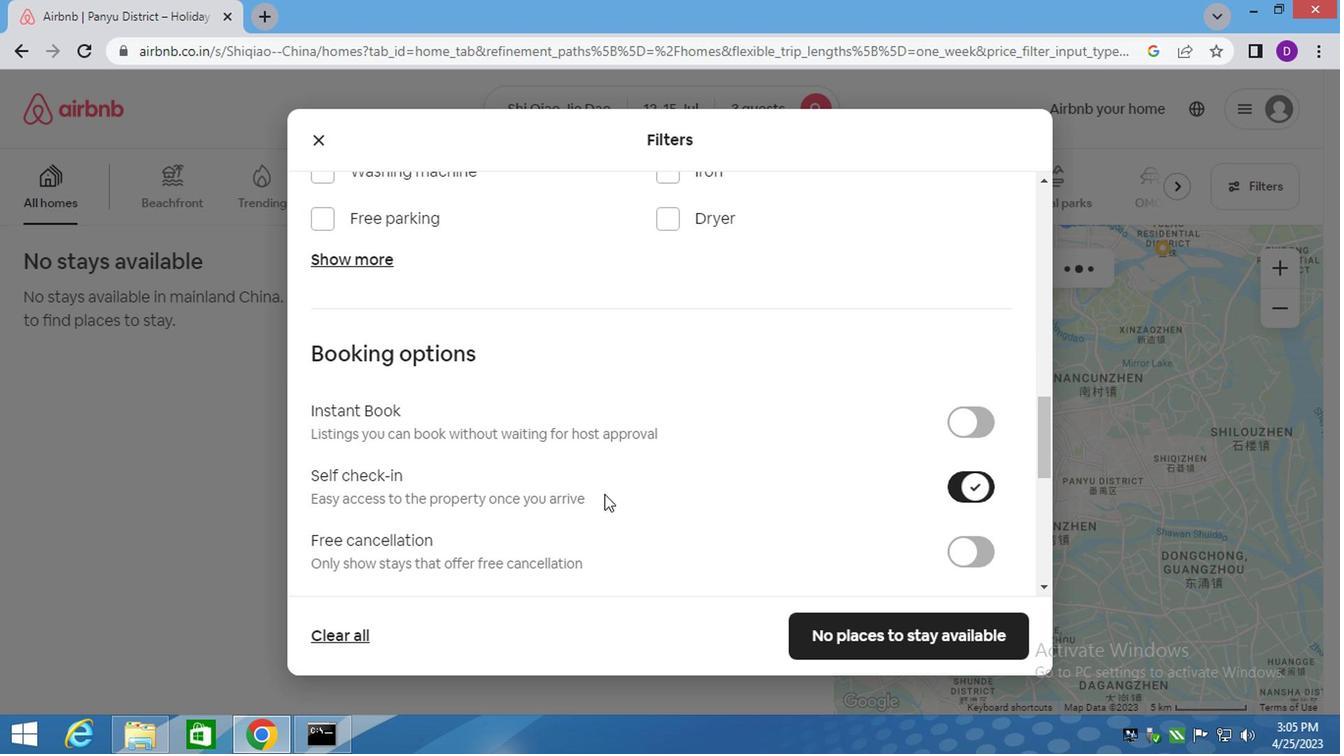 
Action: Mouse scrolled (592, 492) with delta (0, 0)
Screenshot: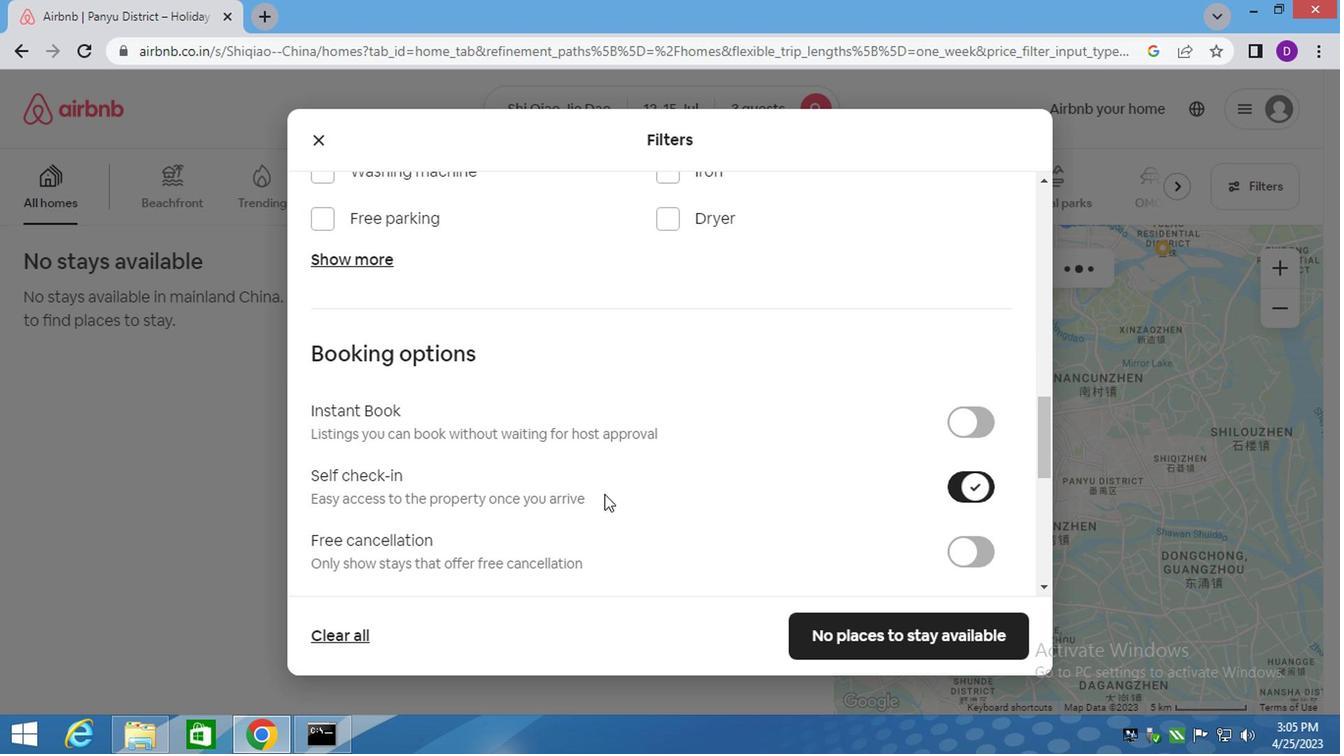 
Action: Mouse scrolled (592, 492) with delta (0, 0)
Screenshot: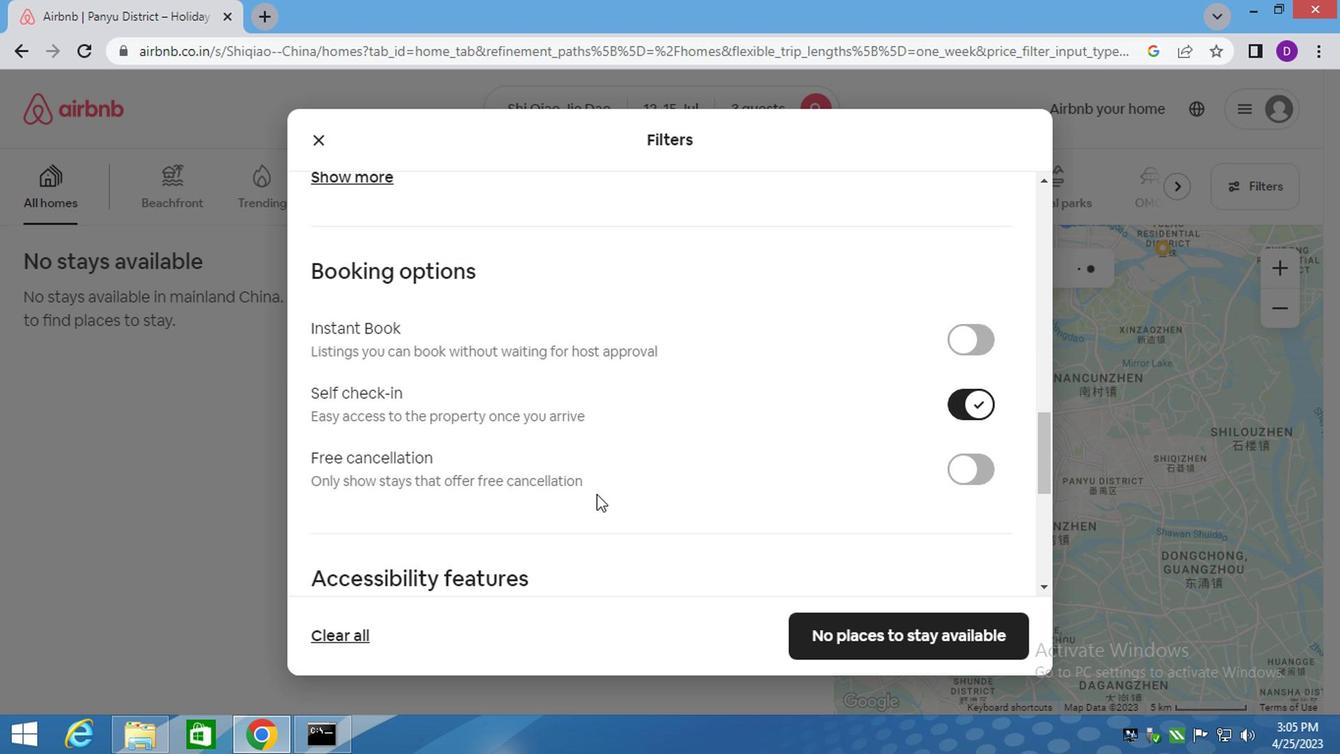 
Action: Mouse moved to (590, 495)
Screenshot: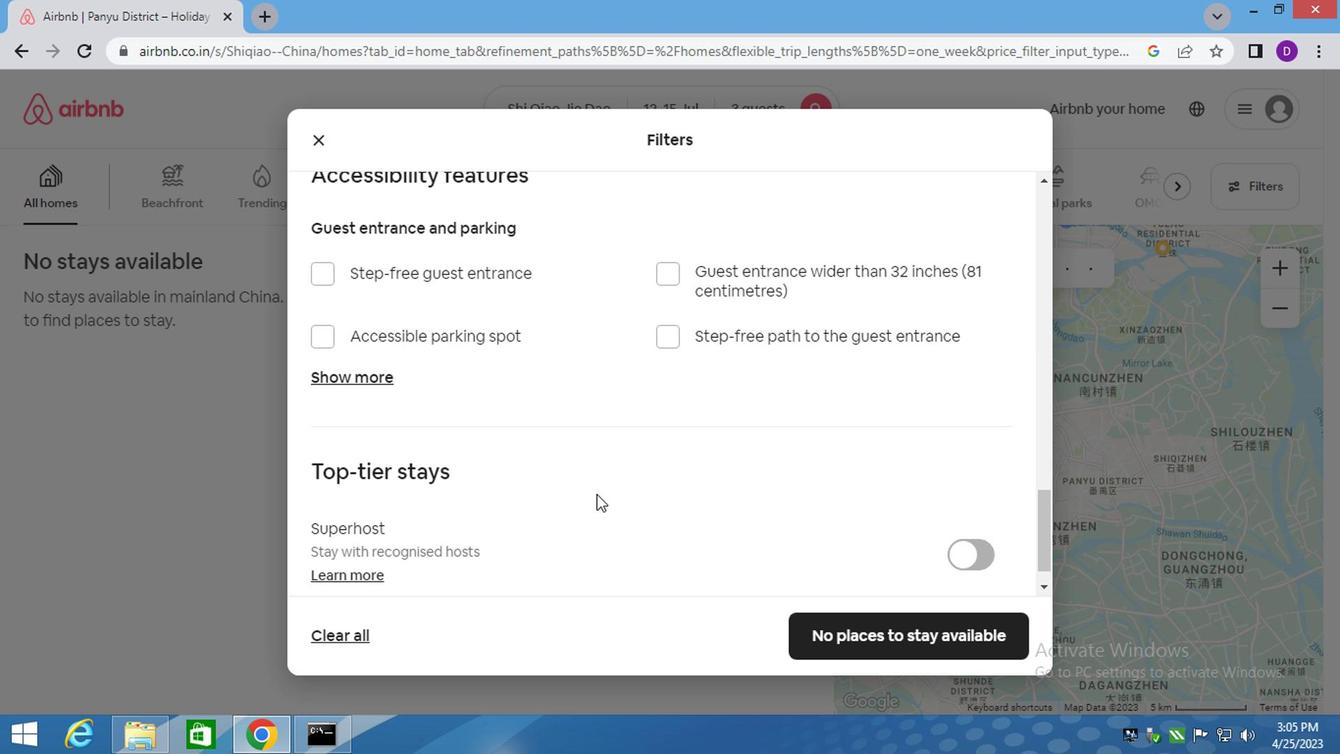 
Action: Mouse scrolled (590, 493) with delta (0, -1)
Screenshot: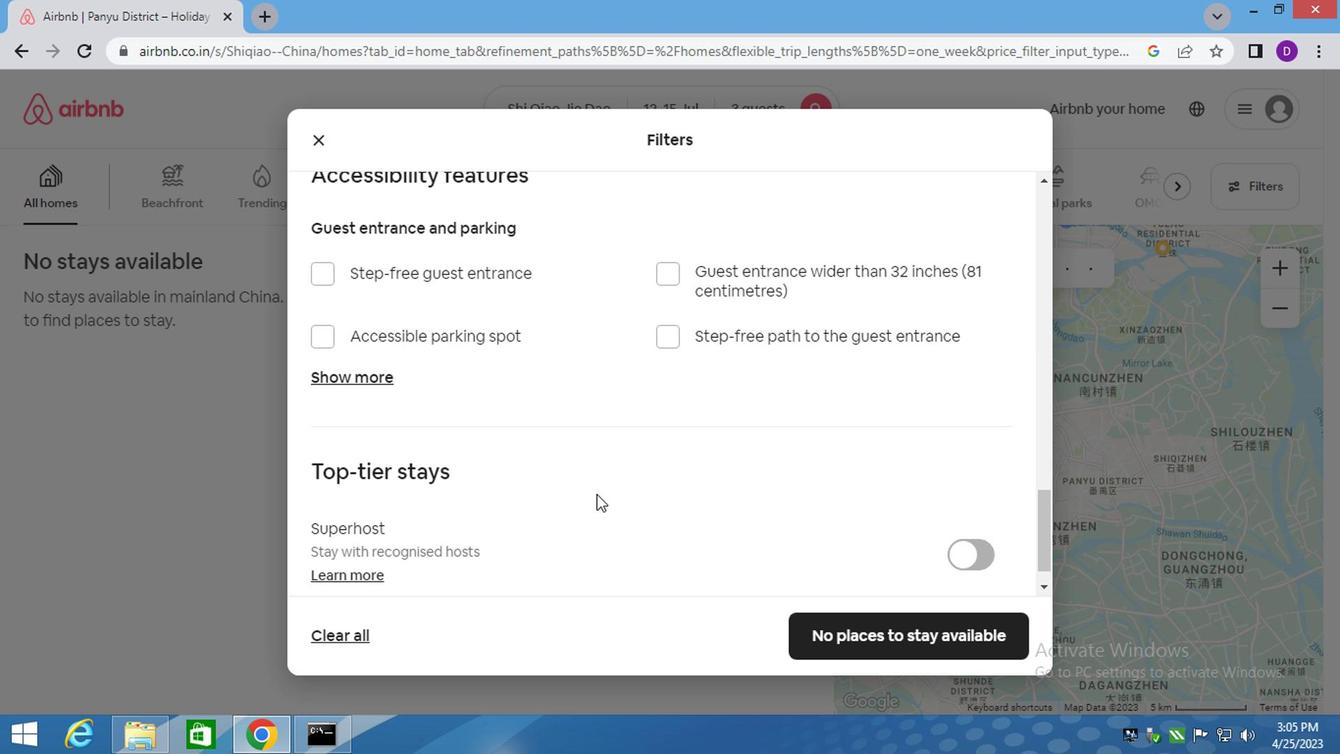 
Action: Mouse moved to (590, 496)
Screenshot: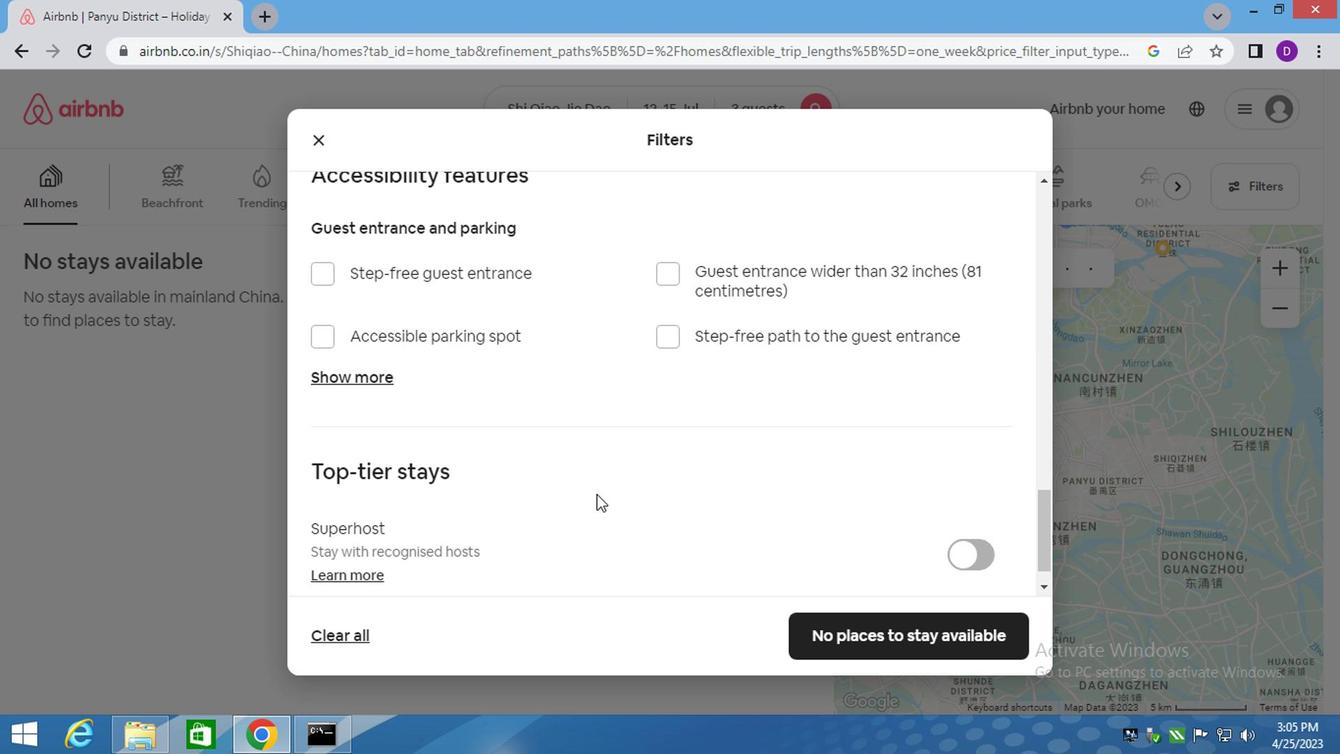 
Action: Mouse scrolled (590, 495) with delta (0, 0)
Screenshot: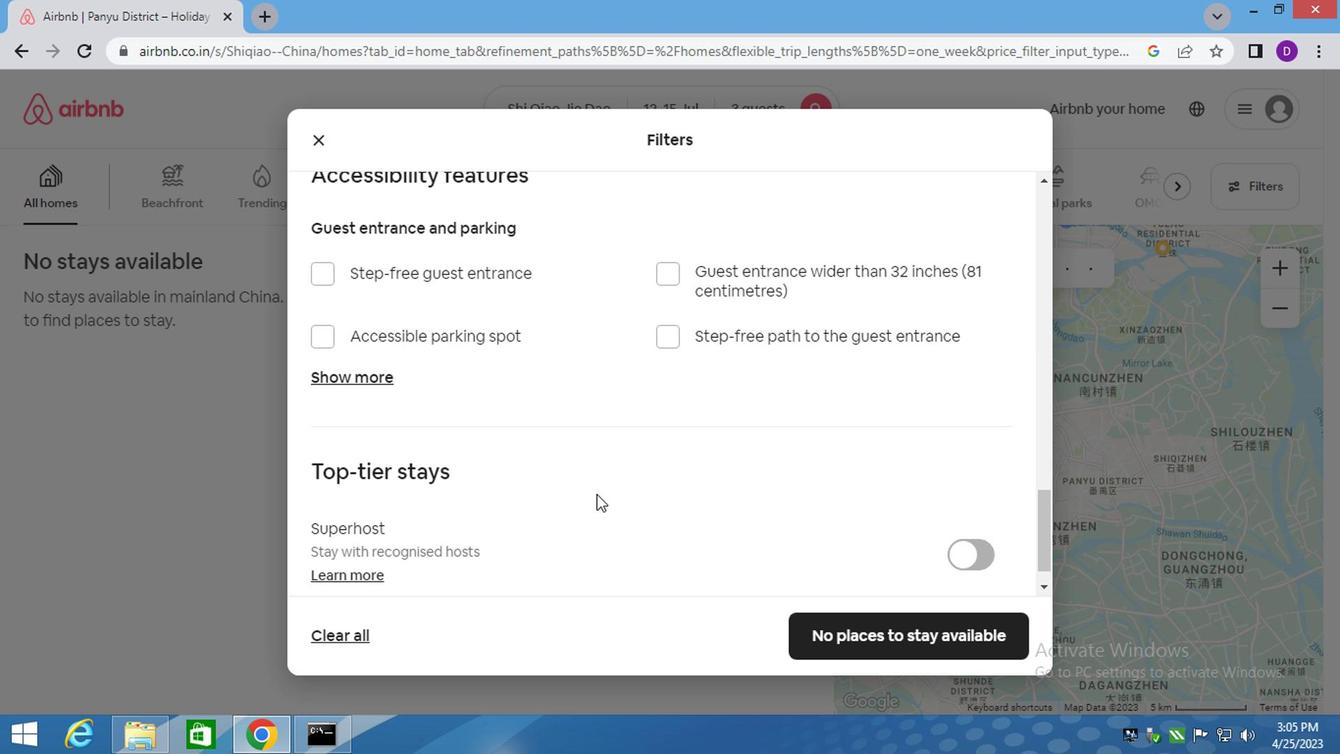 
Action: Mouse moved to (590, 497)
Screenshot: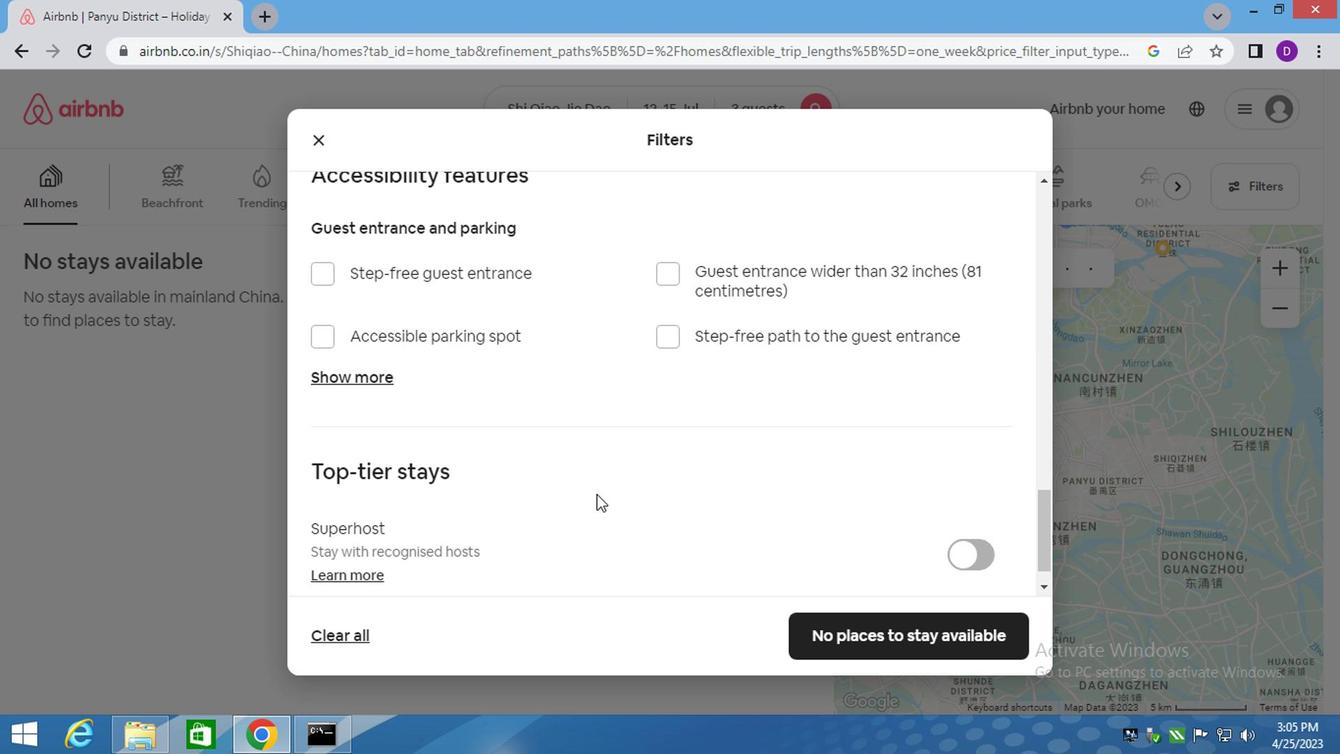 
Action: Mouse scrolled (590, 495) with delta (0, 0)
Screenshot: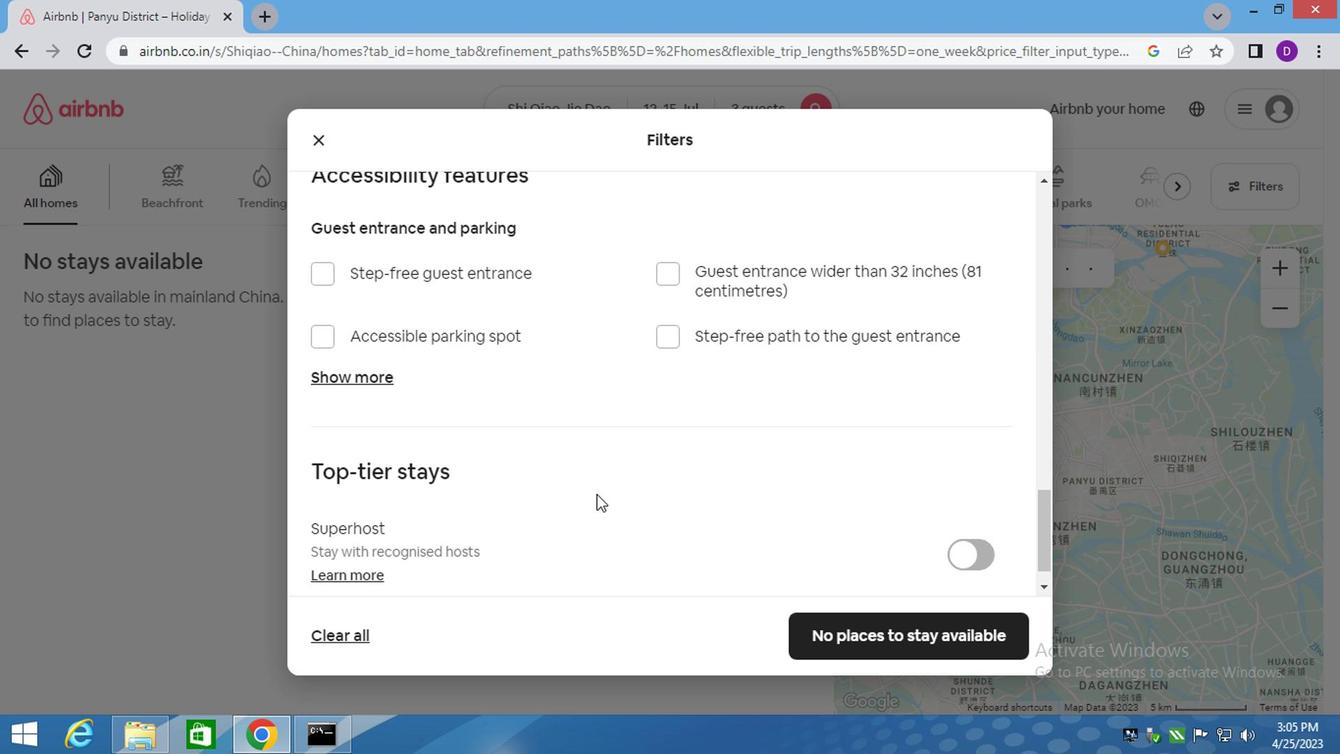
Action: Mouse scrolled (590, 495) with delta (0, 0)
Screenshot: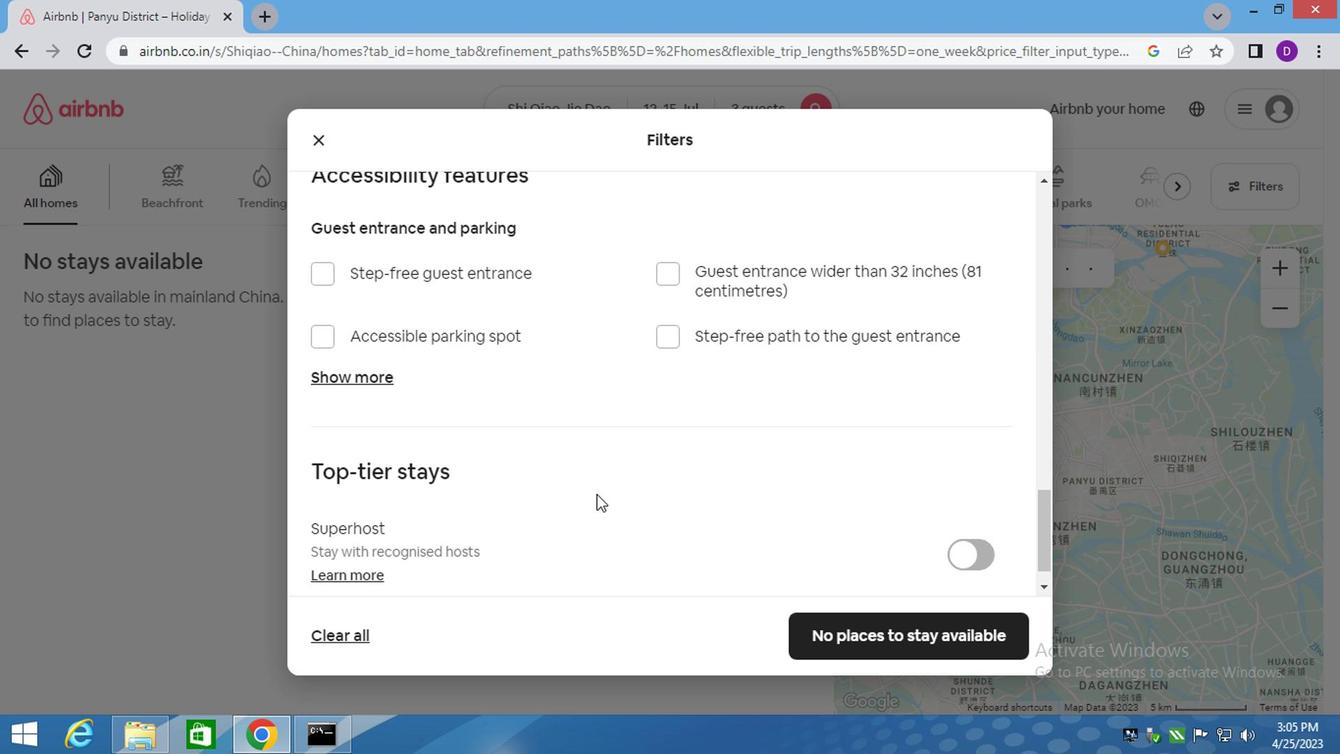 
Action: Mouse scrolled (590, 496) with delta (0, -1)
Screenshot: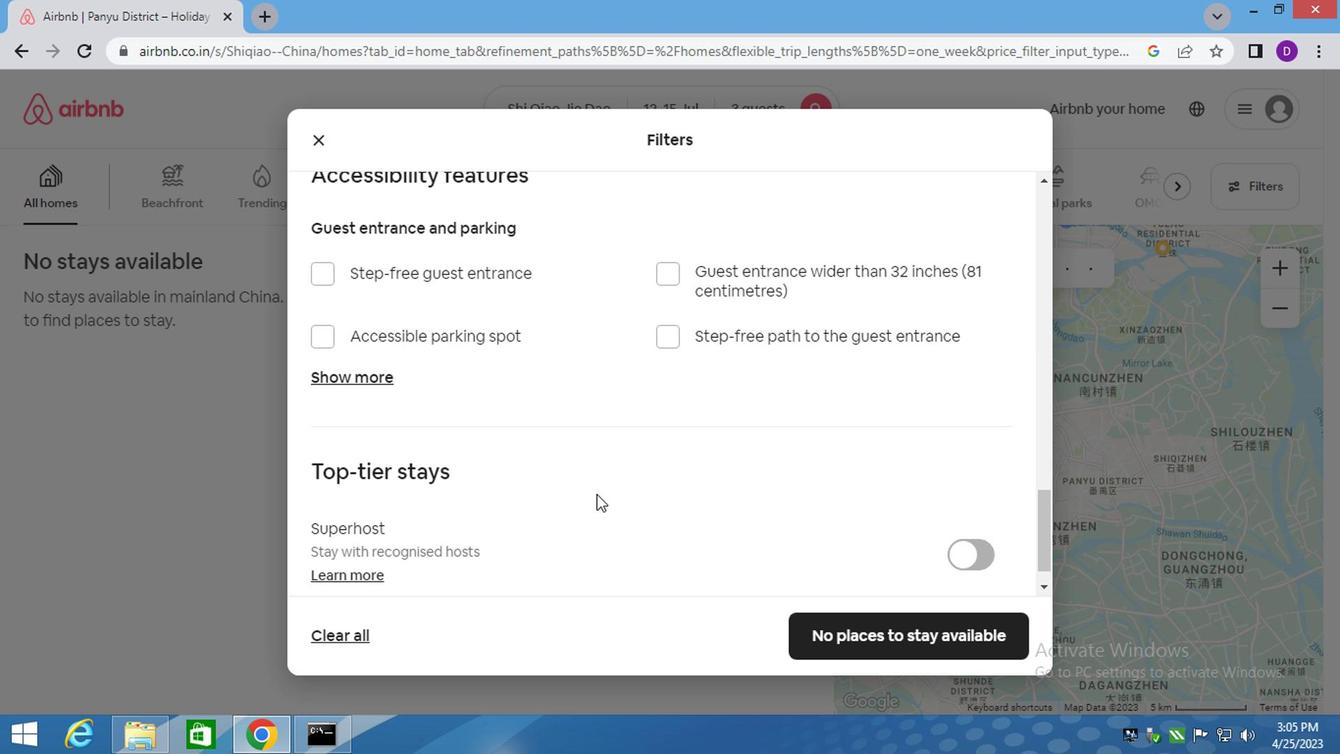 
Action: Mouse scrolled (590, 496) with delta (0, -1)
Screenshot: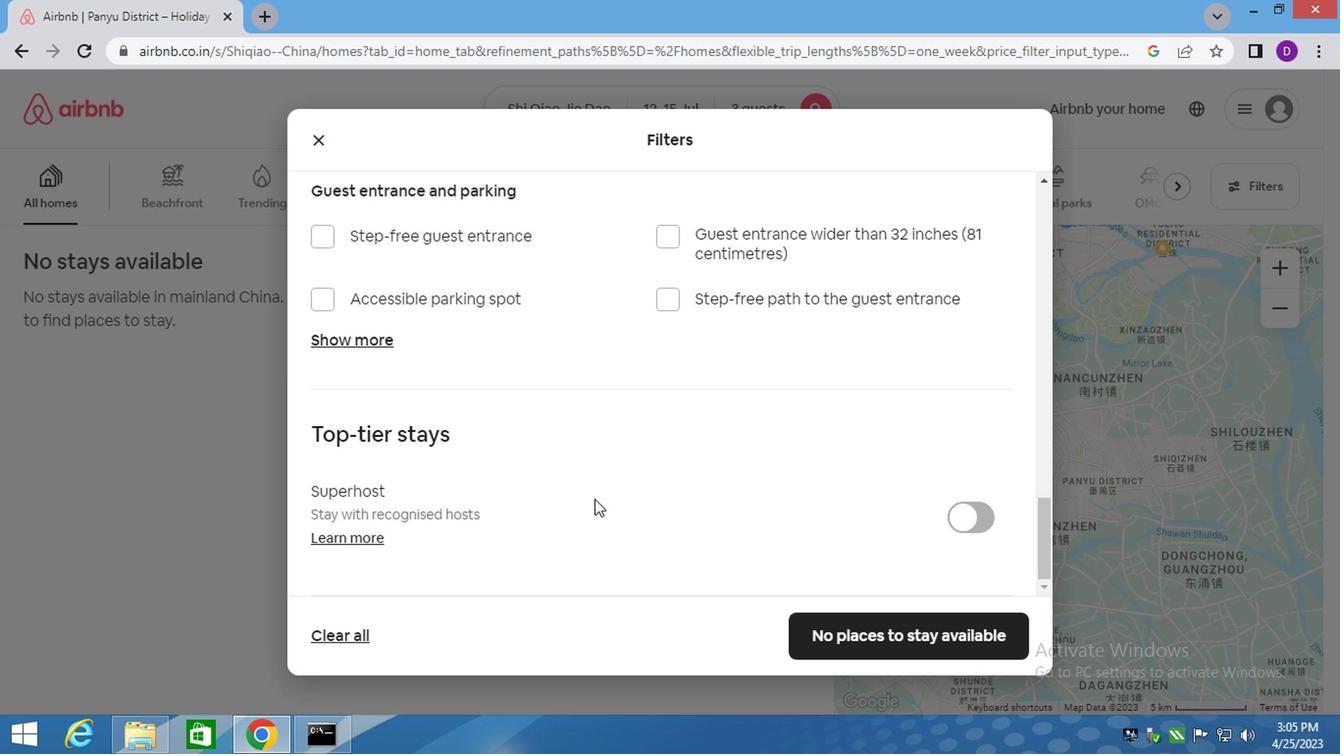 
Action: Mouse moved to (590, 498)
Screenshot: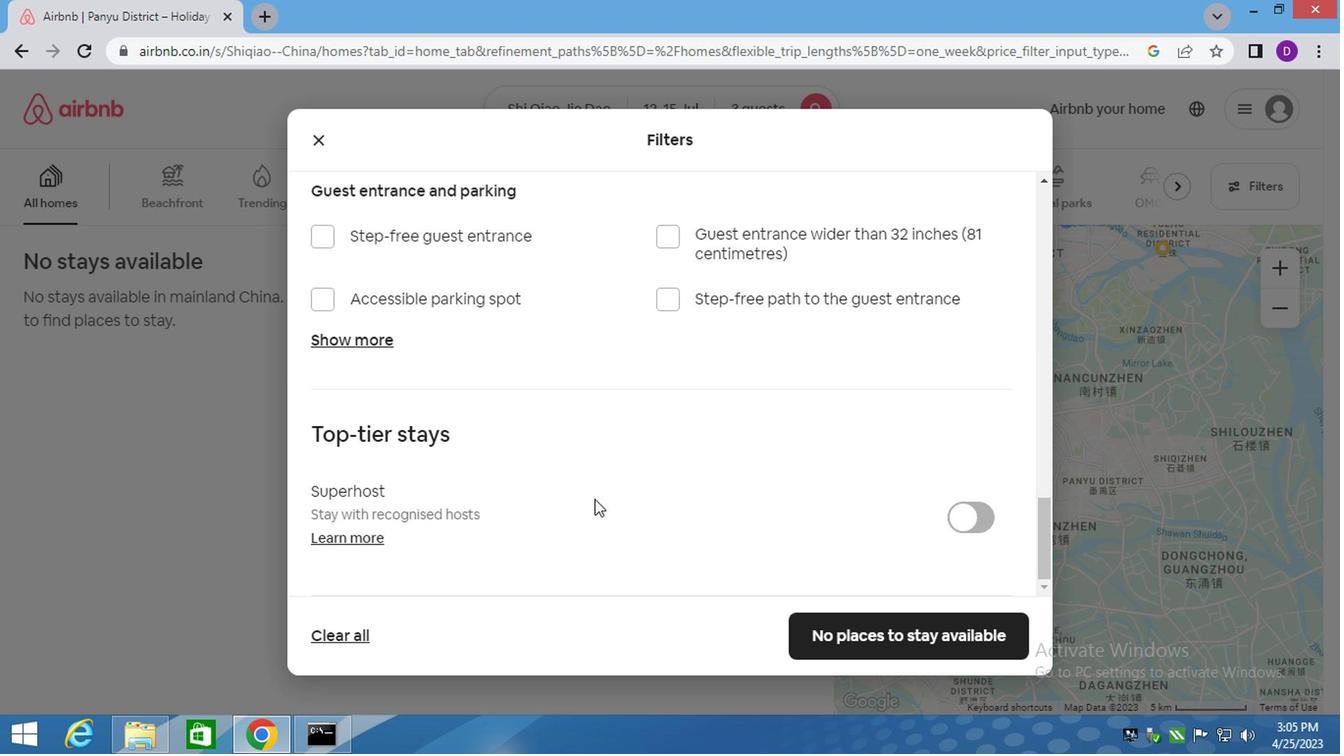 
Action: Mouse scrolled (590, 497) with delta (0, 0)
Screenshot: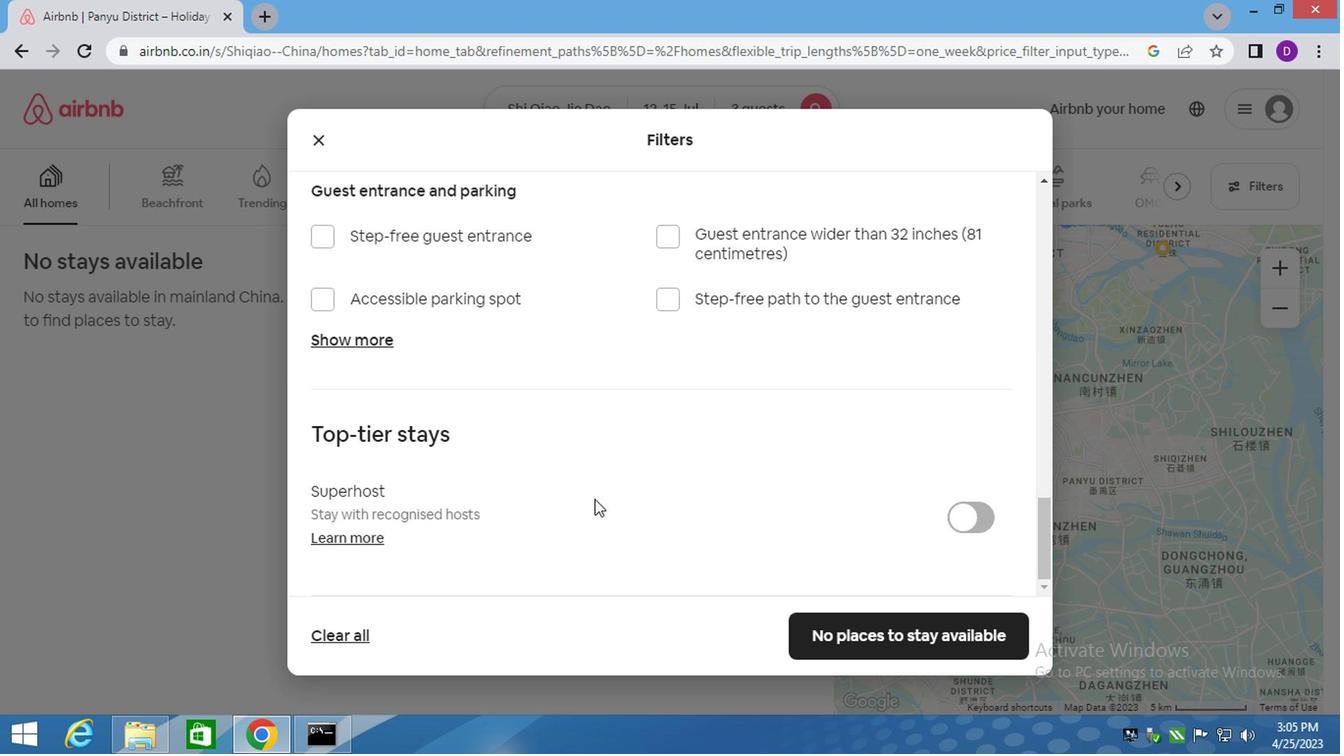 
Action: Mouse moved to (590, 499)
Screenshot: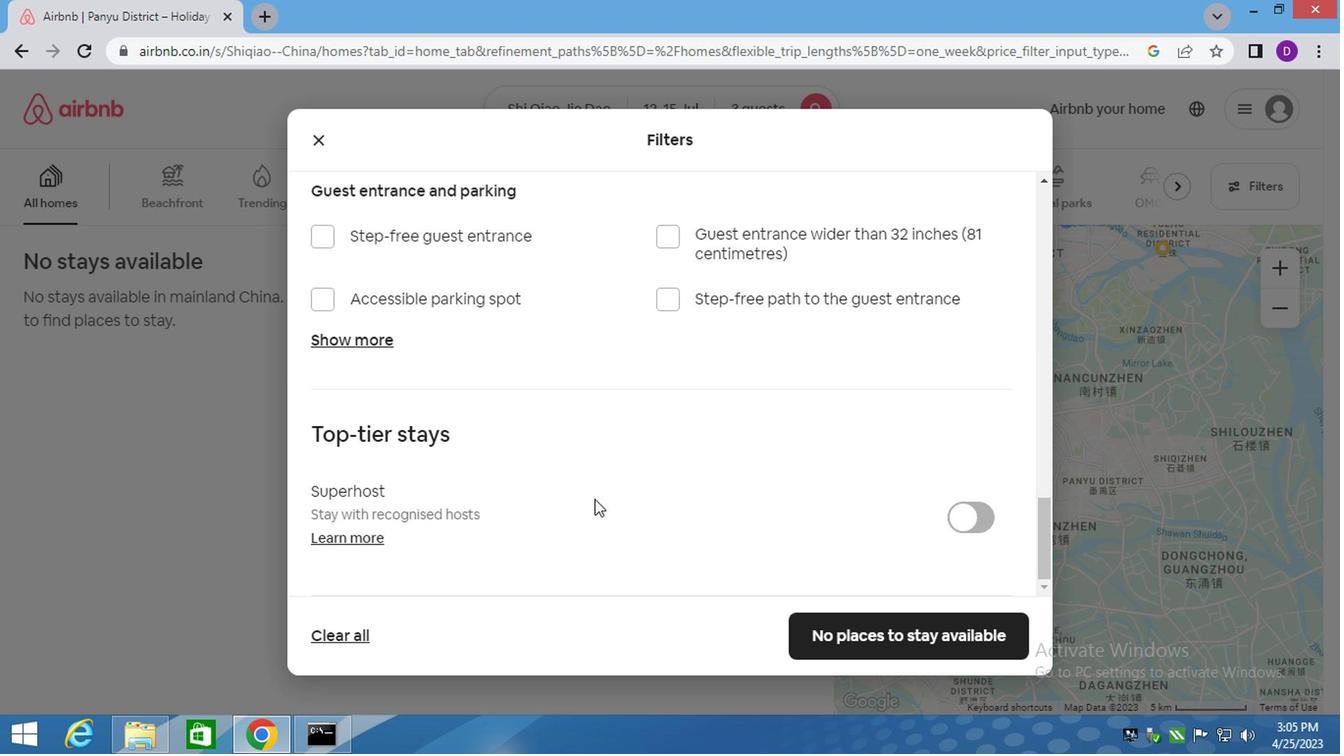 
Action: Mouse scrolled (590, 498) with delta (0, -1)
Screenshot: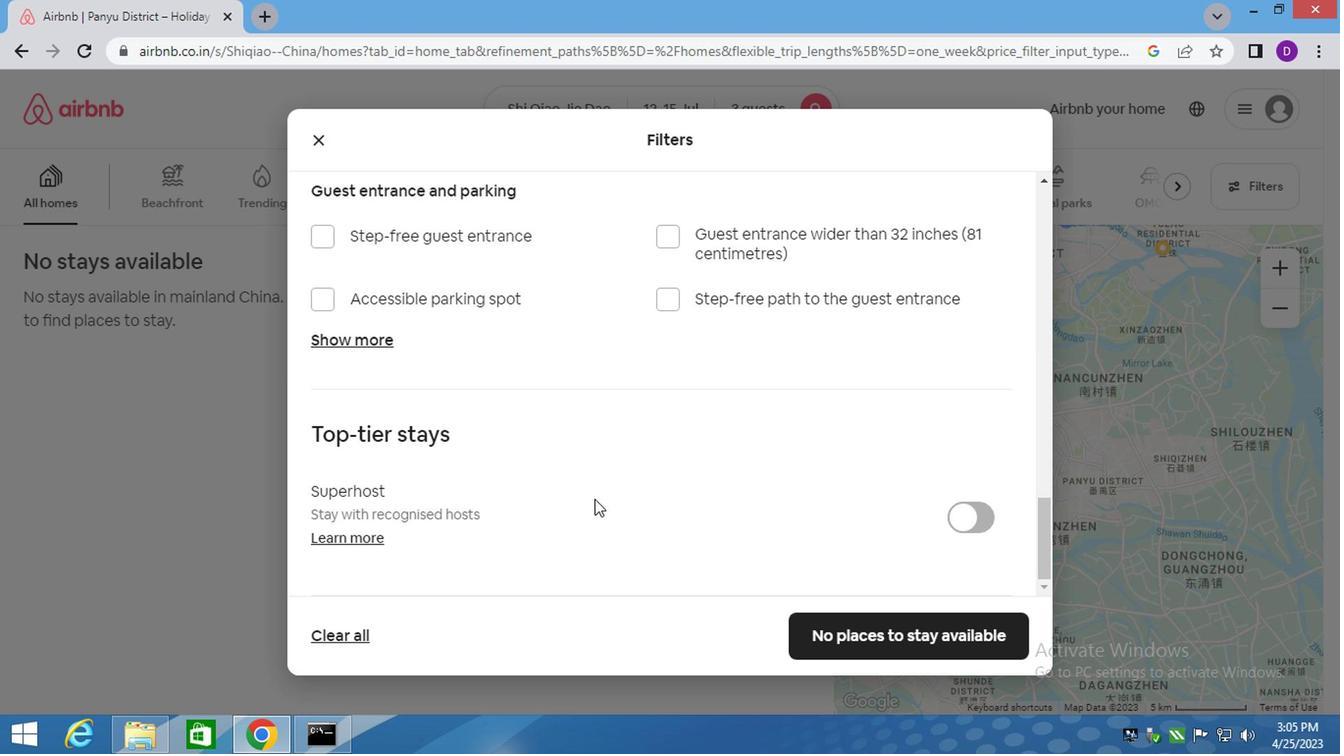 
Action: Mouse moved to (590, 499)
Screenshot: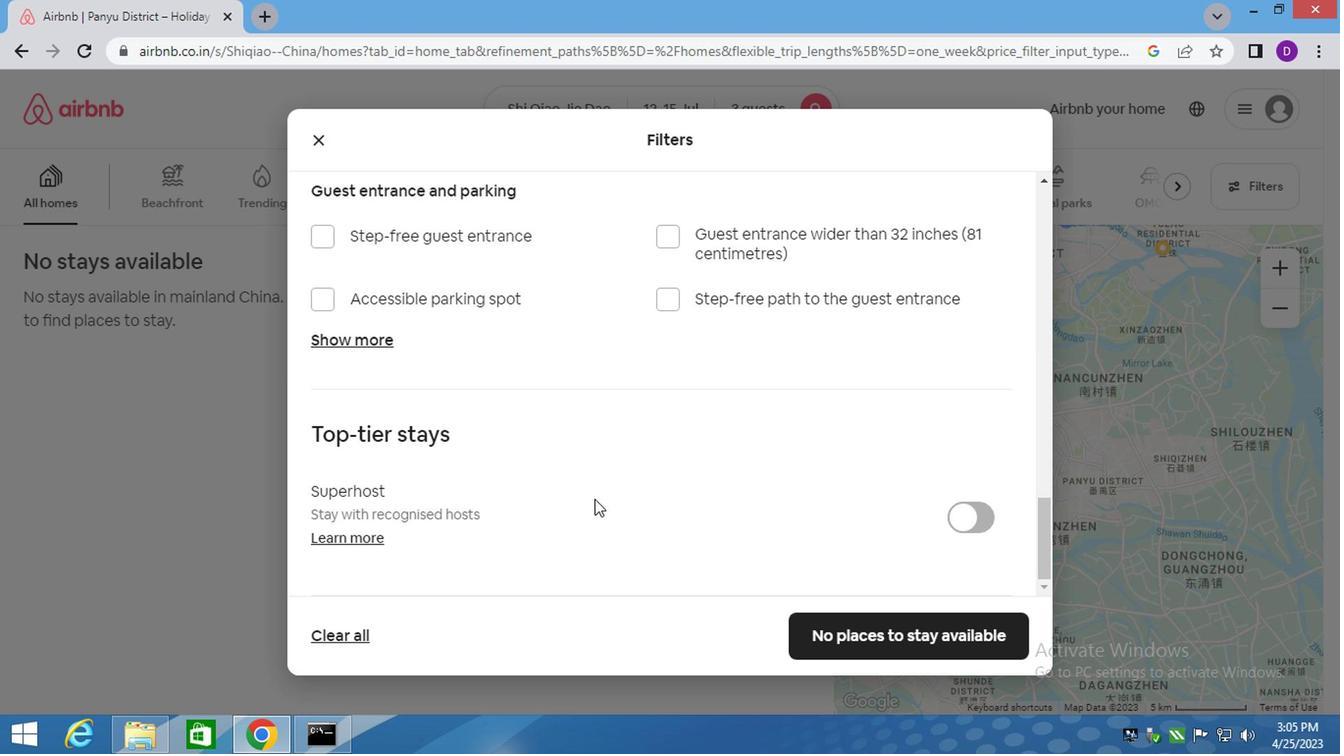 
Action: Mouse scrolled (590, 498) with delta (0, -1)
Screenshot: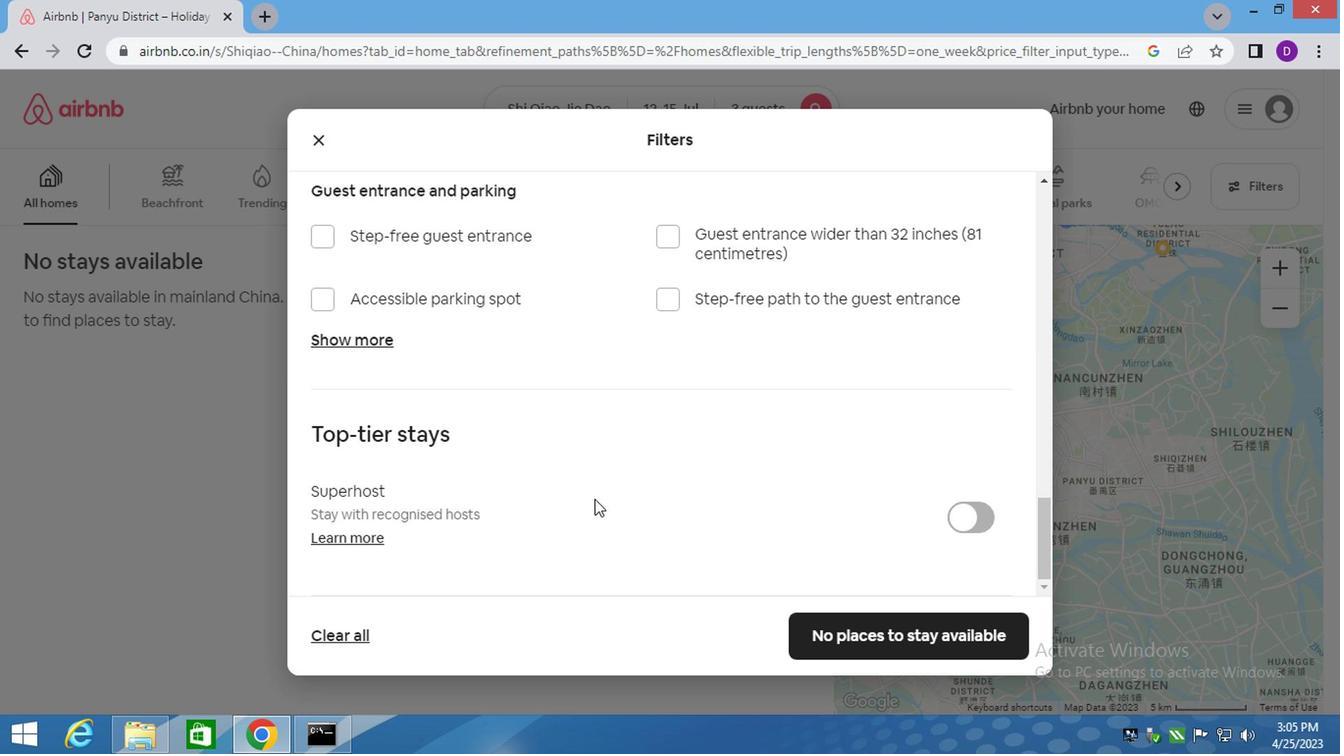 
Action: Mouse moved to (591, 501)
Screenshot: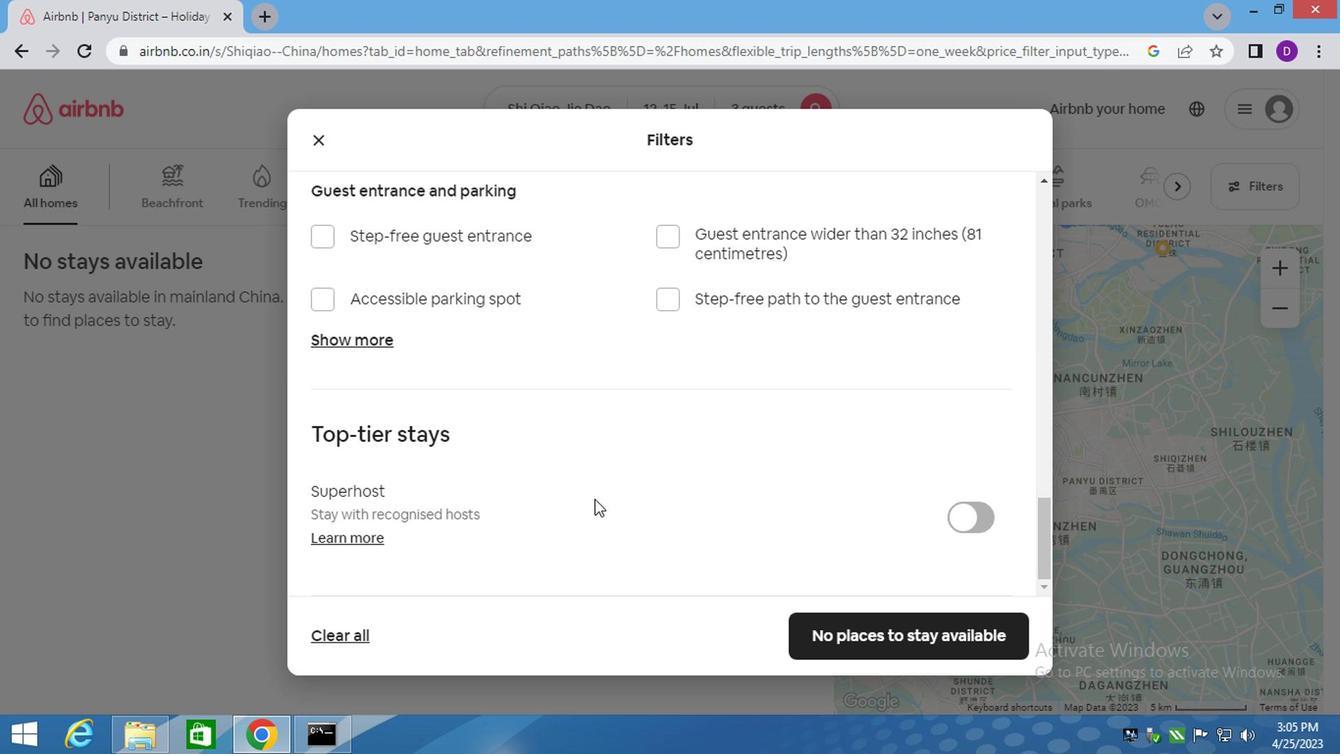 
Action: Mouse scrolled (591, 500) with delta (0, 0)
Screenshot: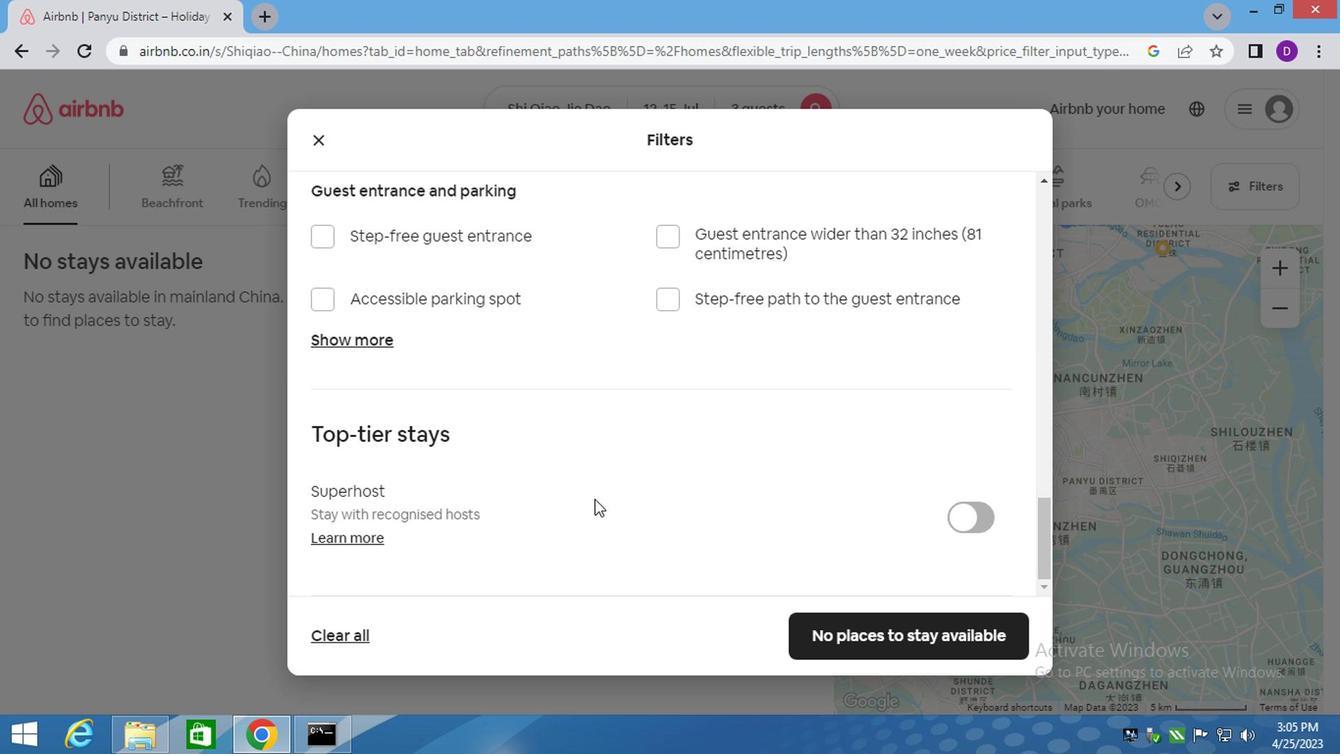 
Action: Mouse moved to (856, 620)
Screenshot: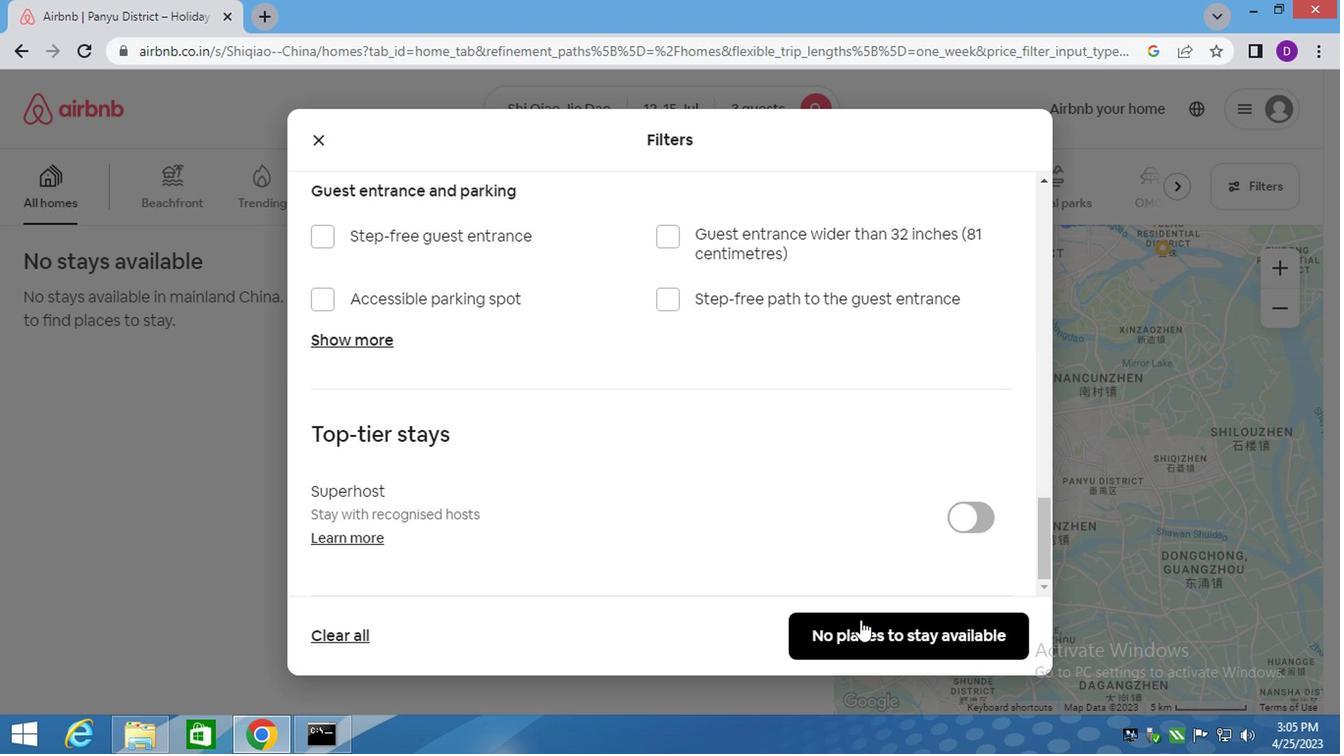 
Action: Mouse pressed left at (856, 620)
Screenshot: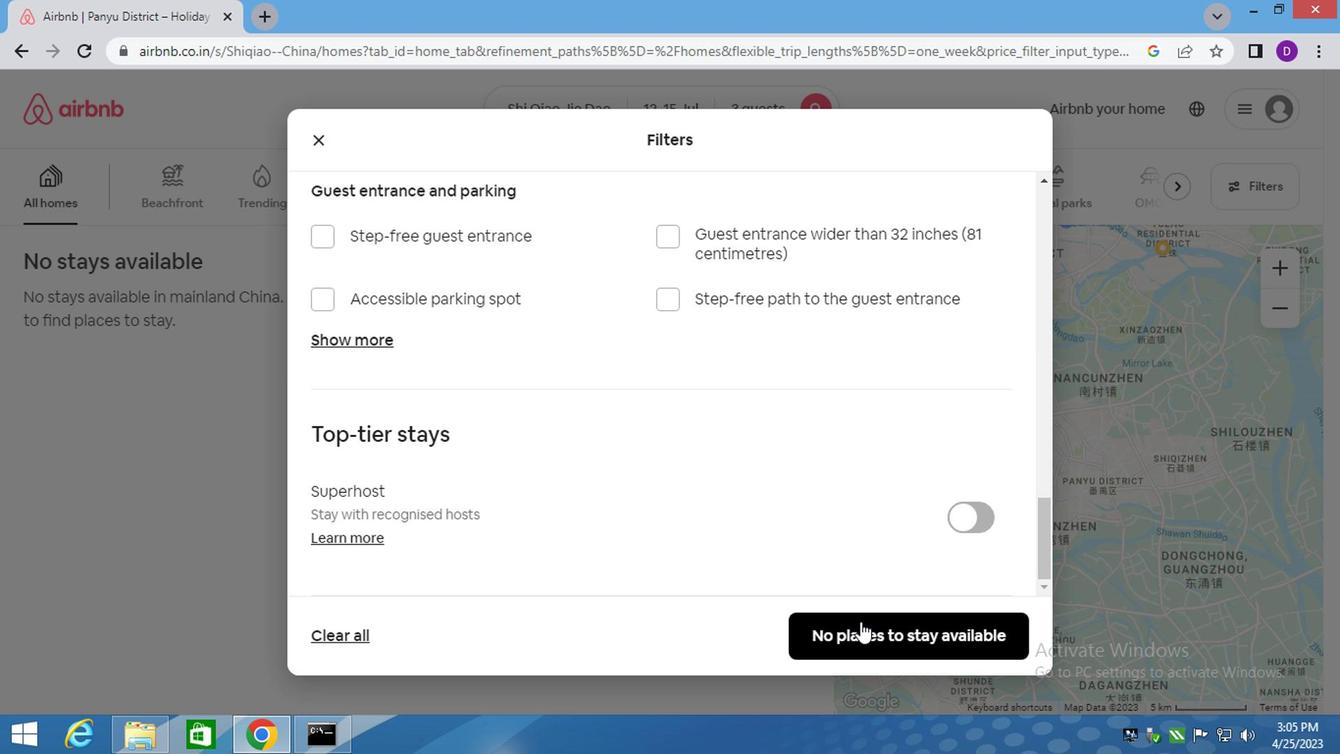 
Action: Mouse moved to (664, 372)
Screenshot: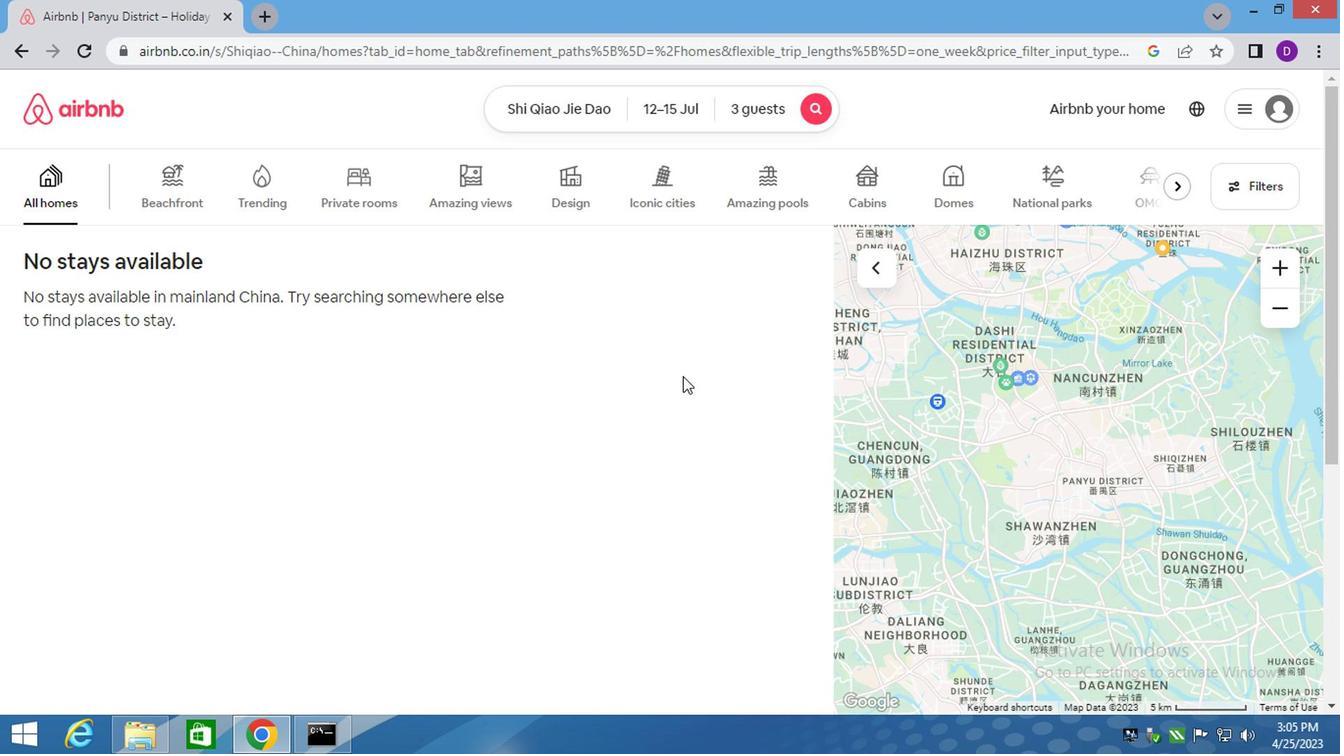 
